 Task: Get information about smoke and air quality near Central Park and Millennium Park.
Action: Mouse moved to (90, 55)
Screenshot: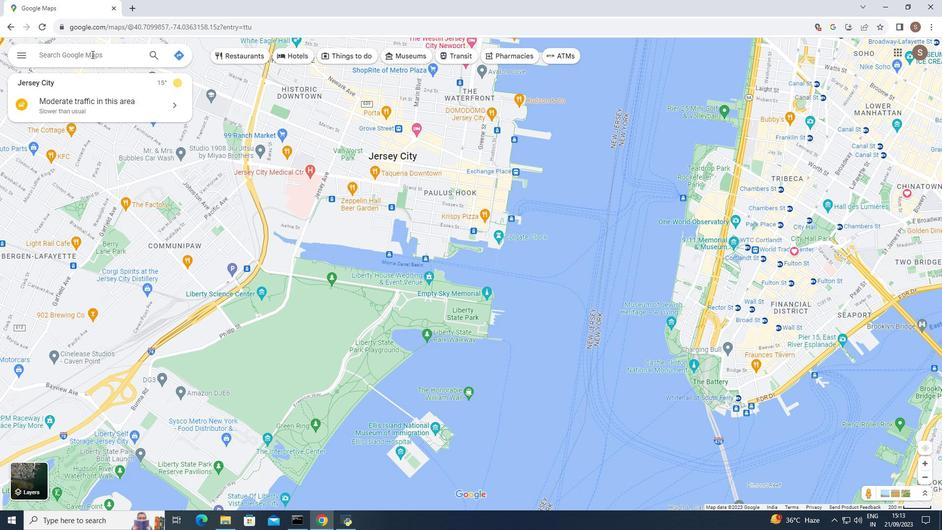 
Action: Mouse pressed left at (90, 55)
Screenshot: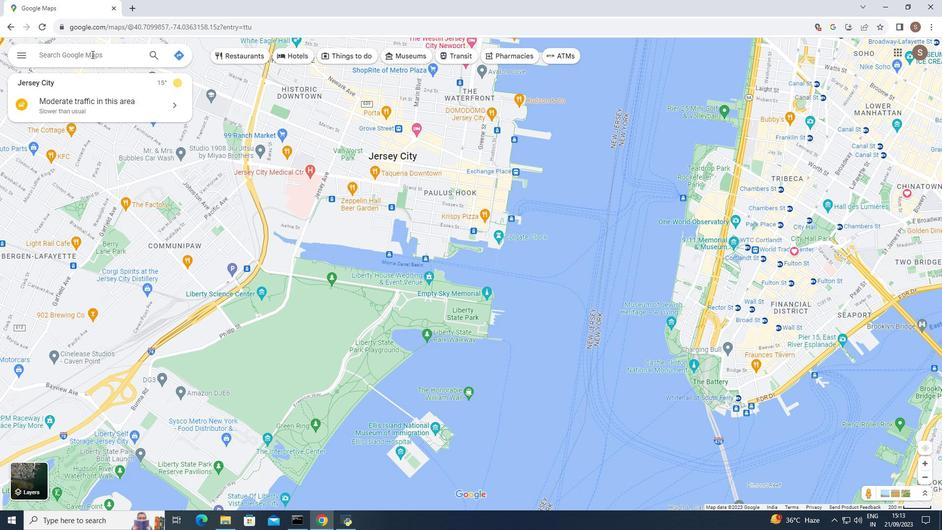 
Action: Mouse moved to (91, 54)
Screenshot: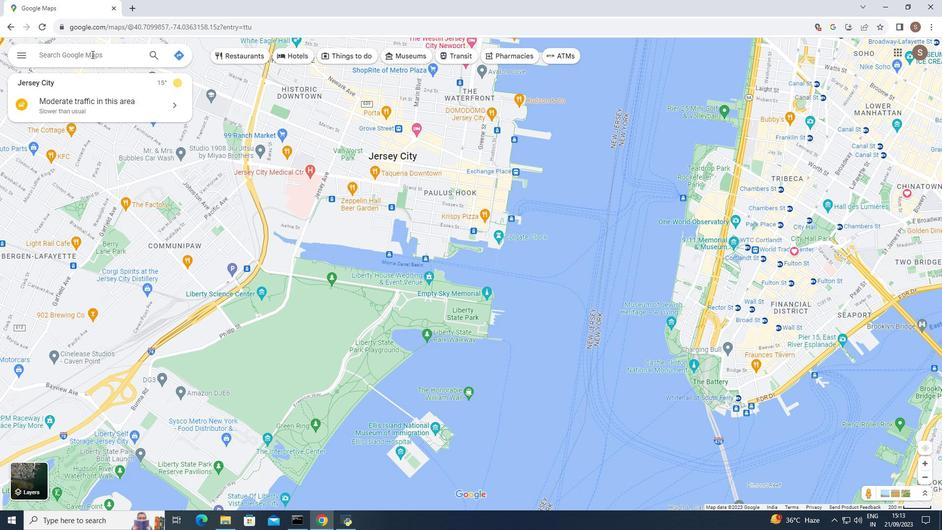 
Action: Key pressed central<Key.space>park
Screenshot: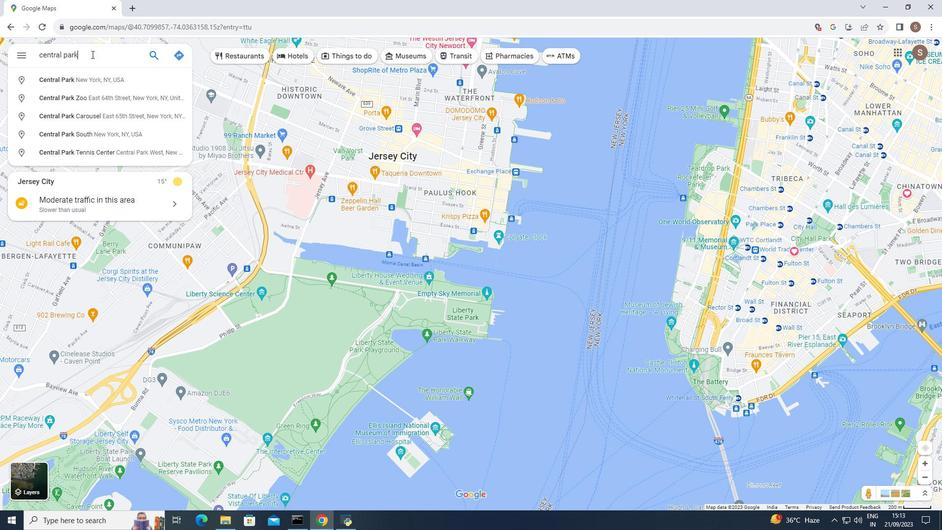 
Action: Mouse moved to (121, 77)
Screenshot: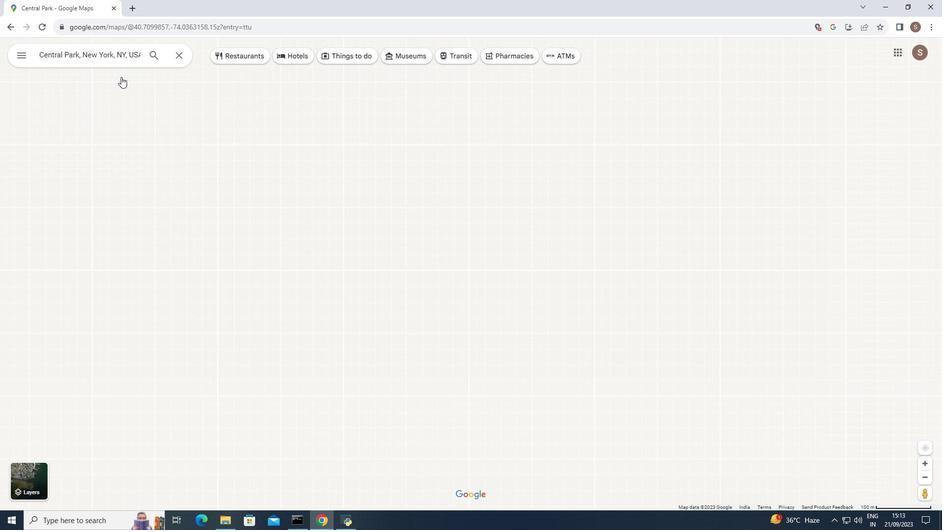 
Action: Mouse pressed left at (121, 77)
Screenshot: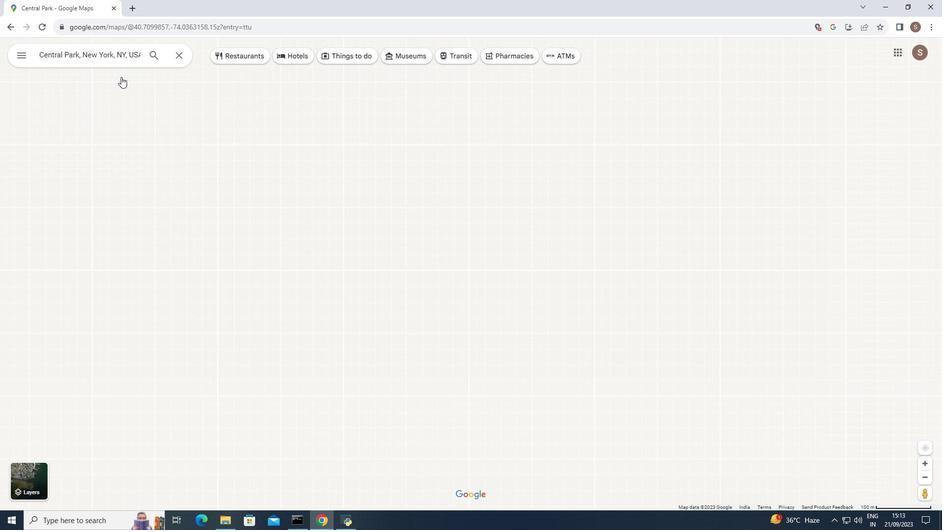 
Action: Mouse moved to (98, 247)
Screenshot: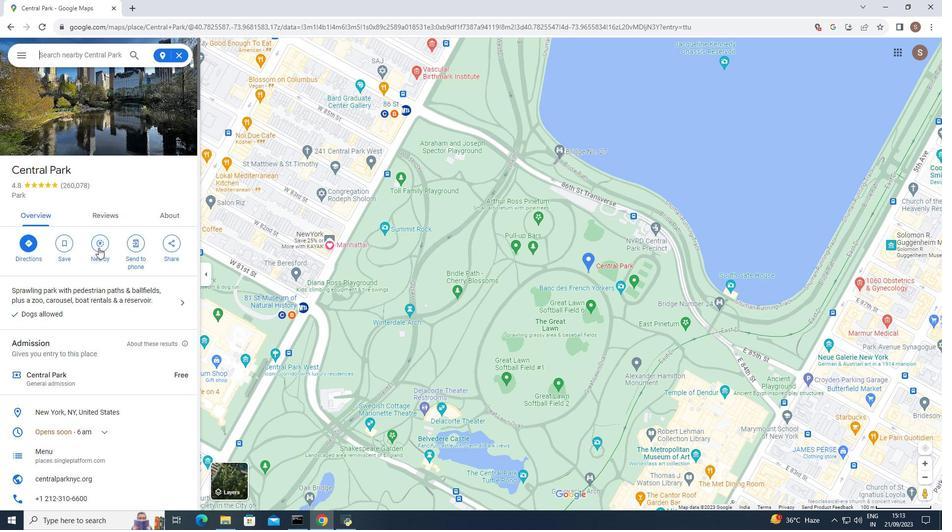 
Action: Mouse pressed left at (98, 247)
Screenshot: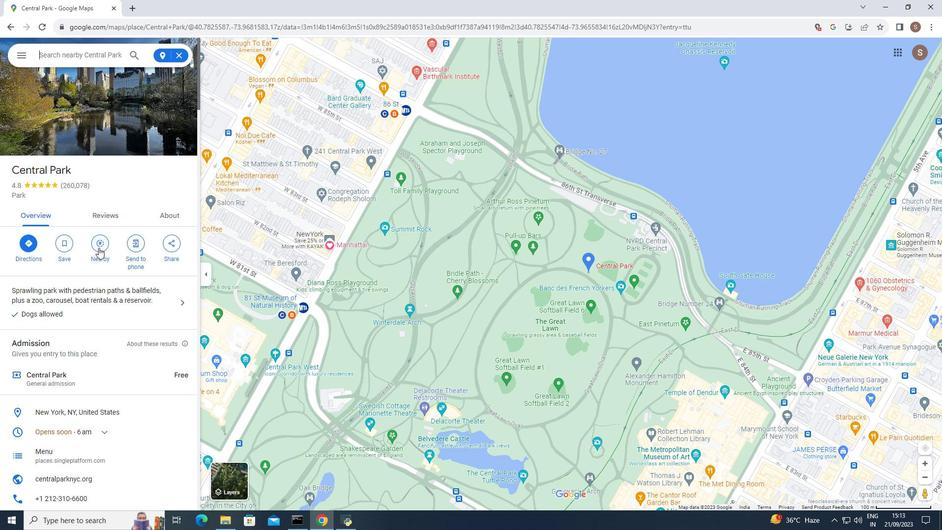 
Action: Mouse moved to (74, 57)
Screenshot: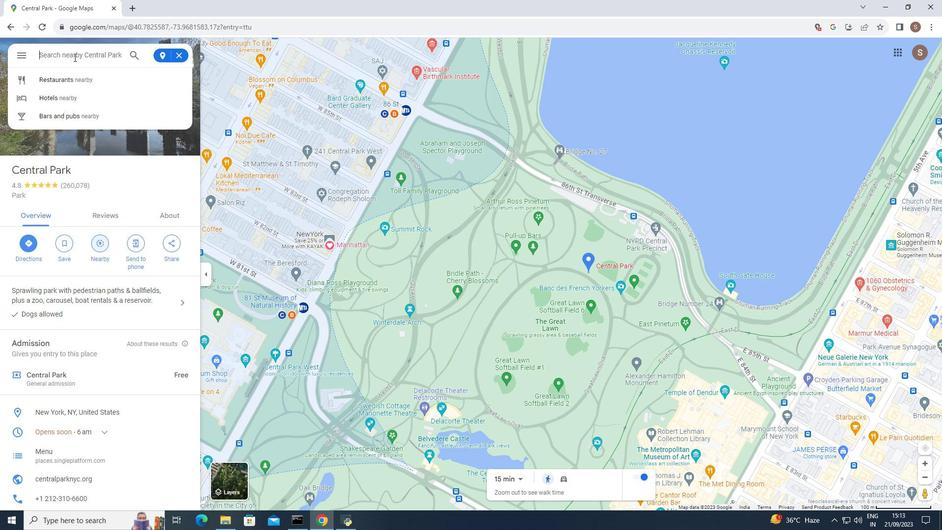 
Action: Key pressed smoke<Key.space>and<Key.space>air<Key.space>quality<Key.enter>
Screenshot: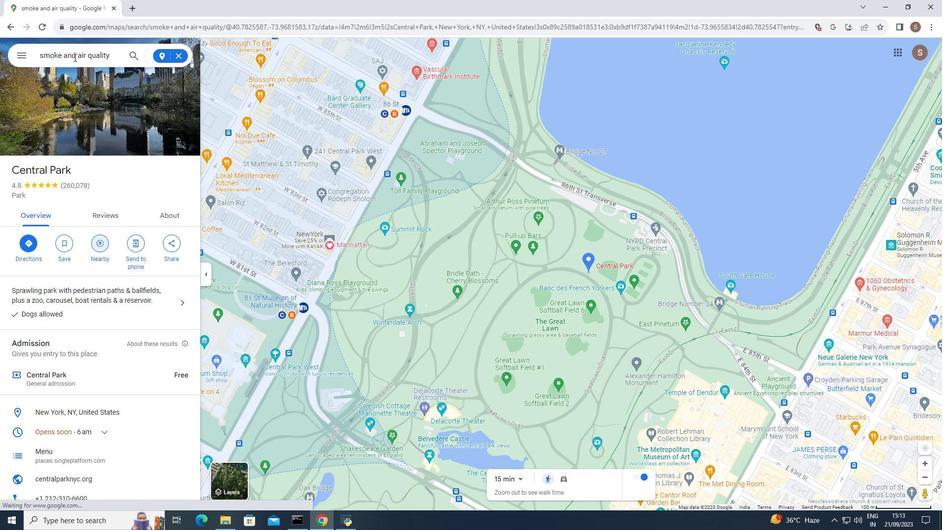 
Action: Mouse moved to (53, 90)
Screenshot: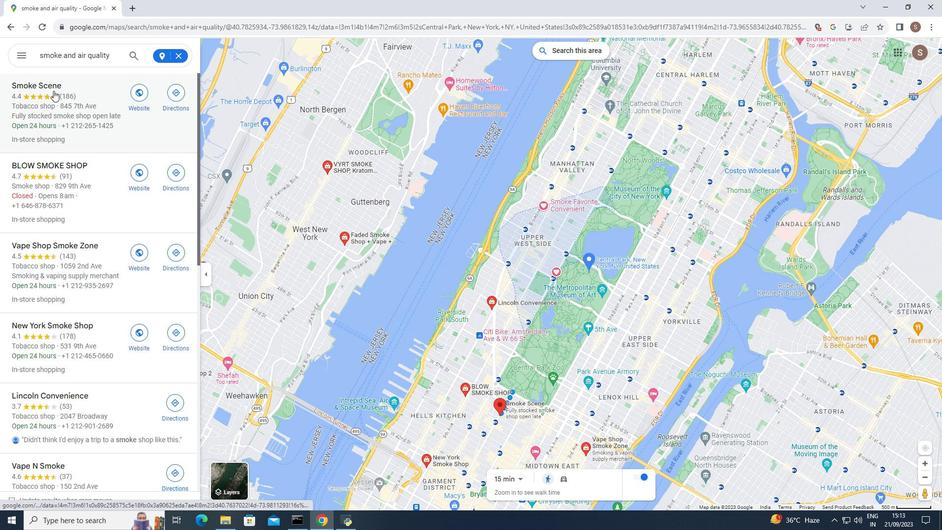 
Action: Mouse pressed left at (53, 90)
Screenshot: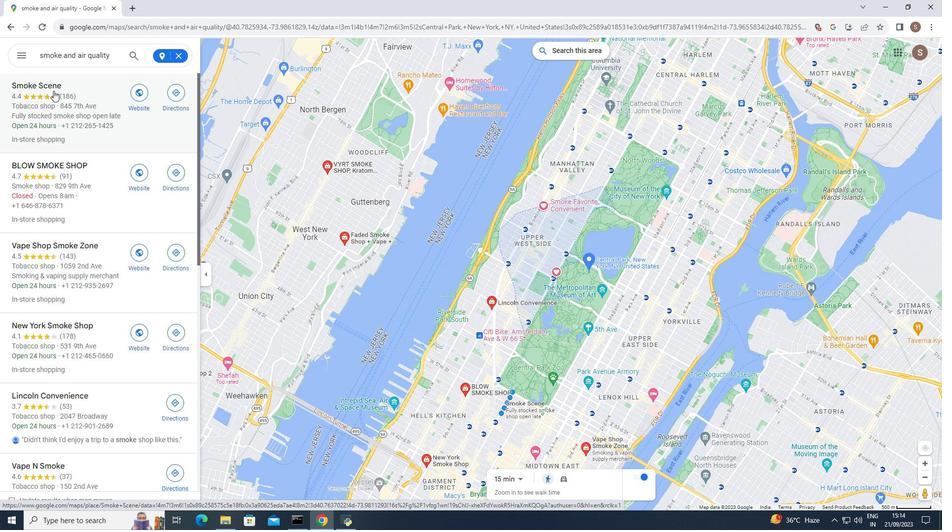 
Action: Mouse moved to (285, 341)
Screenshot: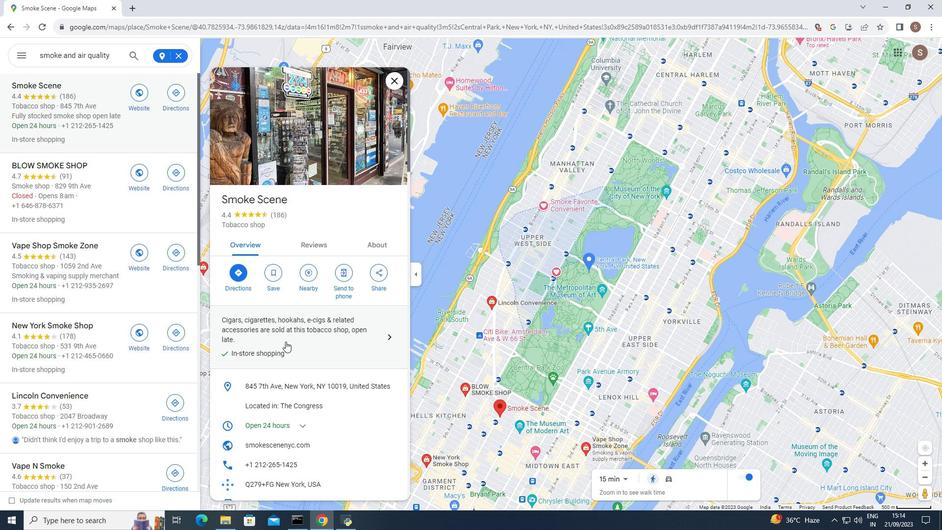 
Action: Mouse scrolled (285, 341) with delta (0, 0)
Screenshot: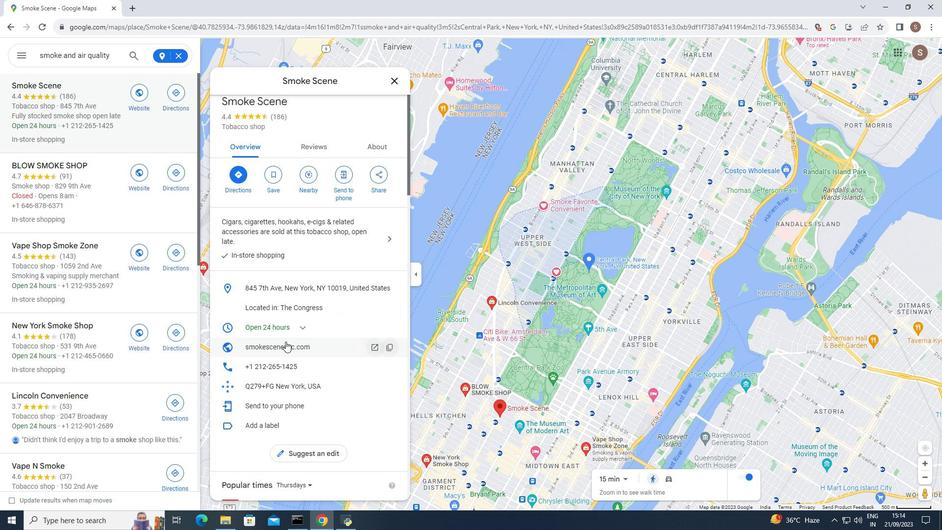 
Action: Mouse scrolled (285, 341) with delta (0, 0)
Screenshot: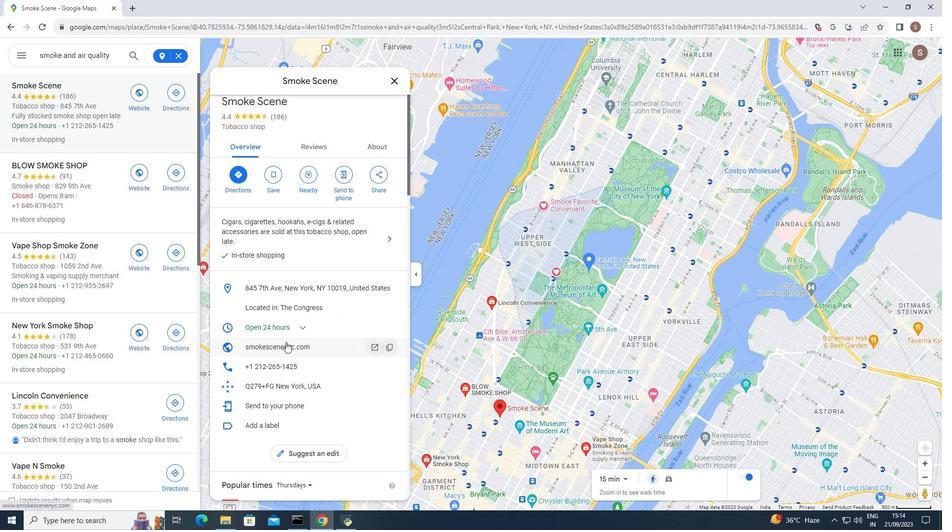 
Action: Mouse moved to (287, 341)
Screenshot: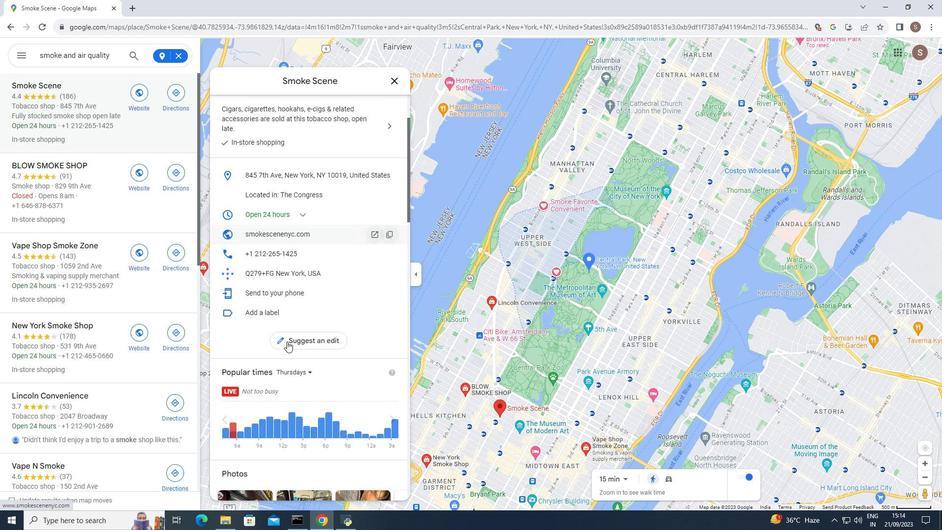 
Action: Mouse scrolled (287, 341) with delta (0, 0)
Screenshot: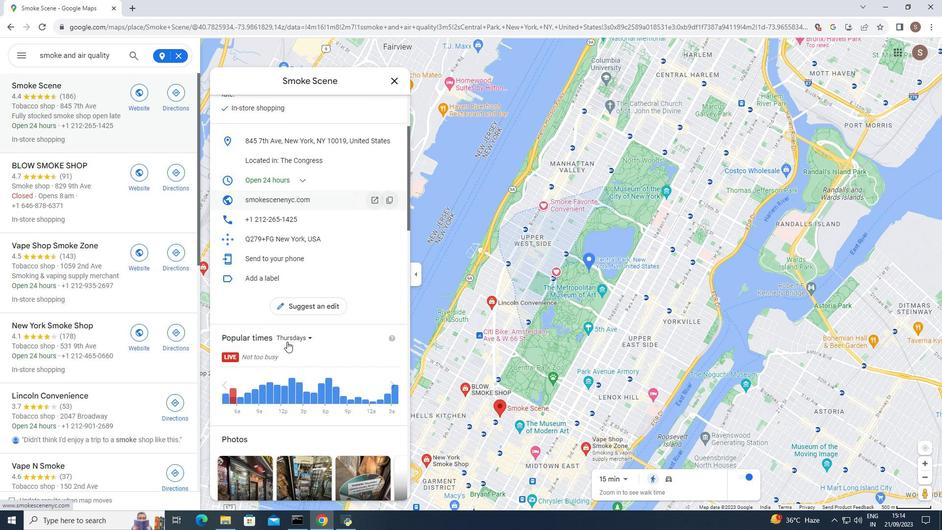 
Action: Mouse scrolled (287, 341) with delta (0, 0)
Screenshot: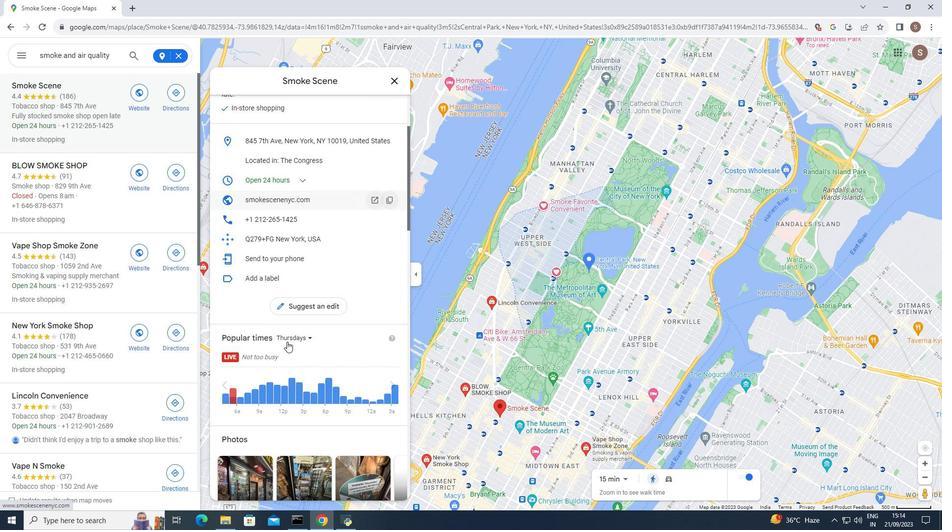
Action: Mouse scrolled (287, 341) with delta (0, 0)
Screenshot: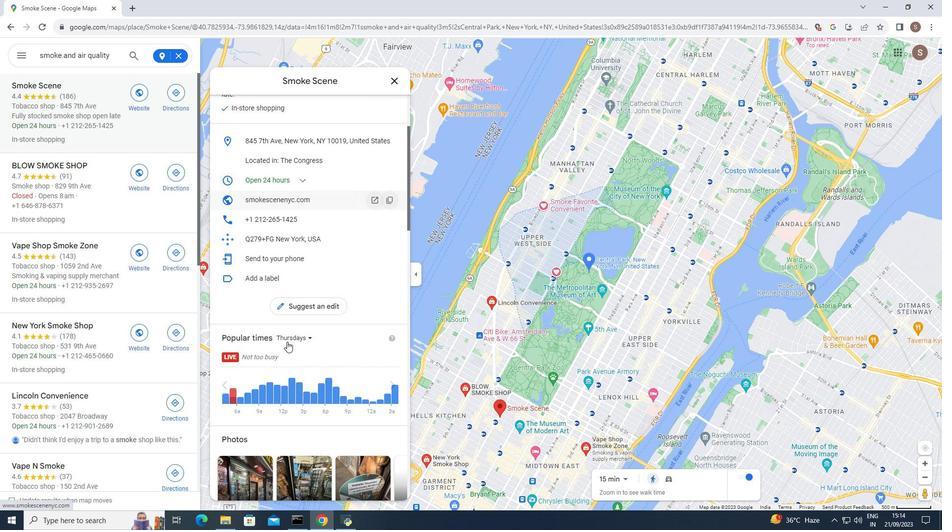 
Action: Mouse scrolled (287, 341) with delta (0, 0)
Screenshot: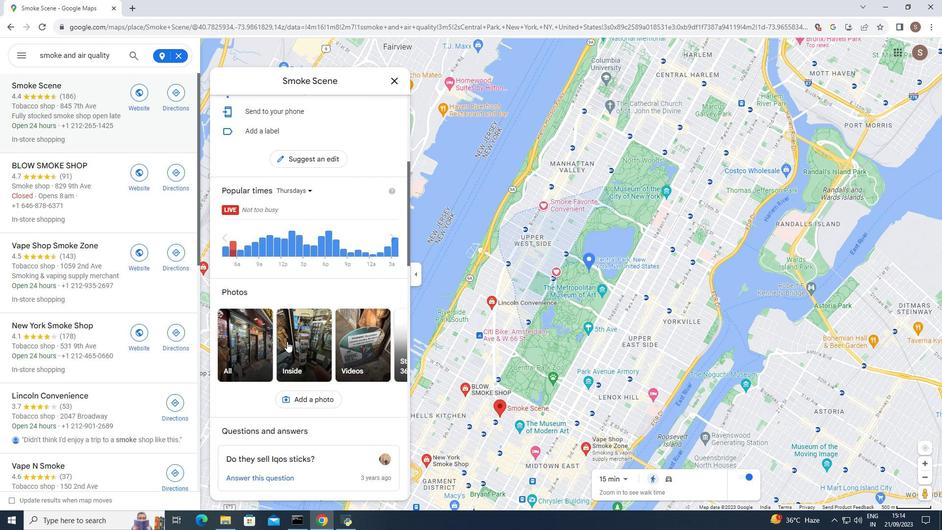
Action: Mouse scrolled (287, 341) with delta (0, 0)
Screenshot: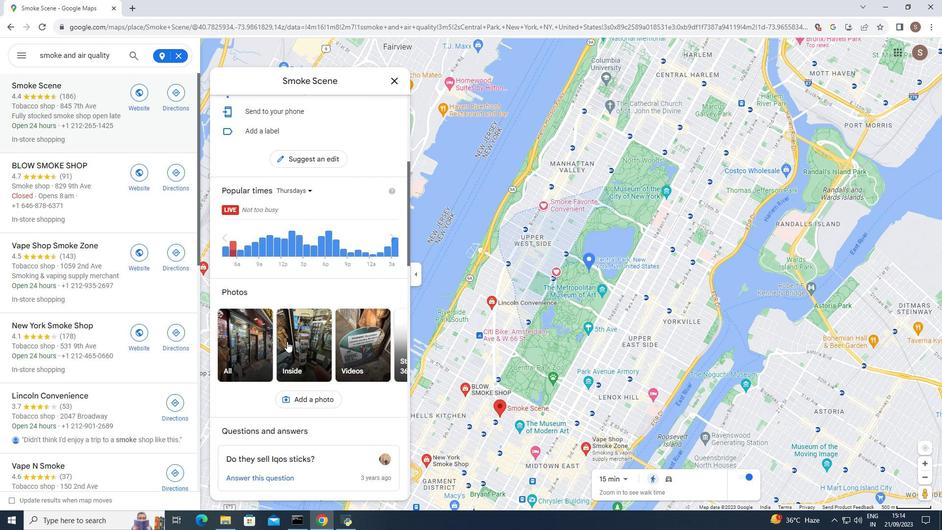 
Action: Mouse scrolled (287, 341) with delta (0, 0)
Screenshot: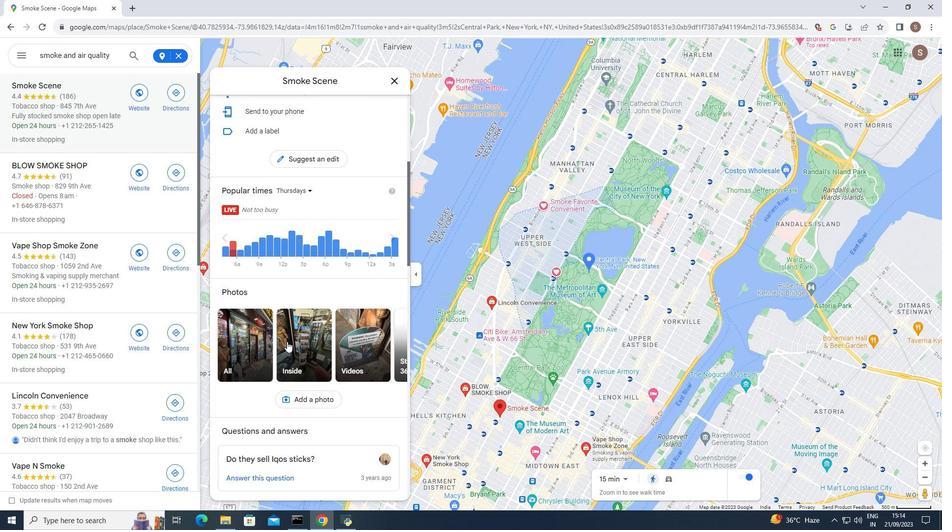 
Action: Mouse scrolled (287, 341) with delta (0, 0)
Screenshot: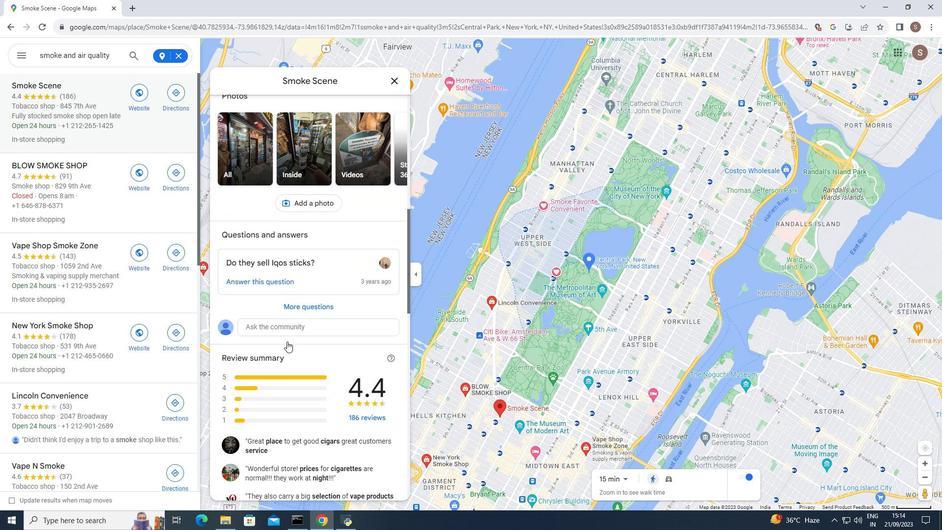 
Action: Mouse scrolled (287, 341) with delta (0, 0)
Screenshot: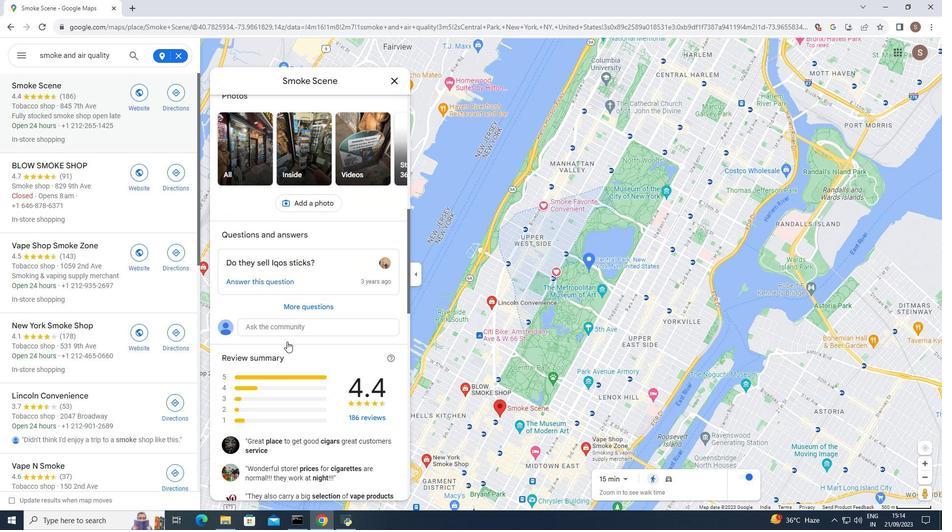 
Action: Mouse scrolled (287, 341) with delta (0, 0)
Screenshot: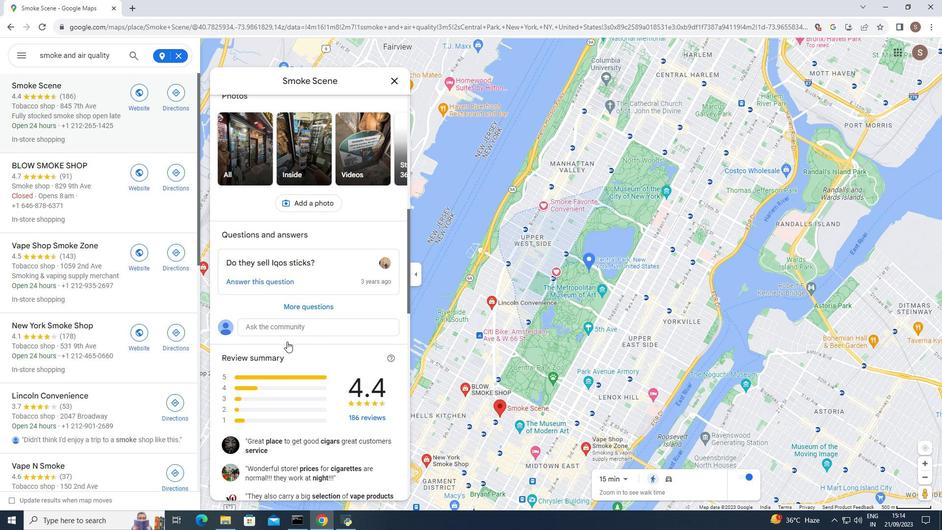 
Action: Mouse scrolled (287, 341) with delta (0, 0)
Screenshot: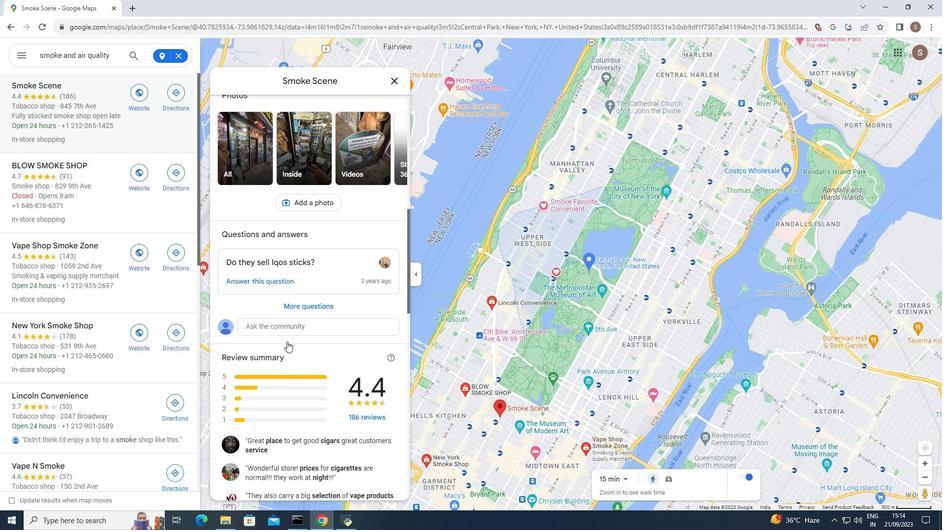 
Action: Mouse scrolled (287, 341) with delta (0, 0)
Screenshot: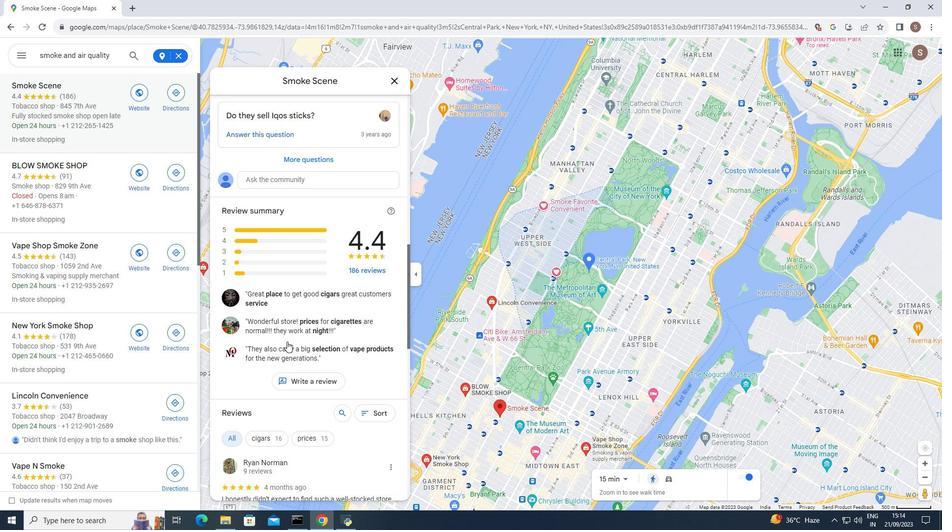 
Action: Mouse scrolled (287, 341) with delta (0, 0)
Screenshot: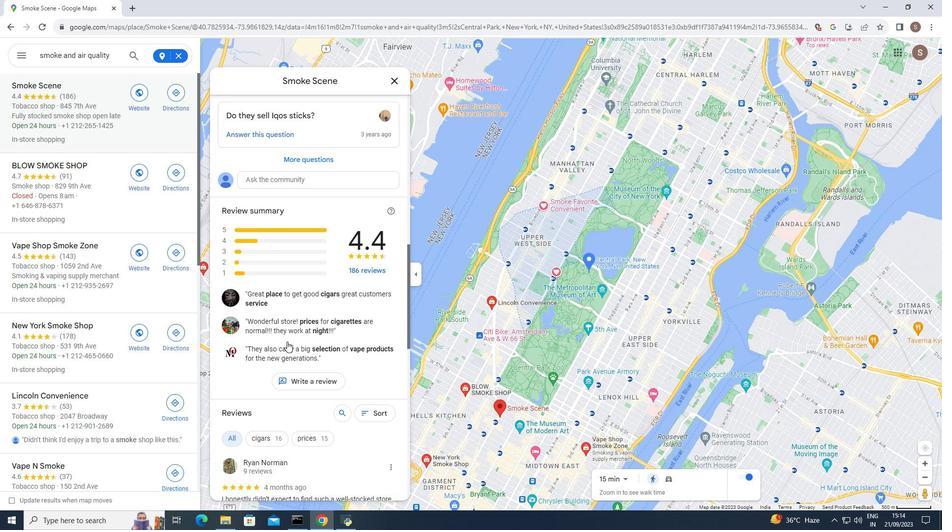 
Action: Mouse scrolled (287, 341) with delta (0, 0)
Screenshot: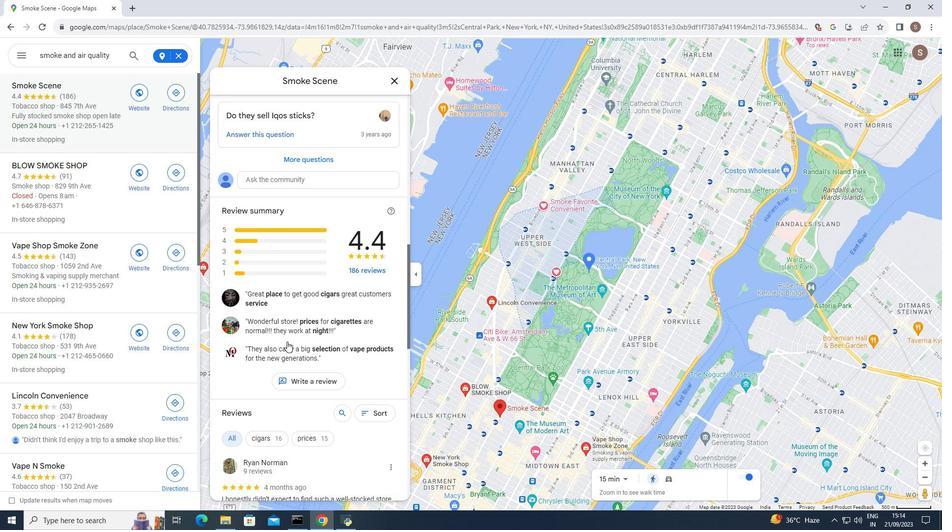 
Action: Mouse scrolled (287, 341) with delta (0, 0)
Screenshot: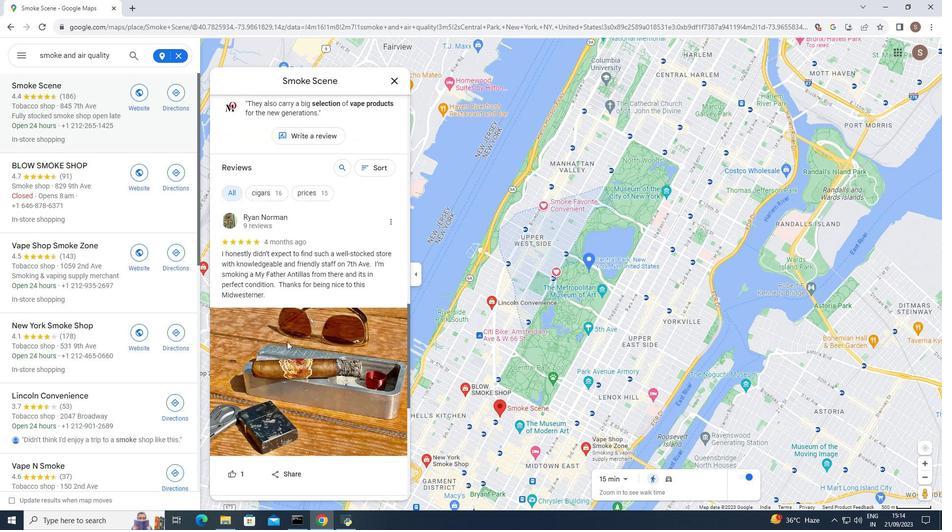 
Action: Mouse scrolled (287, 341) with delta (0, 0)
Screenshot: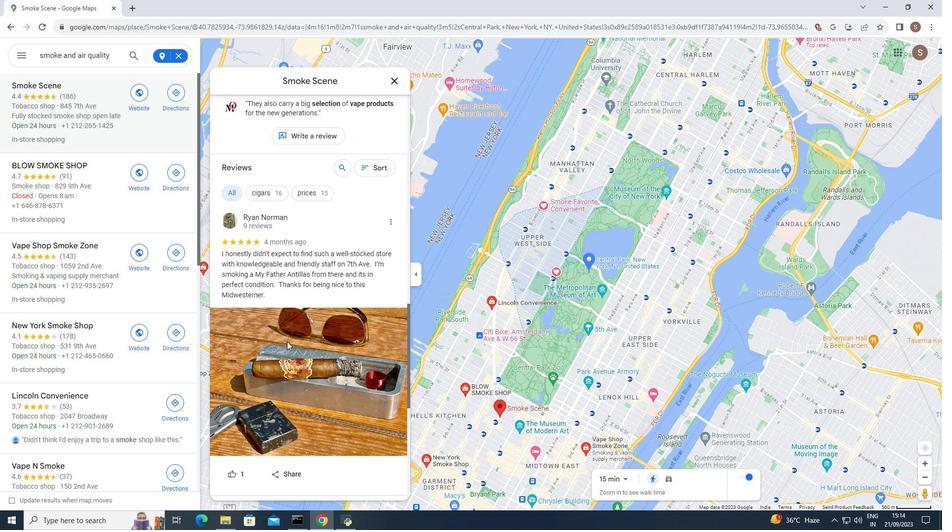 
Action: Mouse scrolled (287, 341) with delta (0, 0)
Screenshot: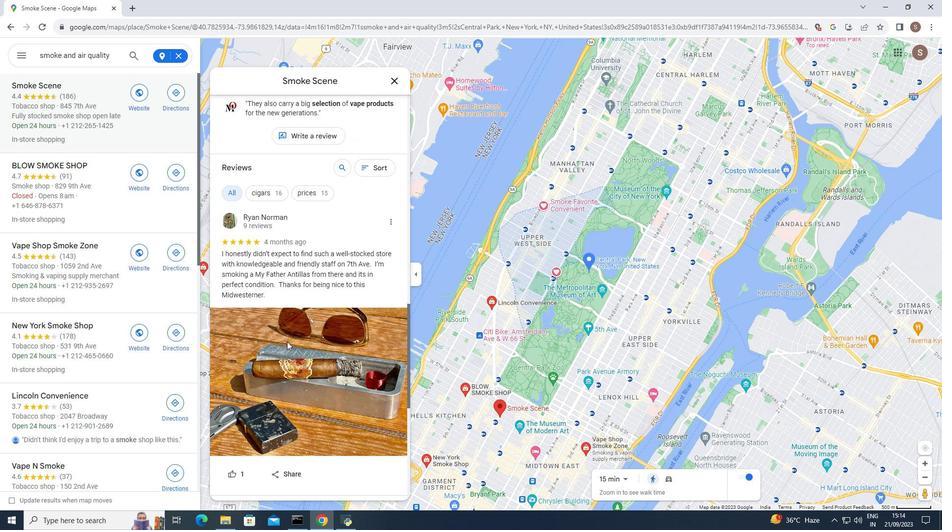 
Action: Mouse scrolled (287, 341) with delta (0, 0)
Screenshot: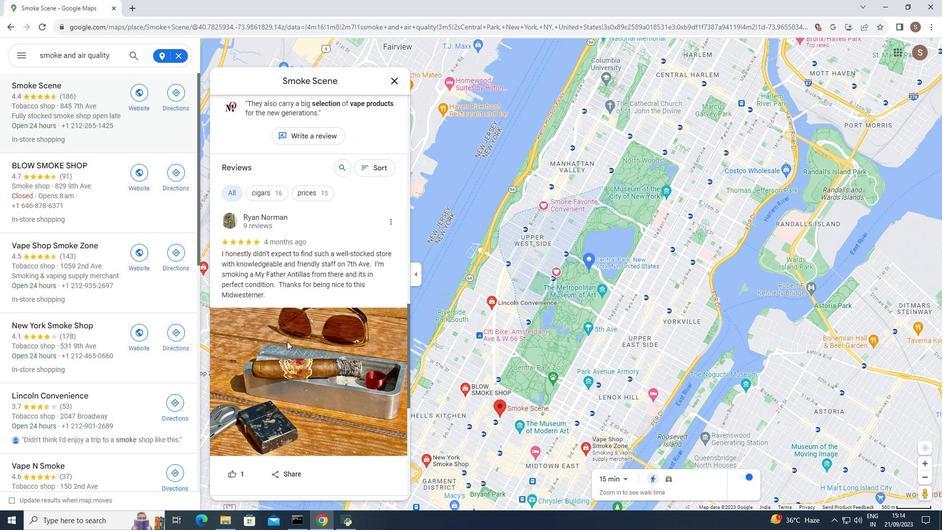 
Action: Mouse scrolled (287, 341) with delta (0, 0)
Screenshot: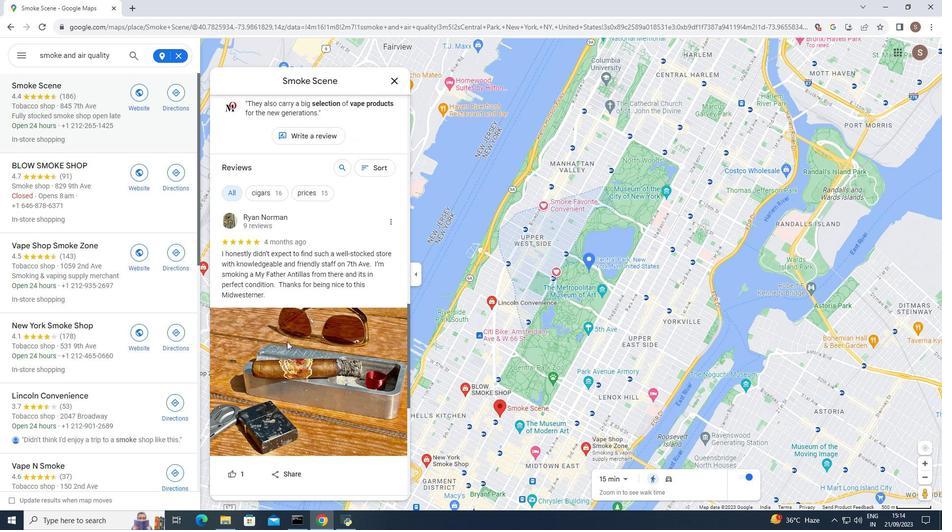 
Action: Mouse scrolled (287, 341) with delta (0, 0)
Screenshot: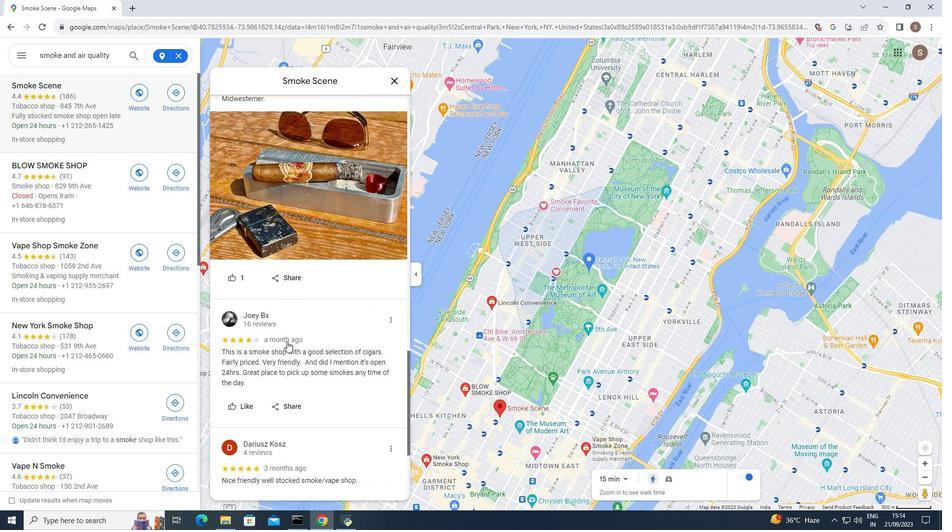 
Action: Mouse scrolled (287, 341) with delta (0, 0)
Screenshot: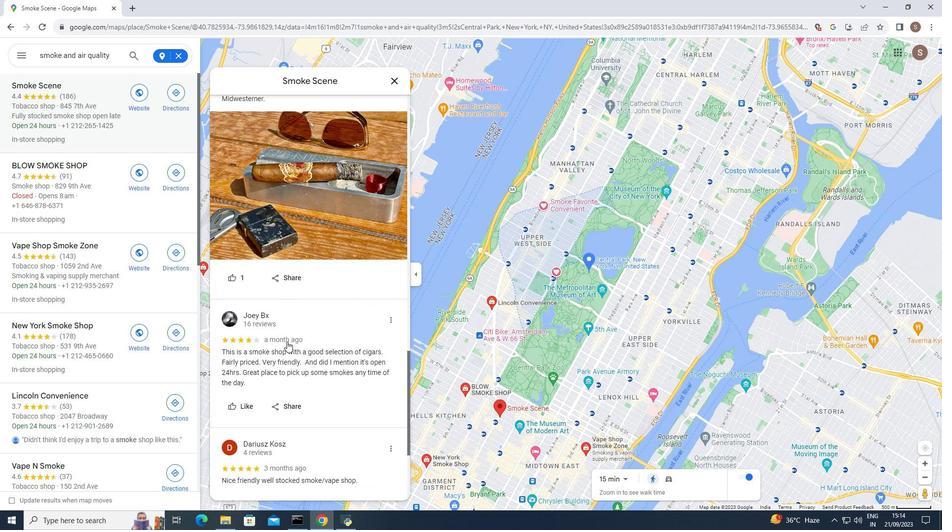 
Action: Mouse scrolled (287, 341) with delta (0, 0)
Screenshot: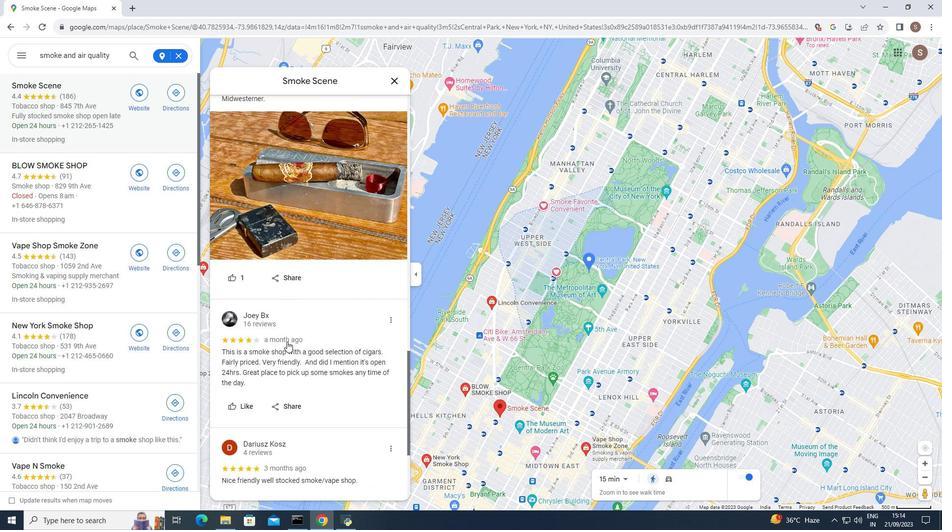 
Action: Mouse scrolled (287, 341) with delta (0, 0)
Screenshot: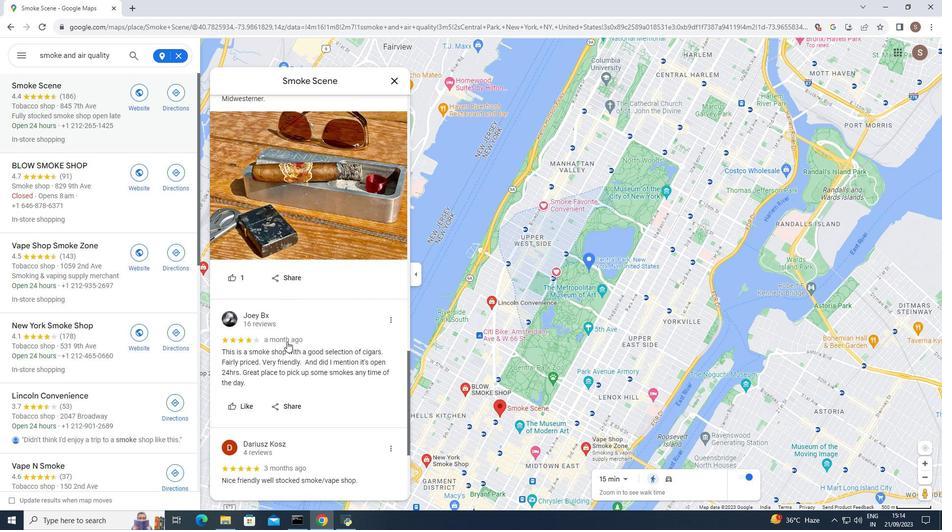 
Action: Mouse scrolled (287, 341) with delta (0, 0)
Screenshot: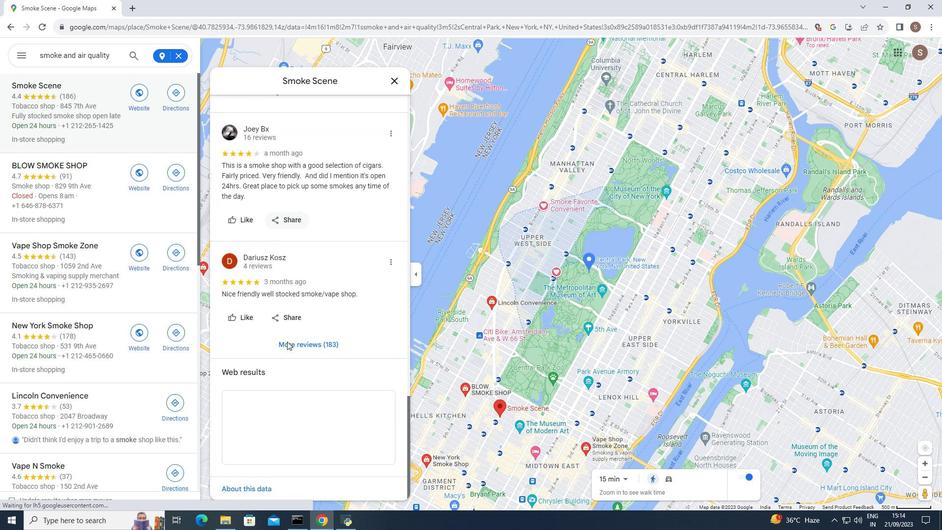 
Action: Mouse scrolled (287, 341) with delta (0, 0)
Screenshot: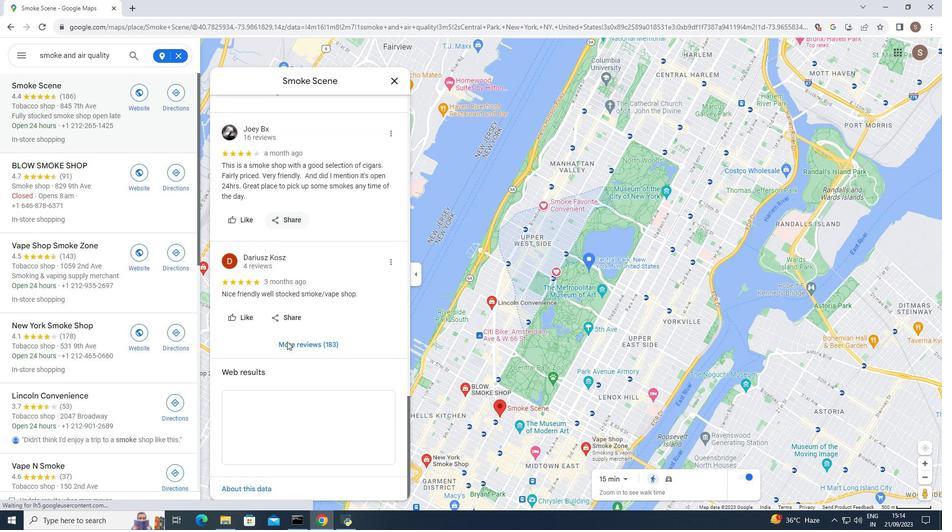 
Action: Mouse scrolled (287, 341) with delta (0, 0)
Screenshot: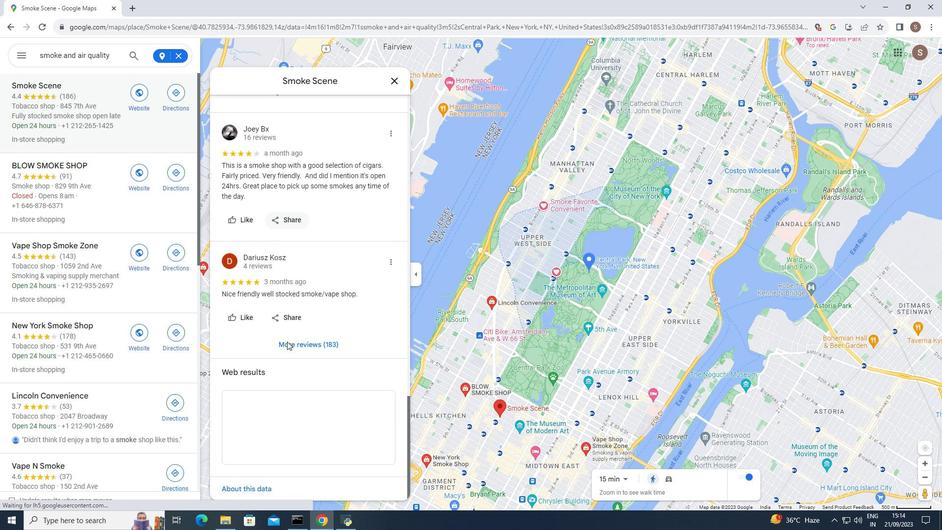 
Action: Mouse scrolled (287, 341) with delta (0, 0)
Screenshot: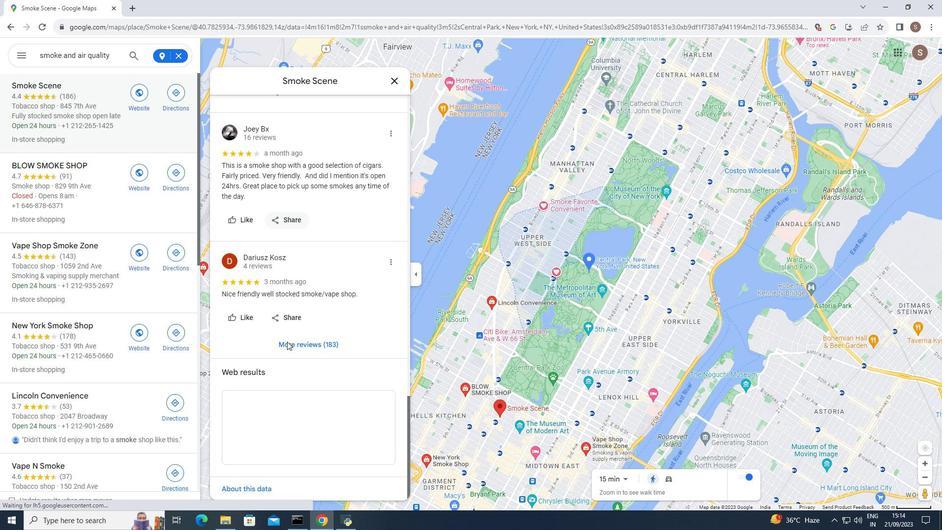 
Action: Mouse scrolled (287, 341) with delta (0, 0)
Screenshot: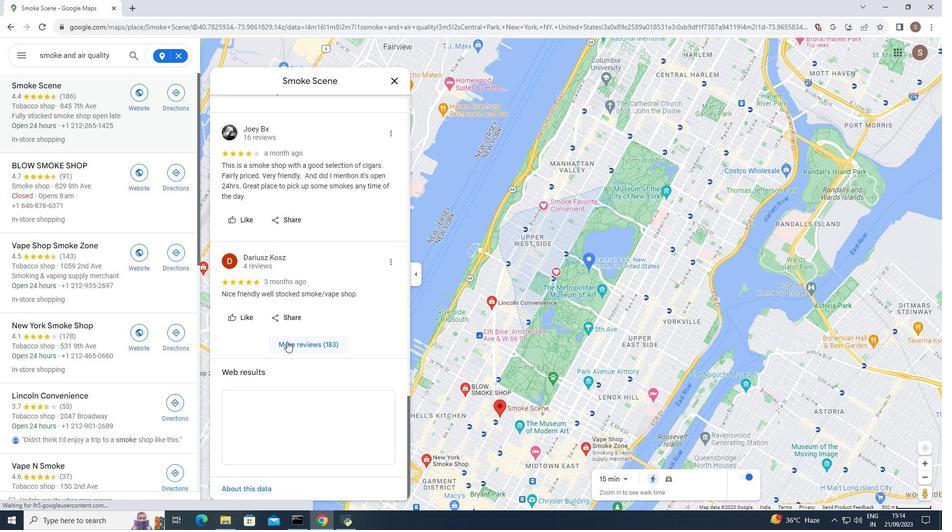 
Action: Mouse scrolled (287, 341) with delta (0, 0)
Screenshot: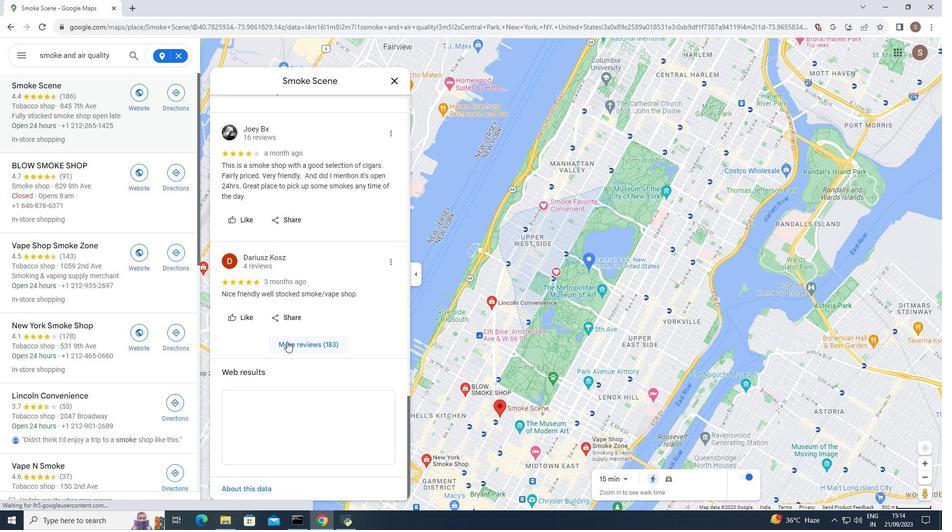 
Action: Mouse scrolled (287, 341) with delta (0, 0)
Screenshot: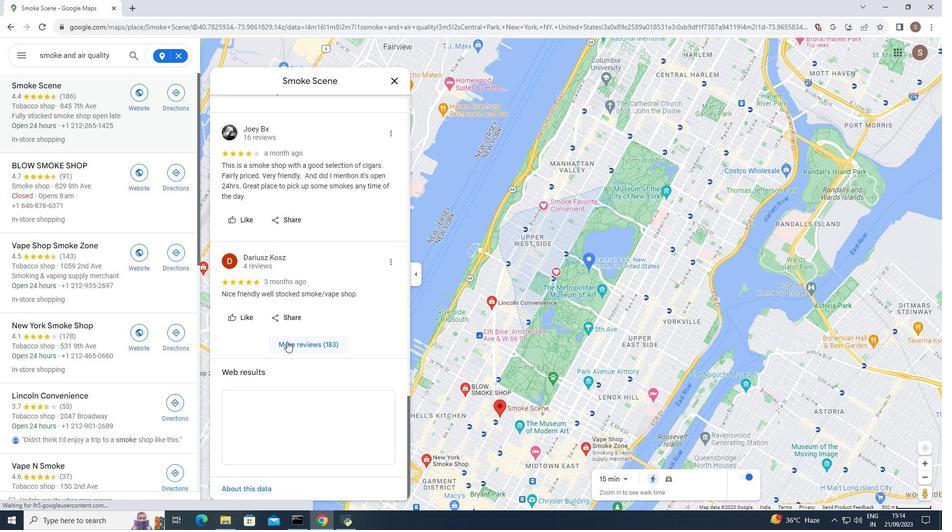 
Action: Mouse scrolled (287, 341) with delta (0, 0)
Screenshot: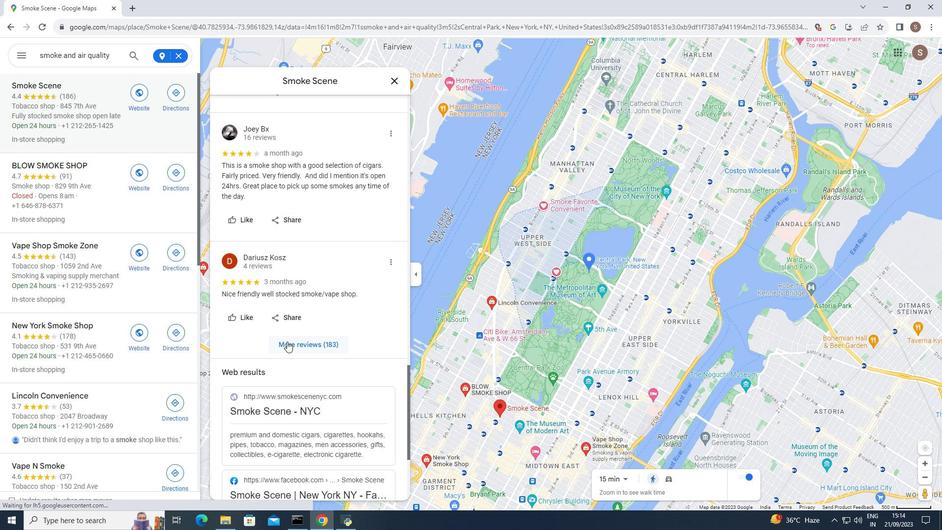 
Action: Mouse scrolled (287, 341) with delta (0, 0)
Screenshot: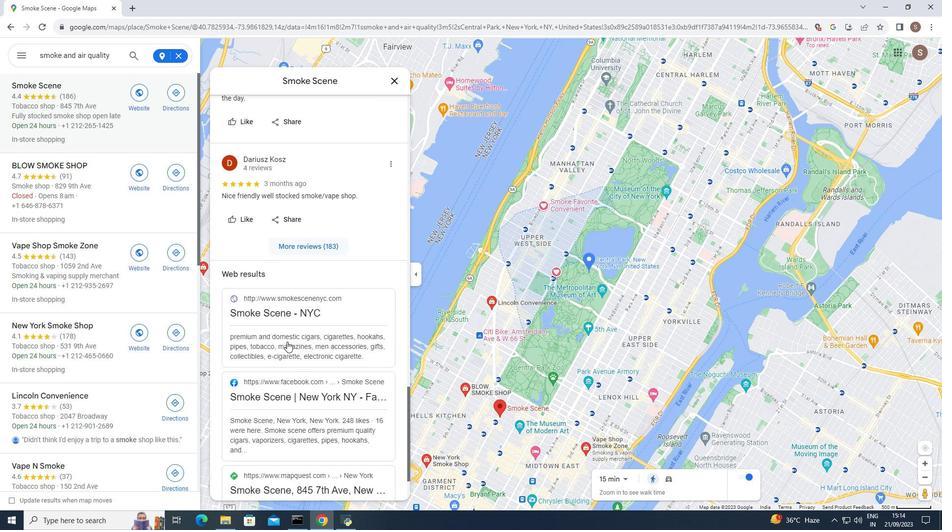 
Action: Mouse scrolled (287, 341) with delta (0, 0)
Screenshot: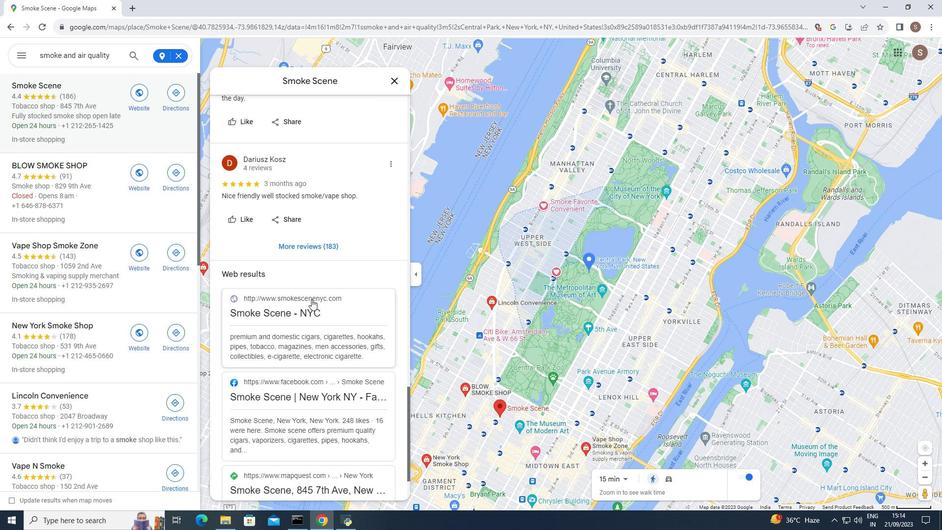 
Action: Mouse moved to (315, 245)
Screenshot: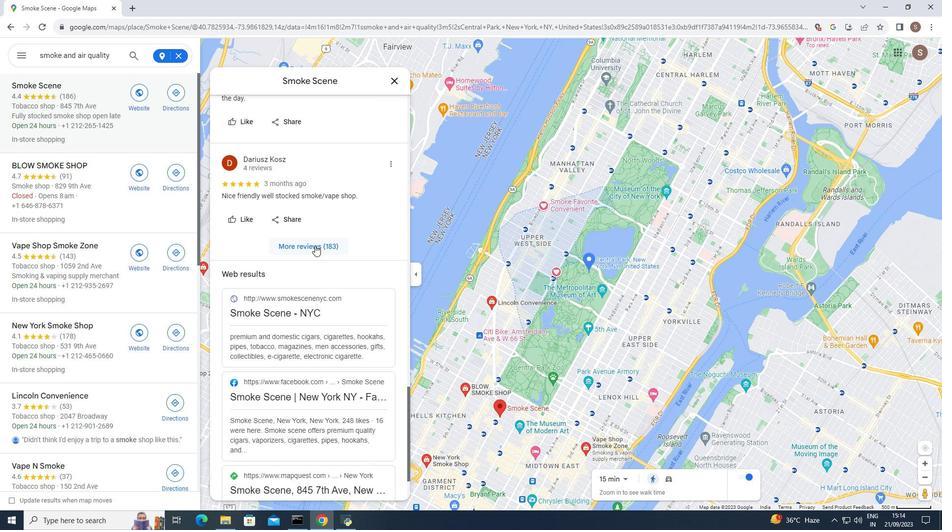 
Action: Mouse pressed left at (315, 245)
Screenshot: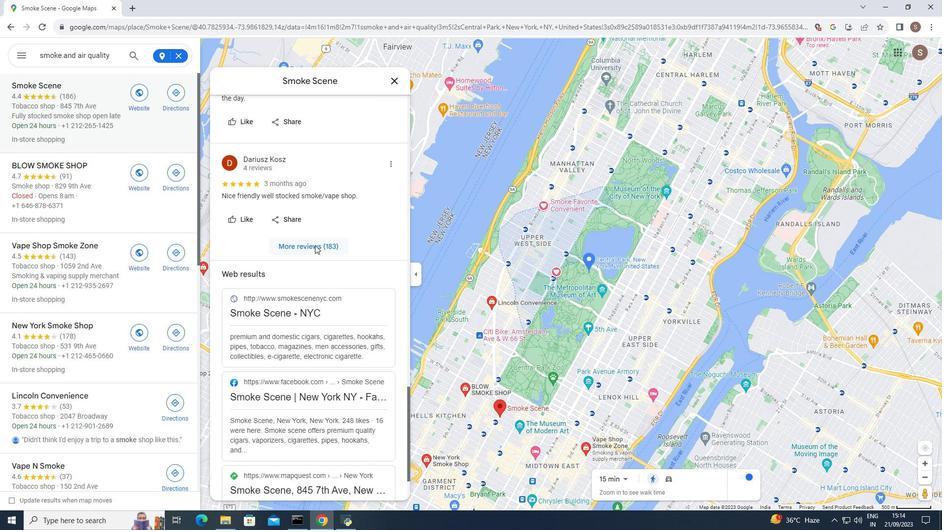 
Action: Mouse moved to (315, 245)
Screenshot: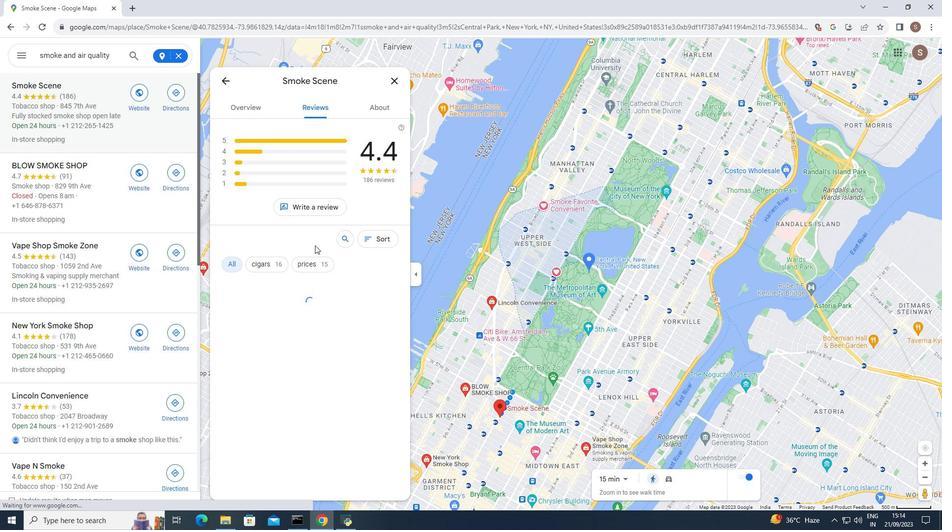 
Action: Mouse scrolled (315, 245) with delta (0, 0)
Screenshot: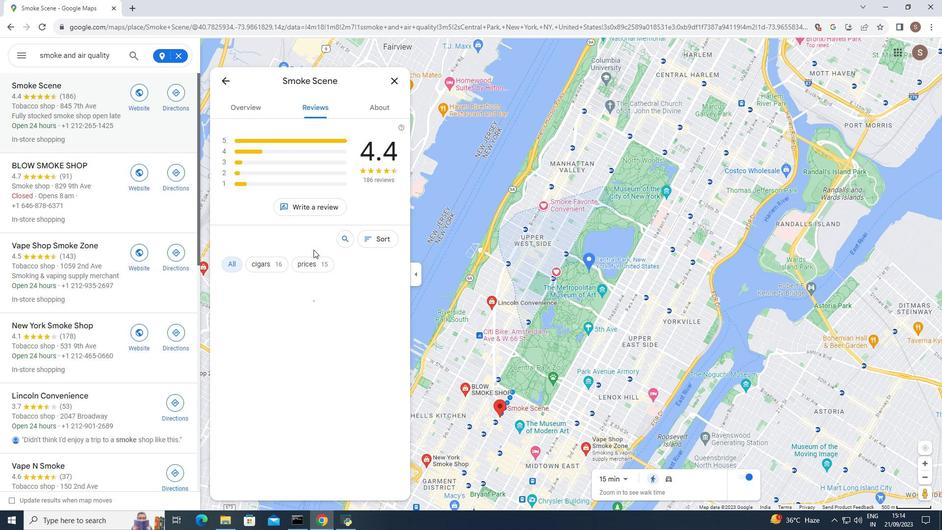 
Action: Mouse moved to (315, 246)
Screenshot: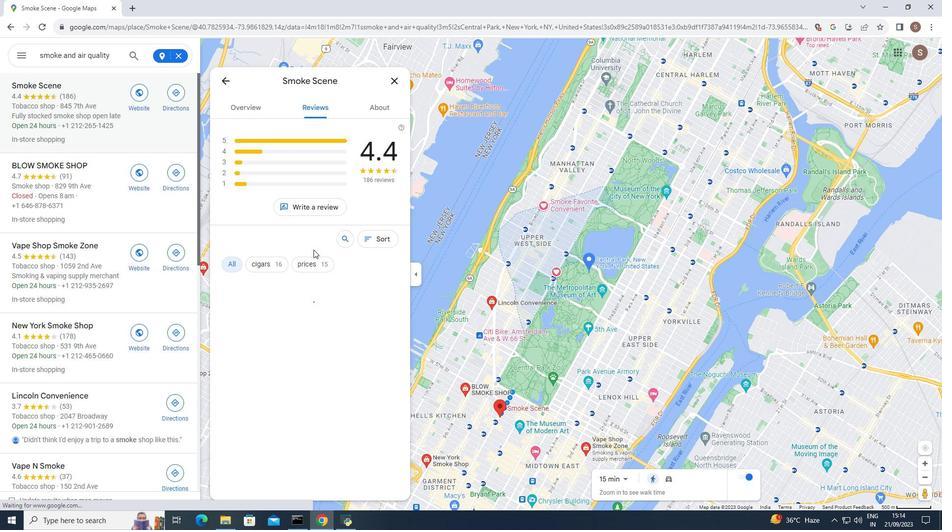 
Action: Mouse scrolled (315, 246) with delta (0, 0)
Screenshot: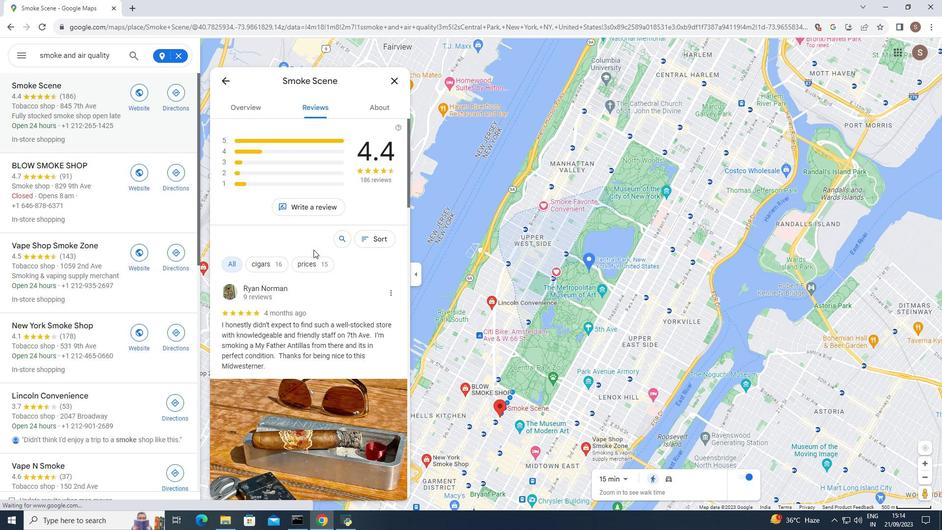 
Action: Mouse moved to (315, 247)
Screenshot: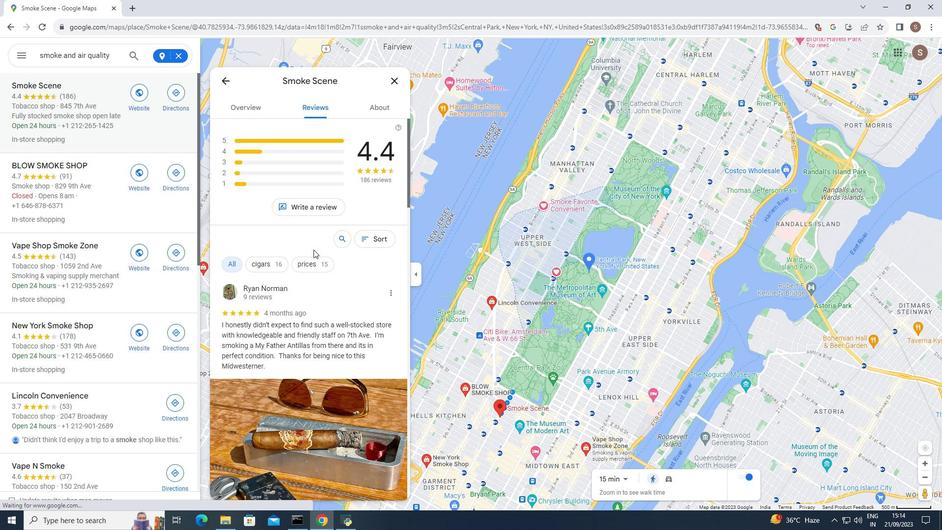 
Action: Mouse scrolled (315, 247) with delta (0, 0)
Screenshot: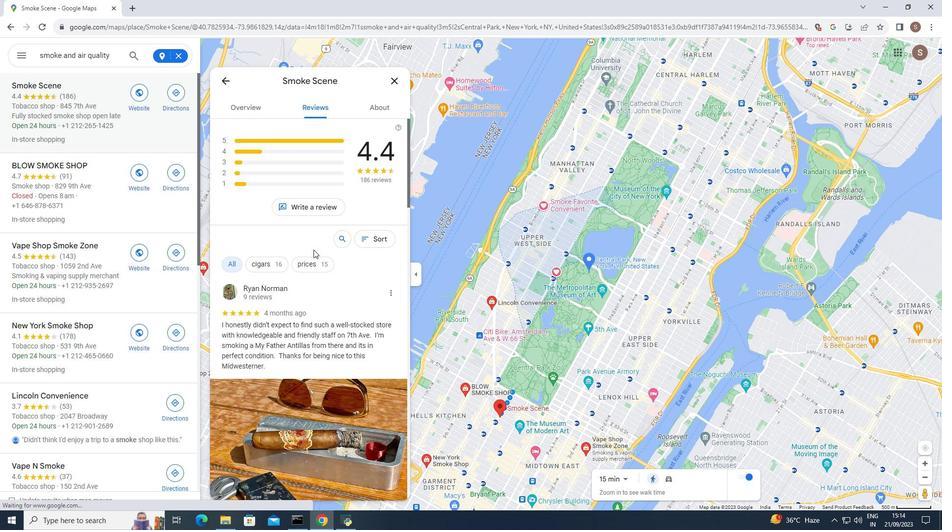 
Action: Mouse moved to (314, 248)
Screenshot: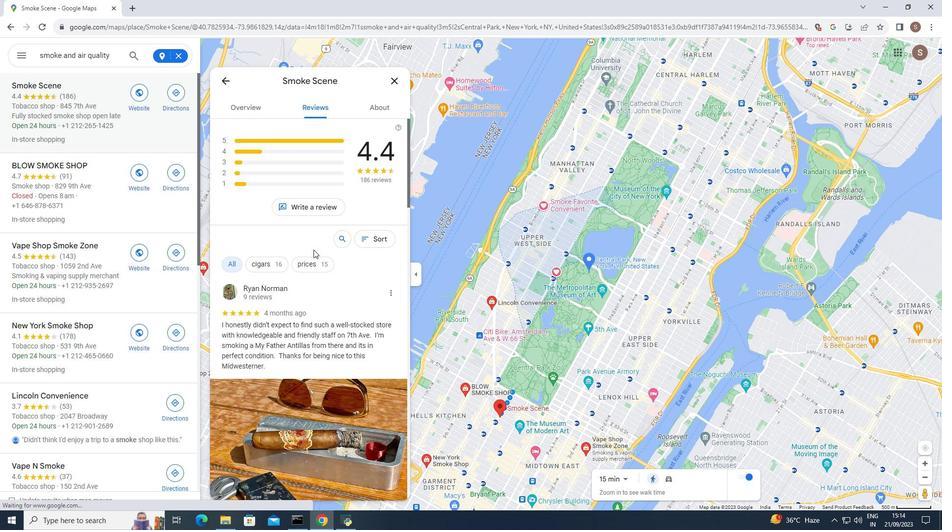 
Action: Mouse scrolled (314, 247) with delta (0, 0)
Screenshot: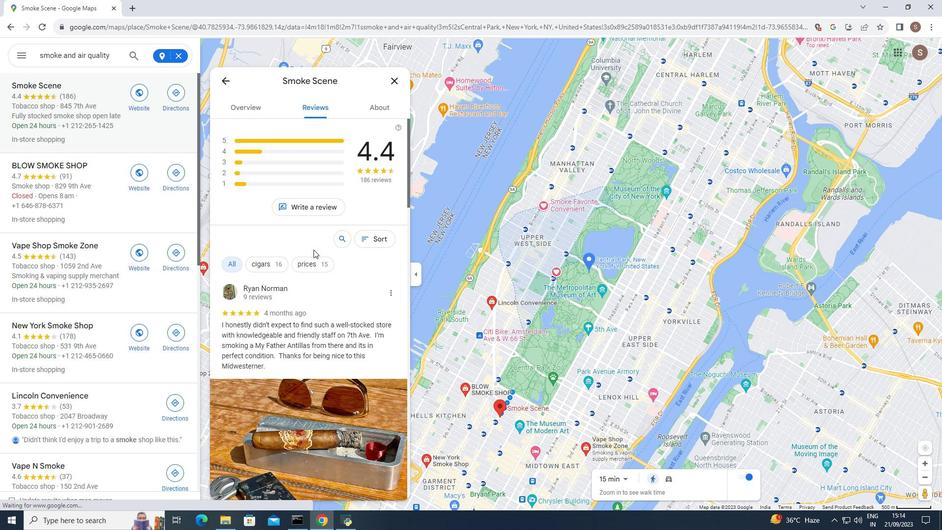 
Action: Mouse moved to (313, 249)
Screenshot: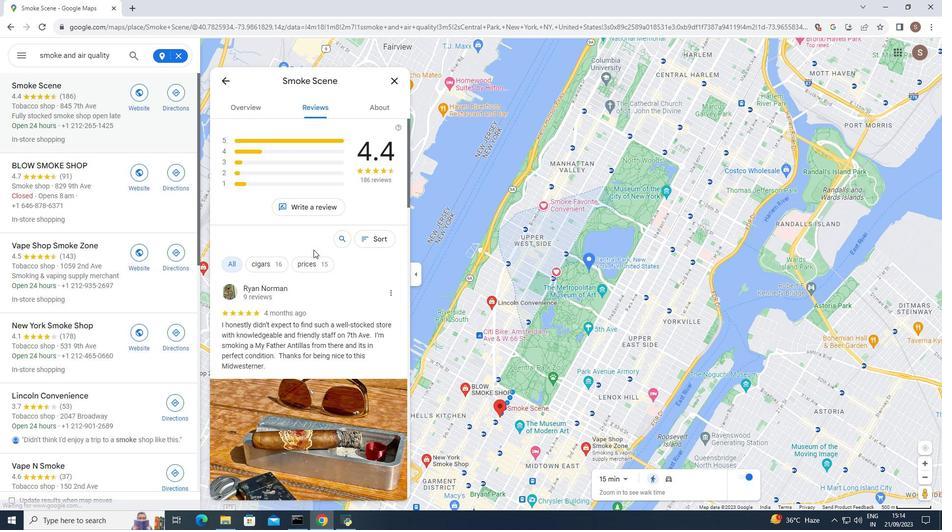
Action: Mouse scrolled (313, 249) with delta (0, 0)
Screenshot: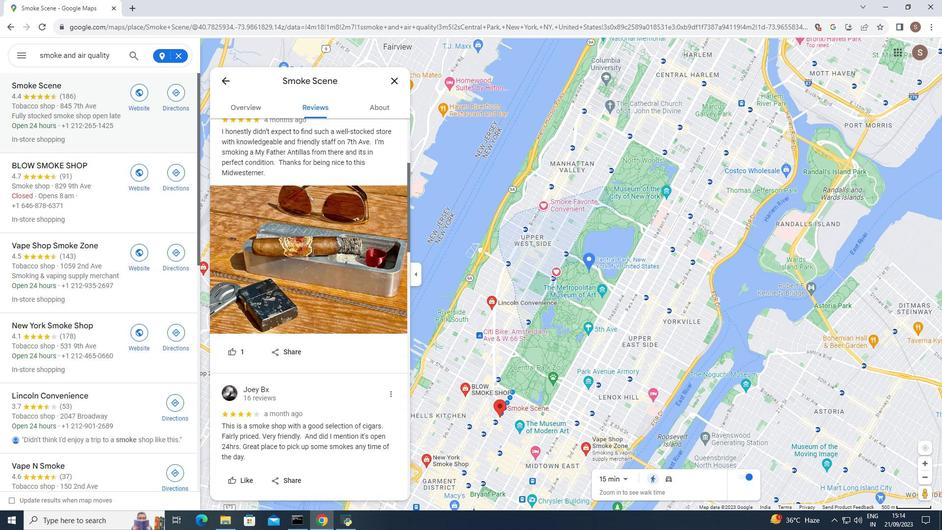 
Action: Mouse moved to (313, 250)
Screenshot: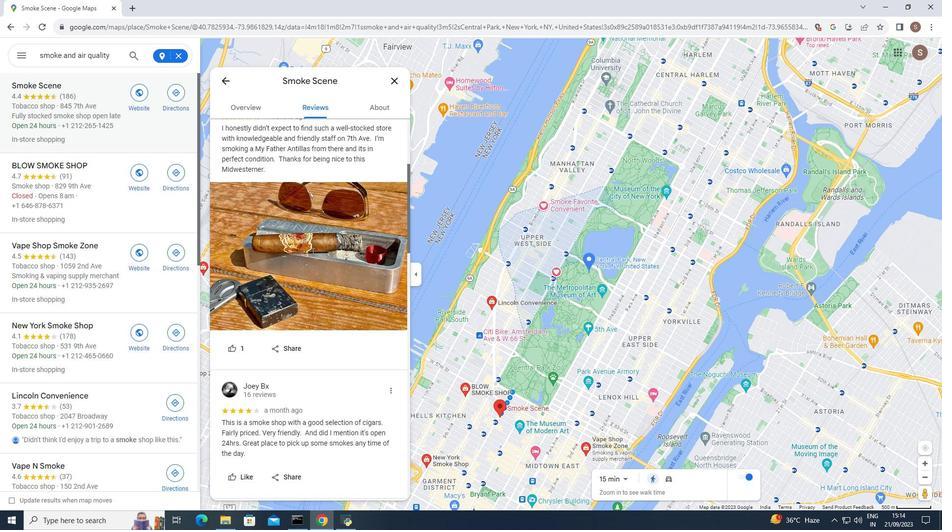 
Action: Mouse scrolled (313, 249) with delta (0, 0)
Screenshot: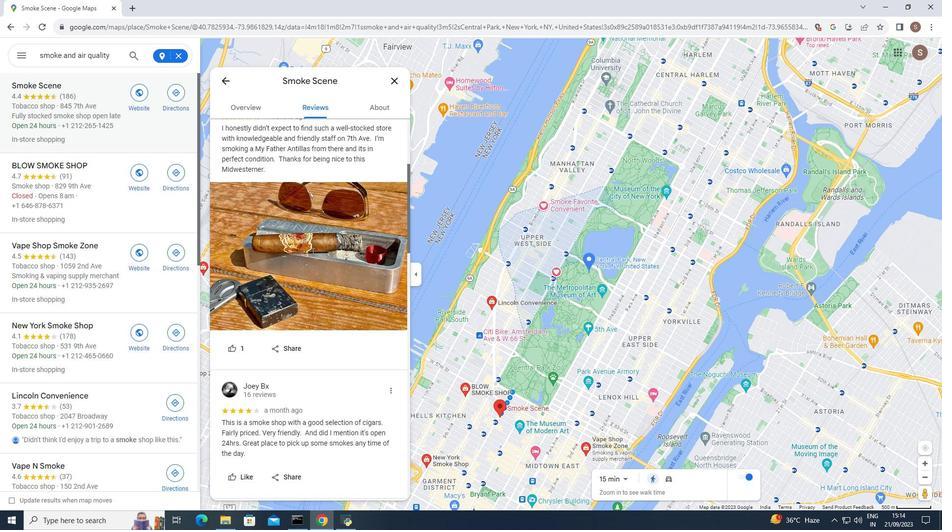 
Action: Mouse moved to (313, 250)
Screenshot: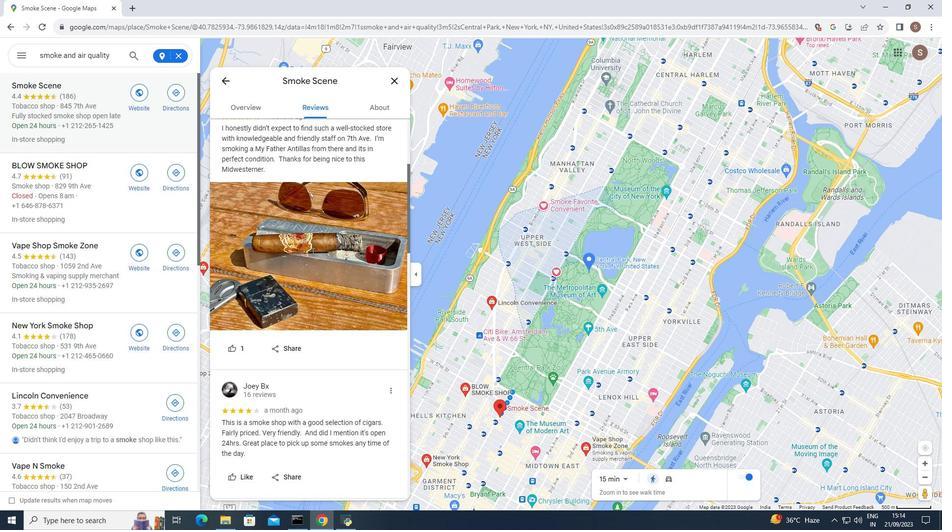 
Action: Mouse scrolled (313, 250) with delta (0, 0)
Screenshot: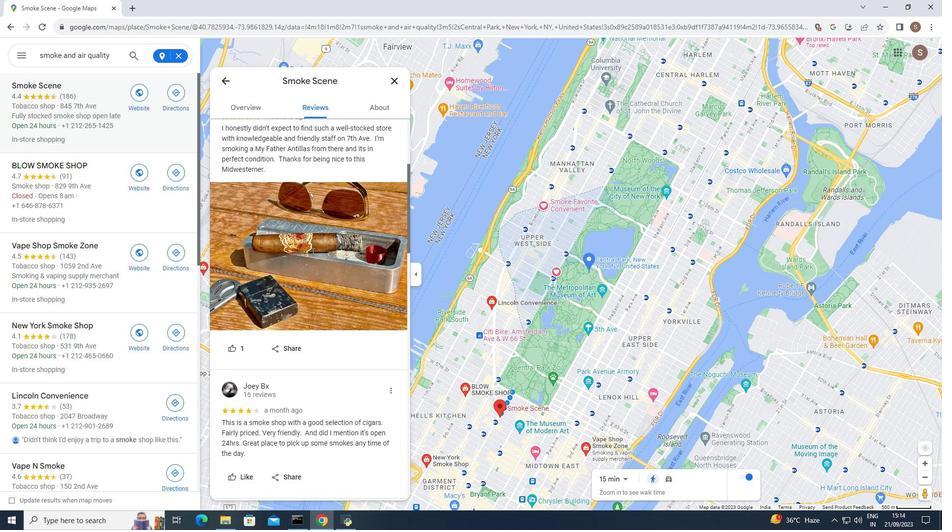 
Action: Mouse moved to (312, 251)
Screenshot: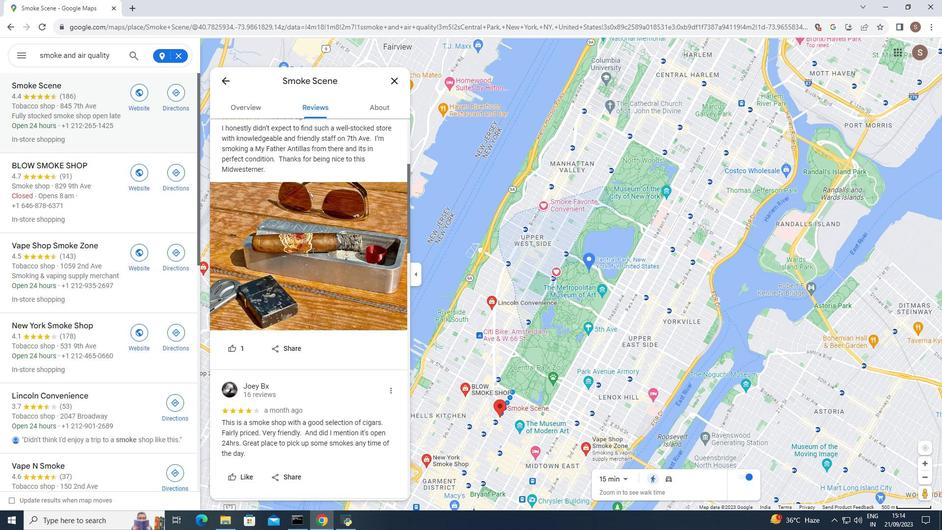 
Action: Mouse scrolled (312, 251) with delta (0, 0)
Screenshot: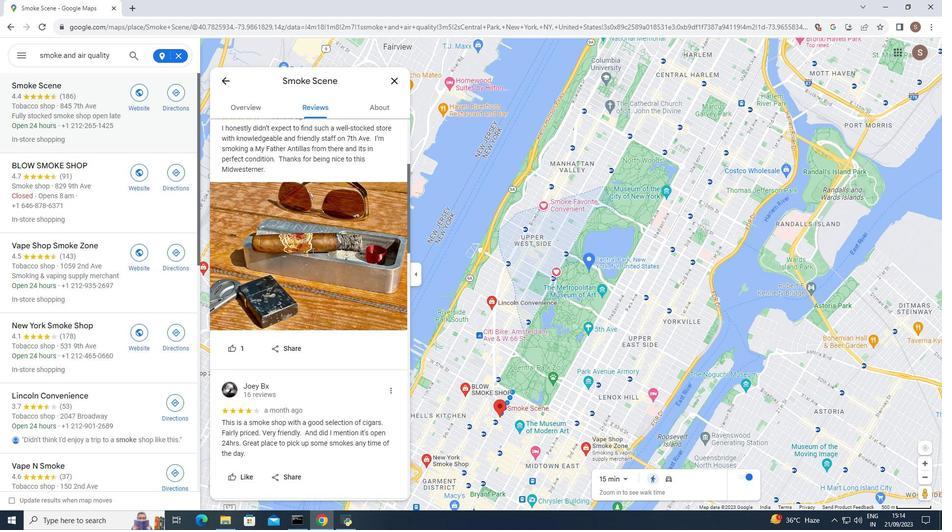 
Action: Mouse scrolled (312, 251) with delta (0, 0)
Screenshot: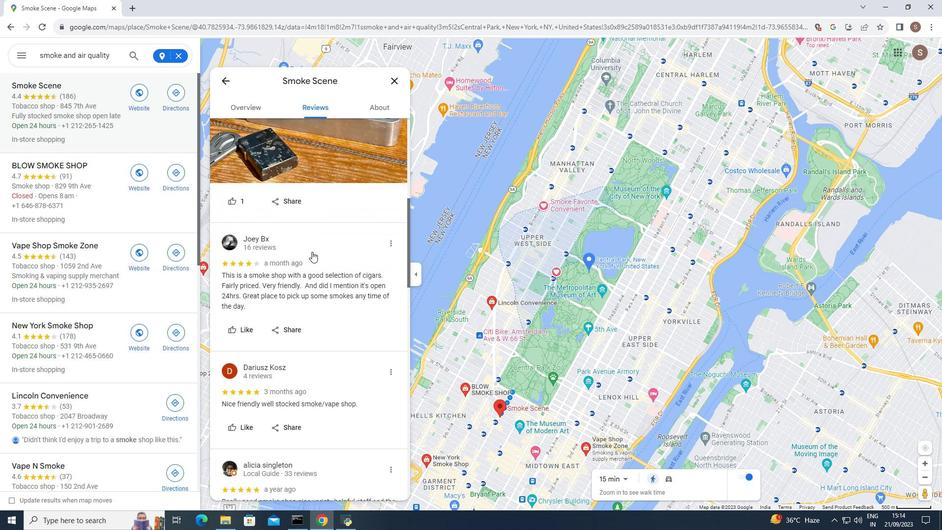 
Action: Mouse scrolled (312, 251) with delta (0, 0)
Screenshot: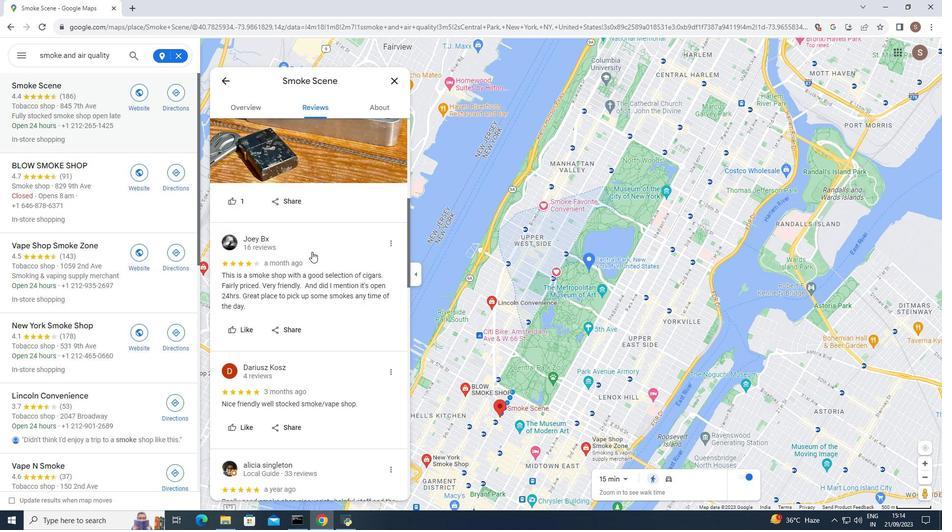 
Action: Mouse scrolled (312, 251) with delta (0, 0)
Screenshot: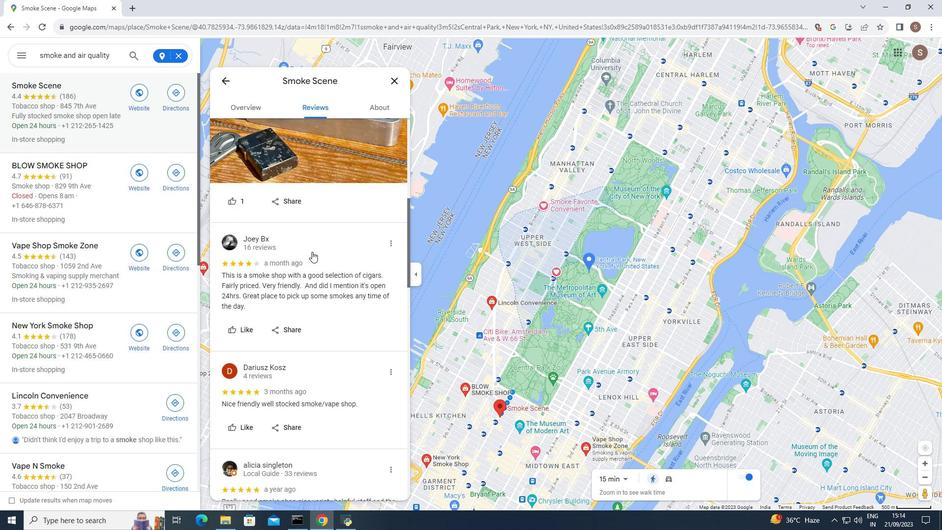 
Action: Mouse scrolled (312, 251) with delta (0, 0)
Screenshot: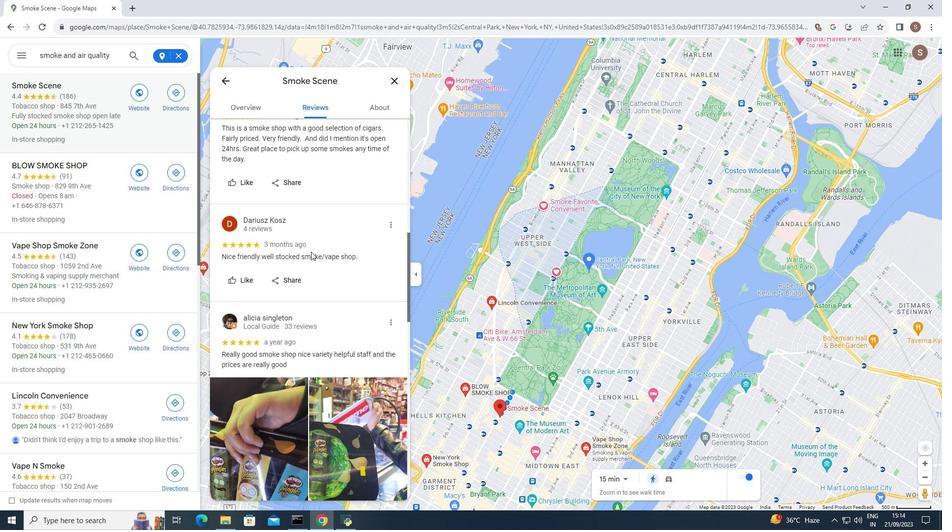 
Action: Mouse moved to (311, 251)
Screenshot: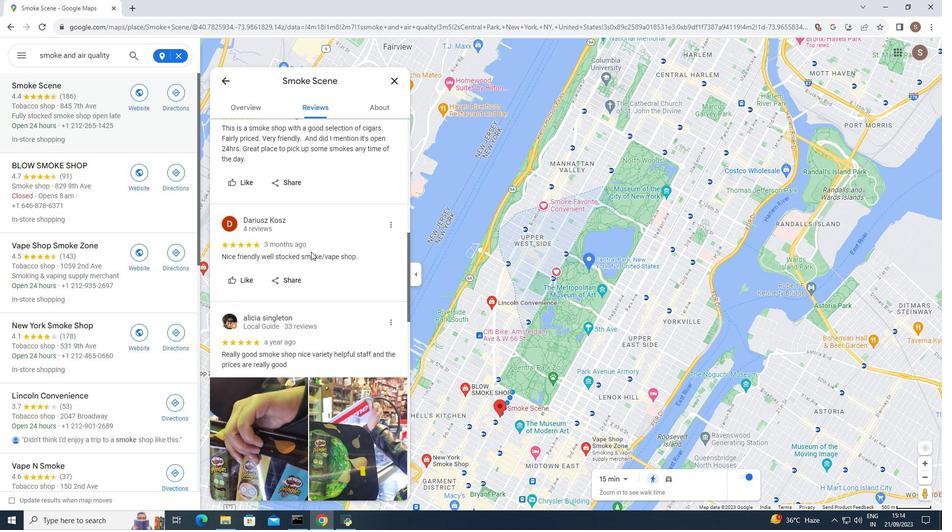 
Action: Mouse scrolled (311, 251) with delta (0, 0)
Screenshot: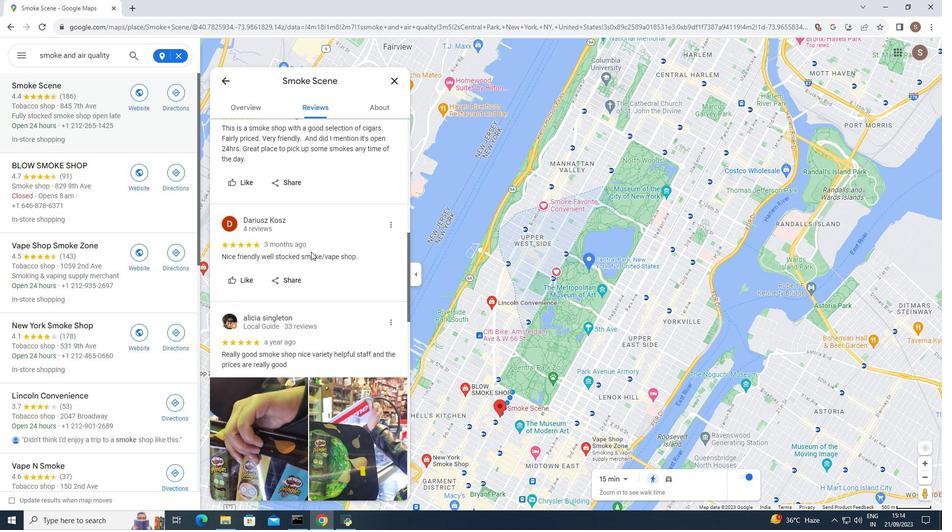 
Action: Mouse scrolled (311, 251) with delta (0, 0)
Screenshot: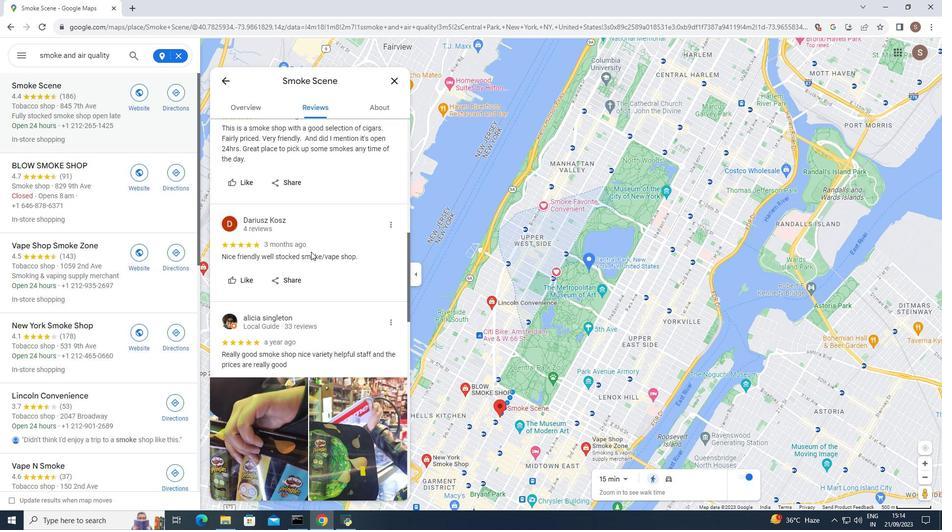 
Action: Mouse moved to (308, 251)
Screenshot: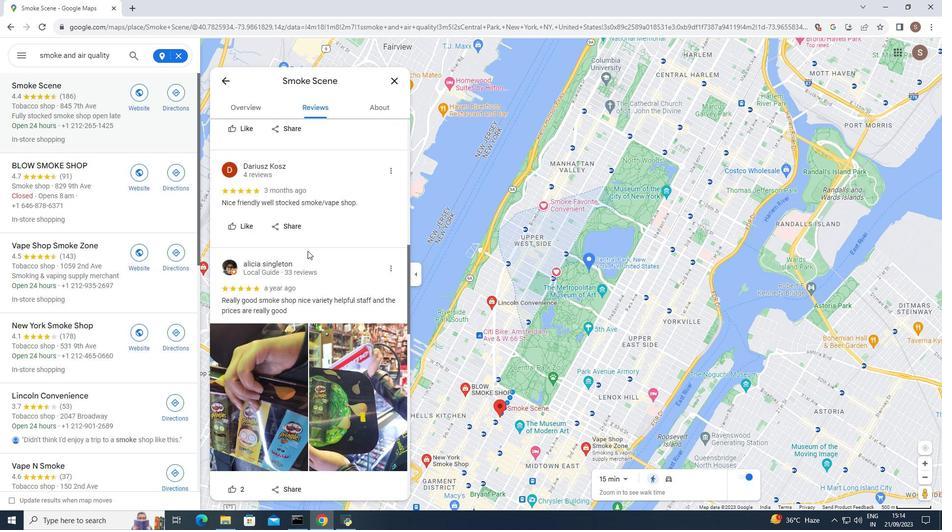 
Action: Mouse scrolled (308, 250) with delta (0, 0)
Screenshot: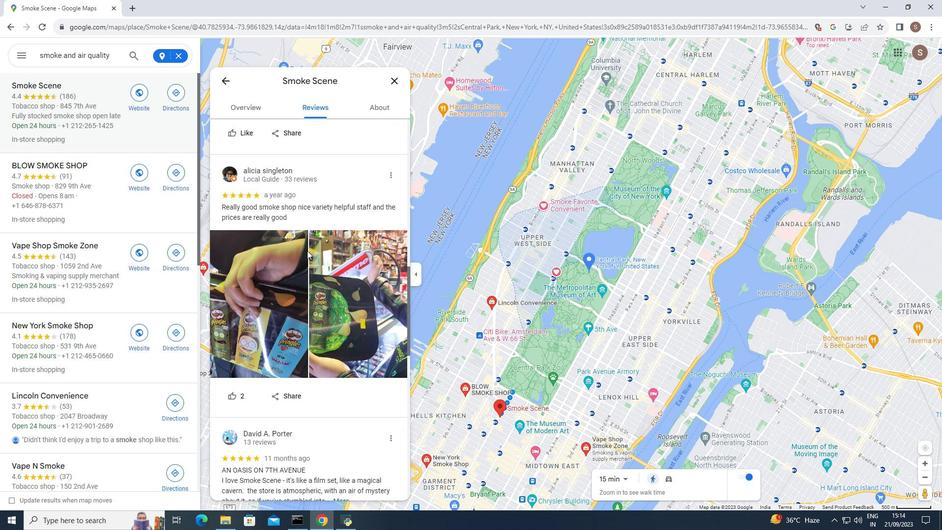 
Action: Mouse scrolled (308, 250) with delta (0, 0)
Screenshot: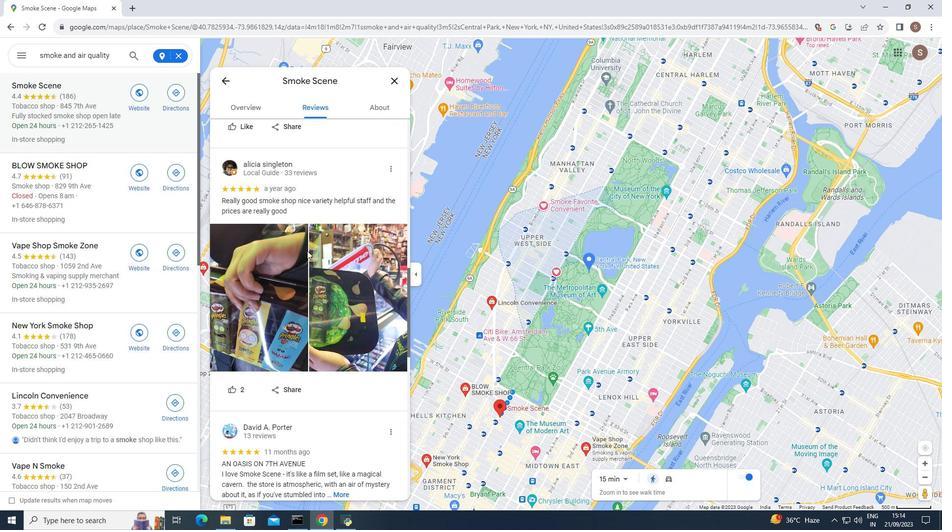
Action: Mouse scrolled (308, 250) with delta (0, 0)
Screenshot: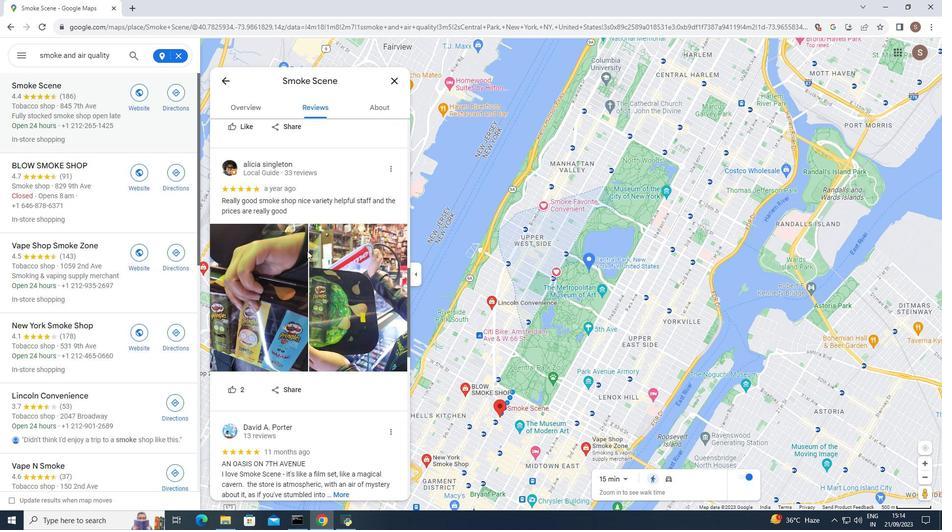 
Action: Mouse moved to (307, 250)
Screenshot: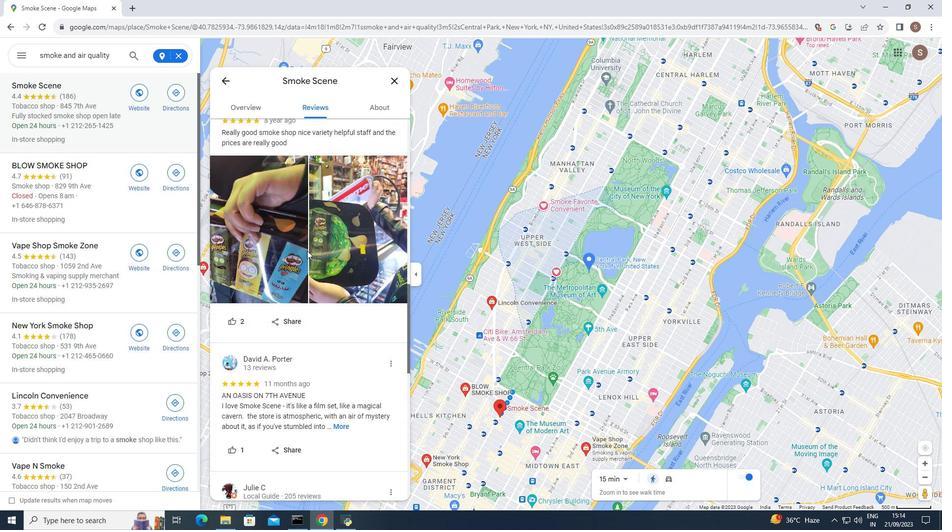 
Action: Mouse scrolled (307, 250) with delta (0, 0)
Screenshot: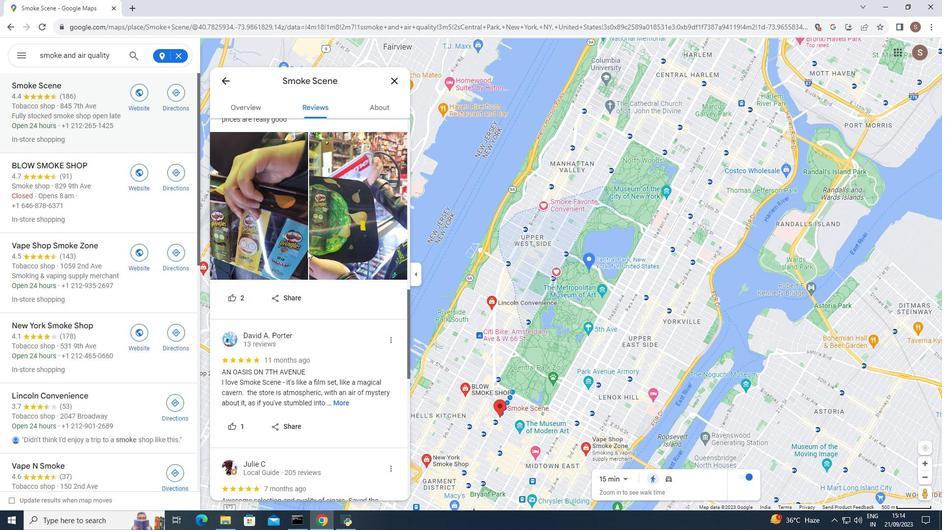 
Action: Mouse scrolled (307, 250) with delta (0, 0)
Screenshot: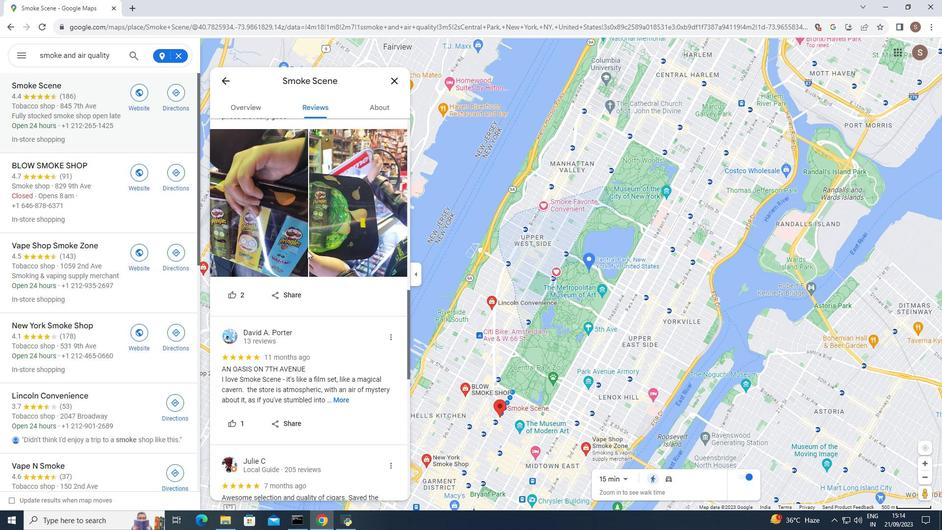 
Action: Mouse scrolled (307, 250) with delta (0, 0)
Screenshot: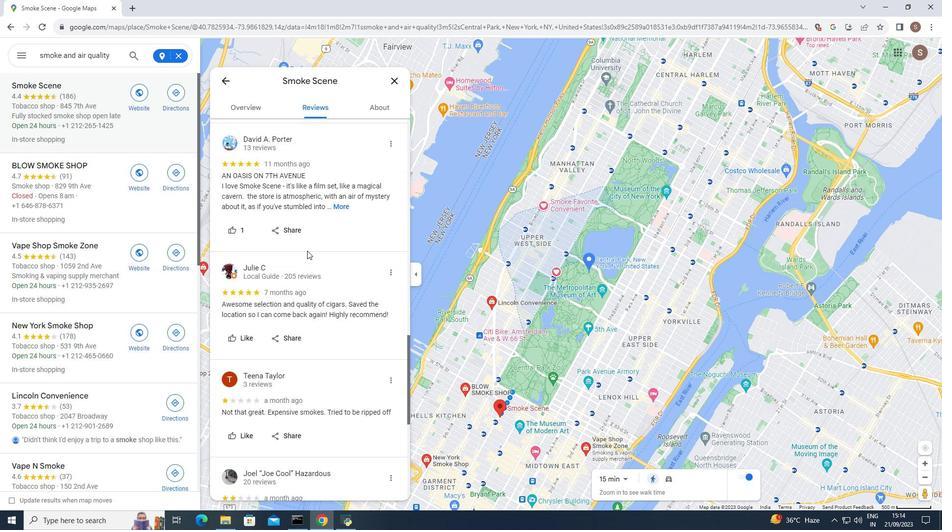 
Action: Mouse scrolled (307, 250) with delta (0, 0)
Screenshot: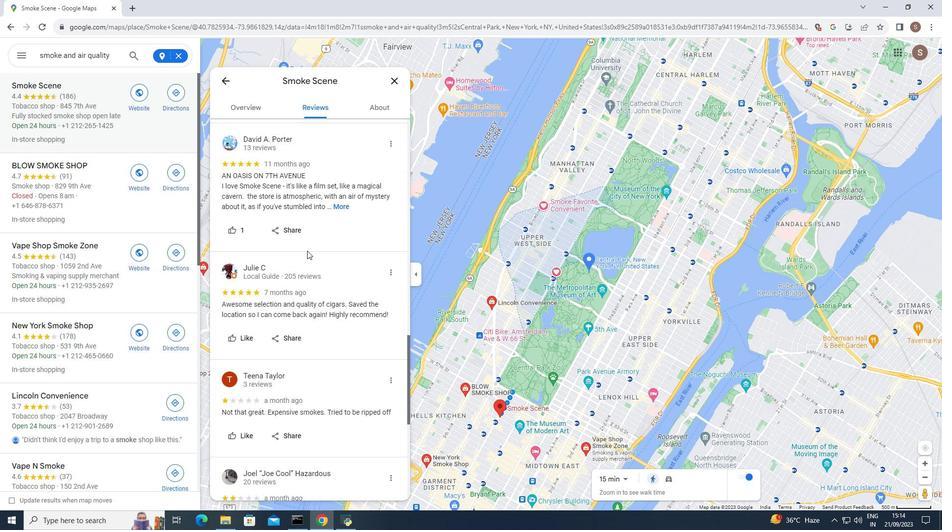 
Action: Mouse scrolled (307, 250) with delta (0, 0)
Screenshot: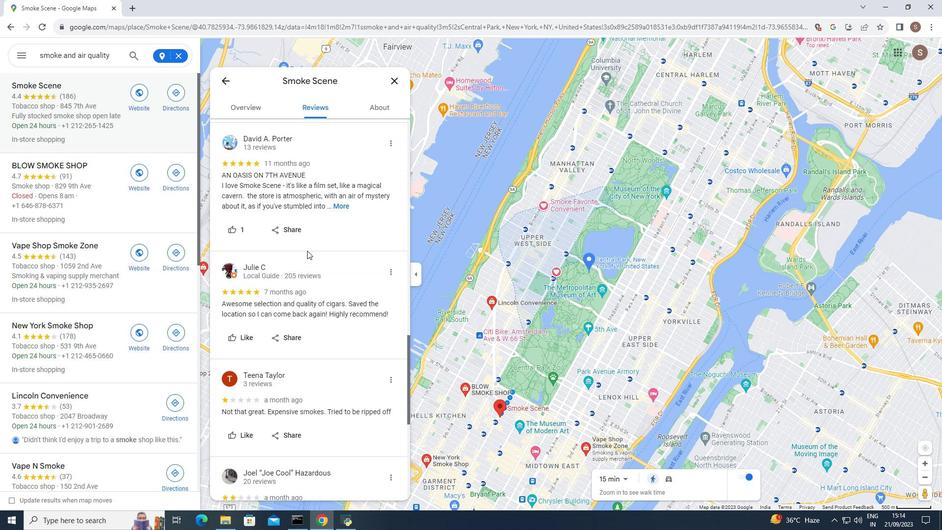
Action: Mouse scrolled (307, 250) with delta (0, 0)
Screenshot: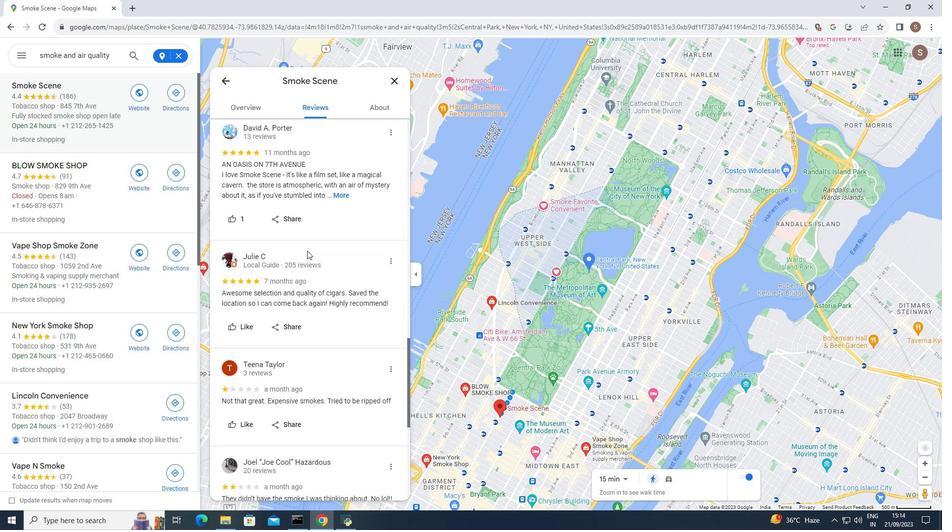 
Action: Mouse scrolled (307, 250) with delta (0, 0)
Screenshot: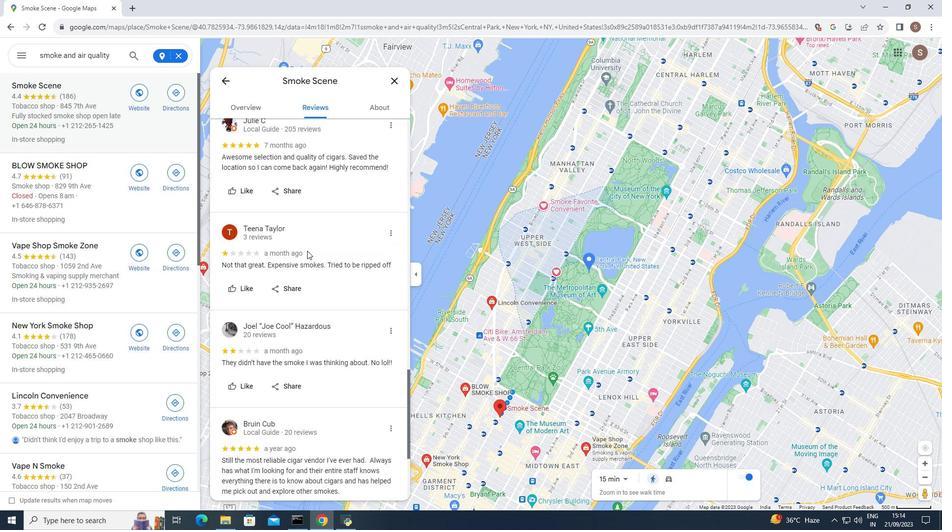 
Action: Mouse scrolled (307, 250) with delta (0, 0)
Screenshot: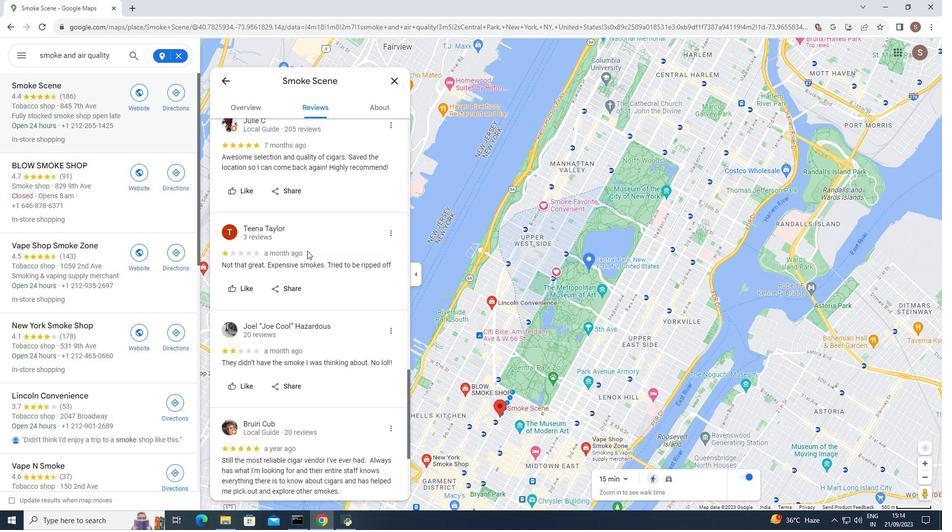 
Action: Mouse scrolled (307, 250) with delta (0, 0)
Screenshot: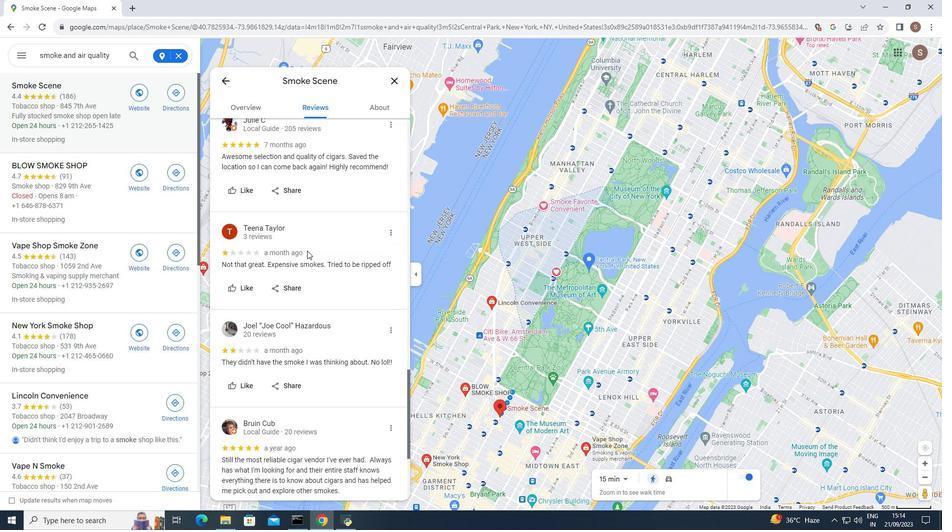 
Action: Mouse scrolled (307, 250) with delta (0, 0)
Screenshot: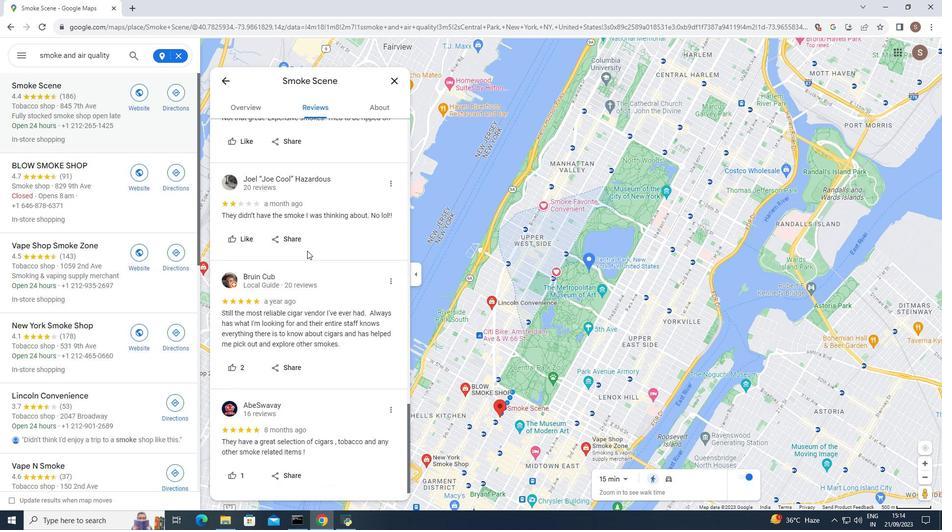 
Action: Mouse scrolled (307, 250) with delta (0, 0)
Screenshot: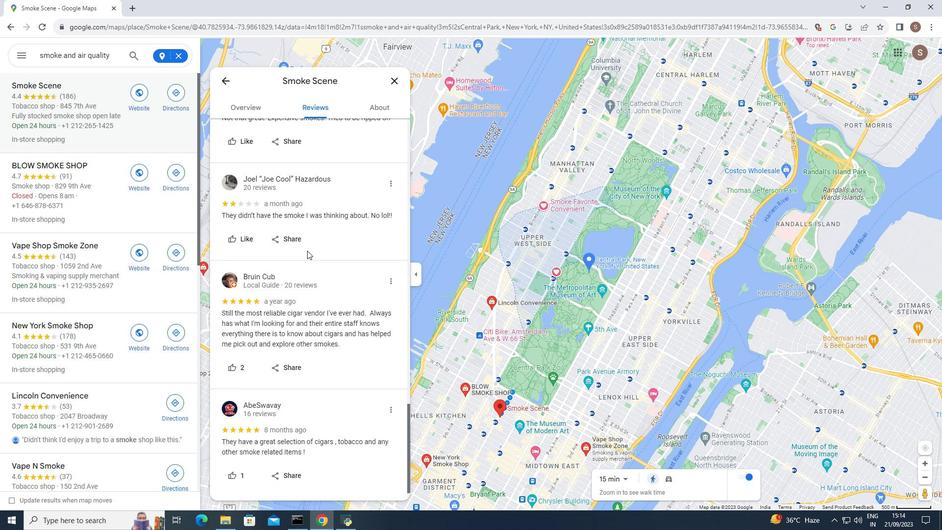
Action: Mouse scrolled (307, 250) with delta (0, 0)
Screenshot: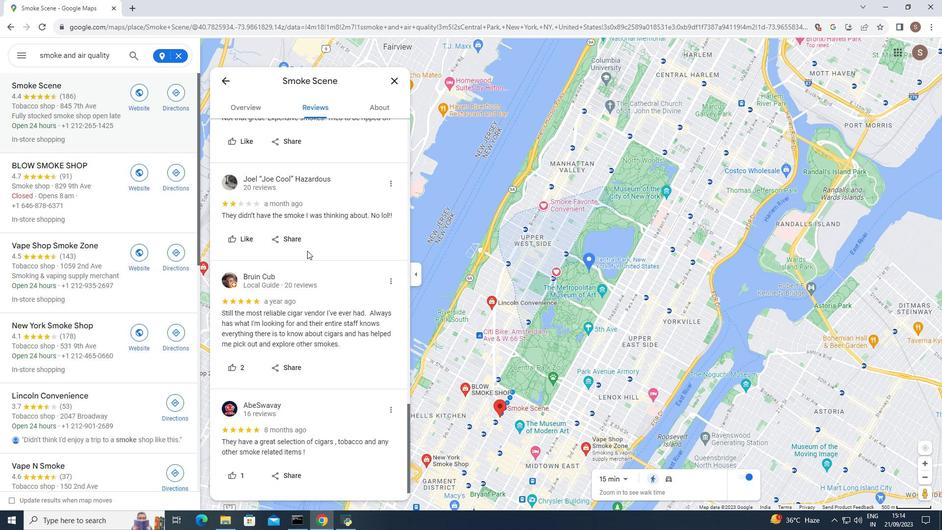 
Action: Mouse scrolled (307, 250) with delta (0, 0)
Screenshot: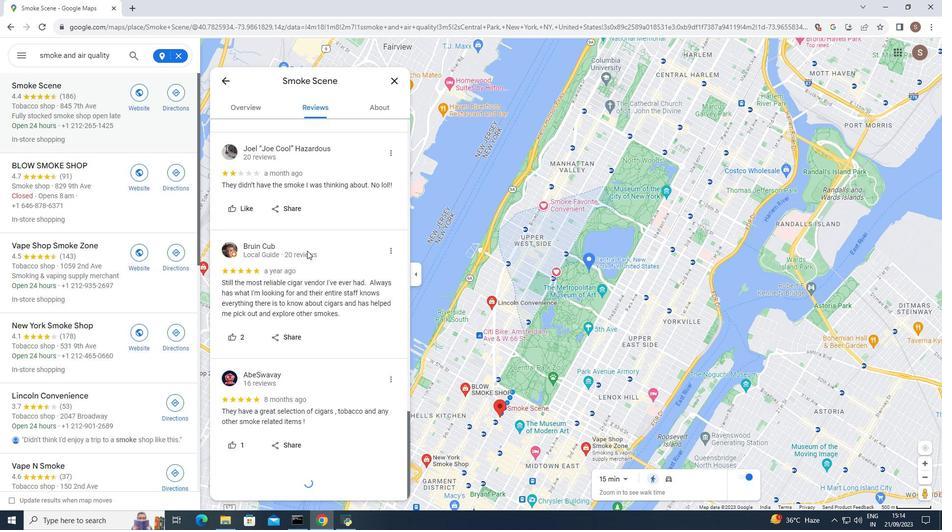 
Action: Mouse scrolled (307, 250) with delta (0, 0)
Screenshot: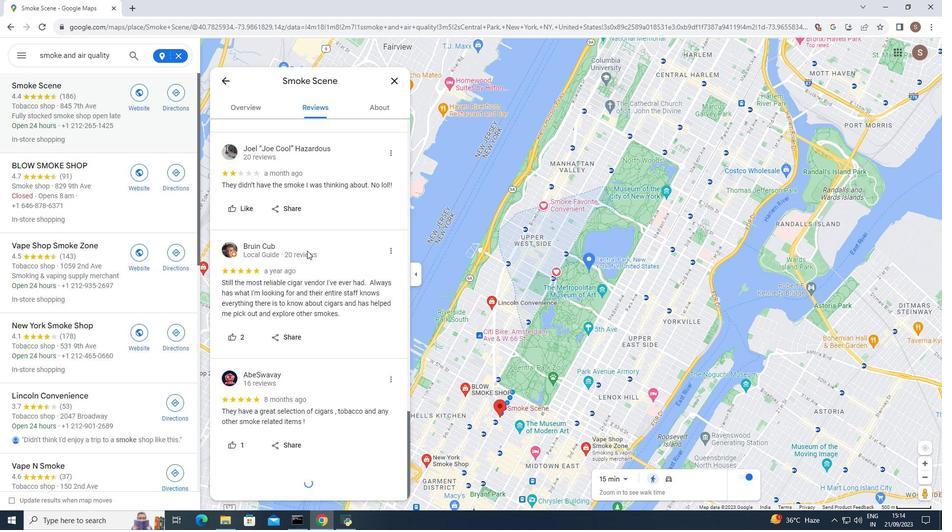 
Action: Mouse scrolled (307, 250) with delta (0, 0)
Screenshot: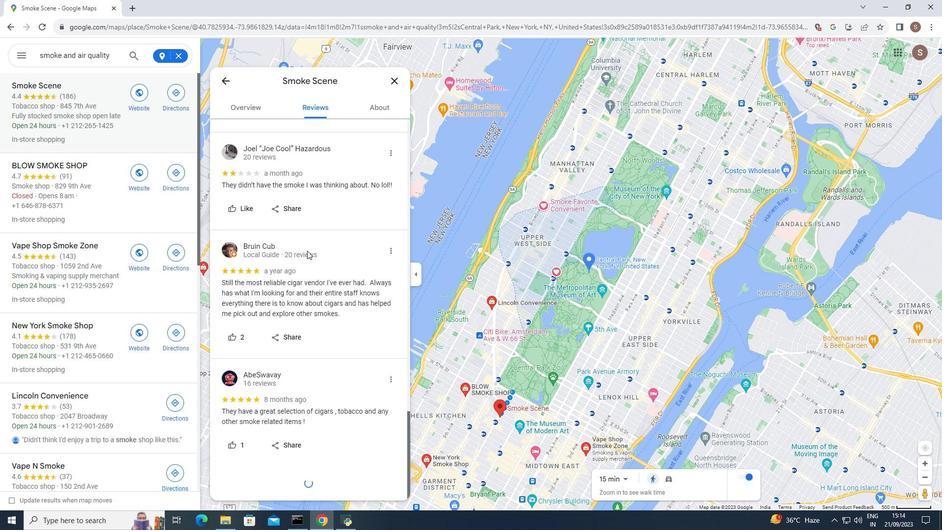 
Action: Mouse scrolled (307, 250) with delta (0, 0)
Screenshot: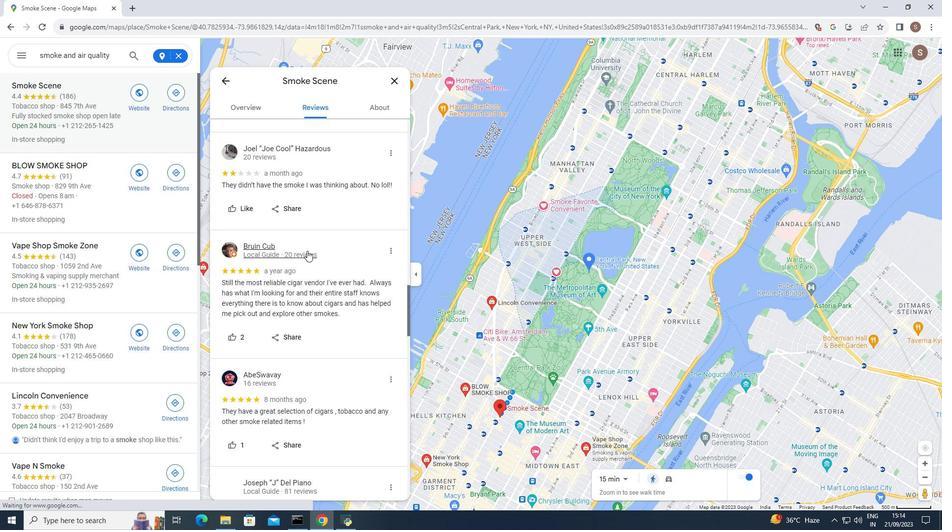
Action: Mouse scrolled (307, 250) with delta (0, 0)
Screenshot: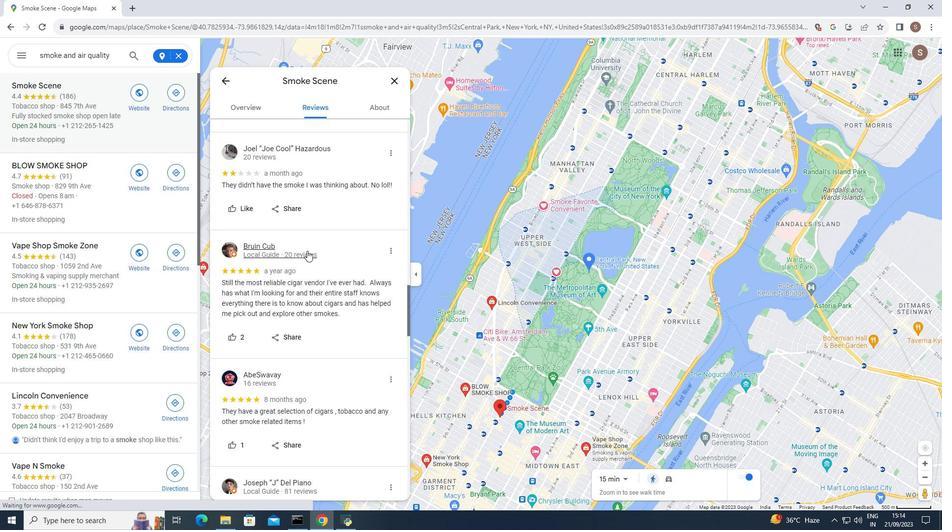 
Action: Mouse scrolled (307, 250) with delta (0, 0)
Screenshot: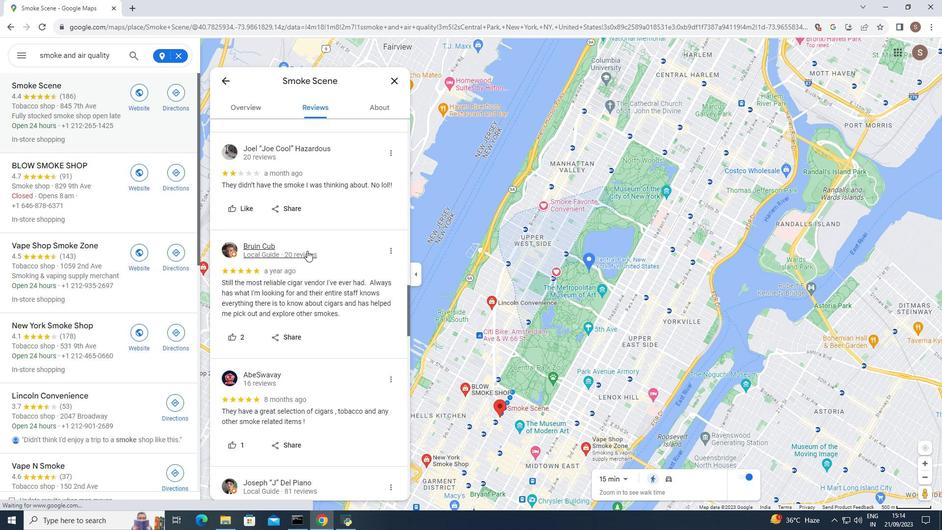
Action: Mouse scrolled (307, 250) with delta (0, 0)
Screenshot: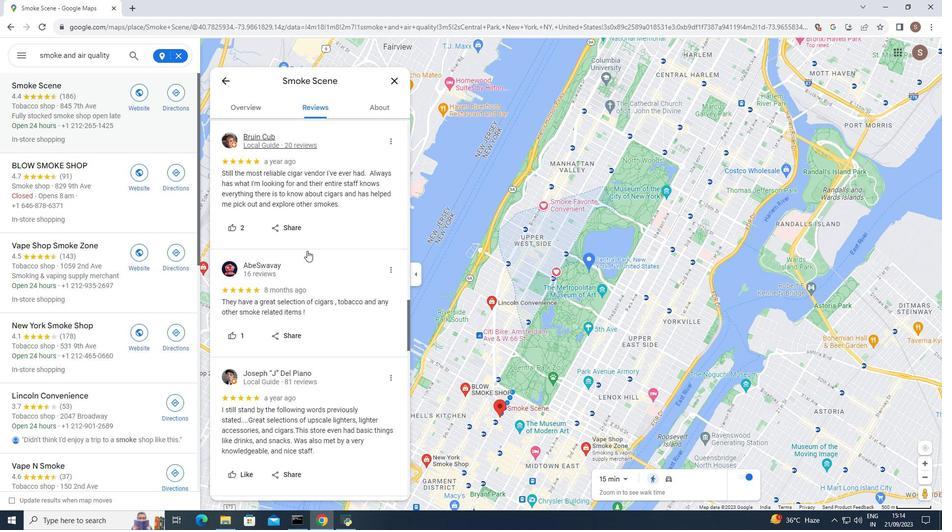 
Action: Mouse scrolled (307, 250) with delta (0, 0)
Screenshot: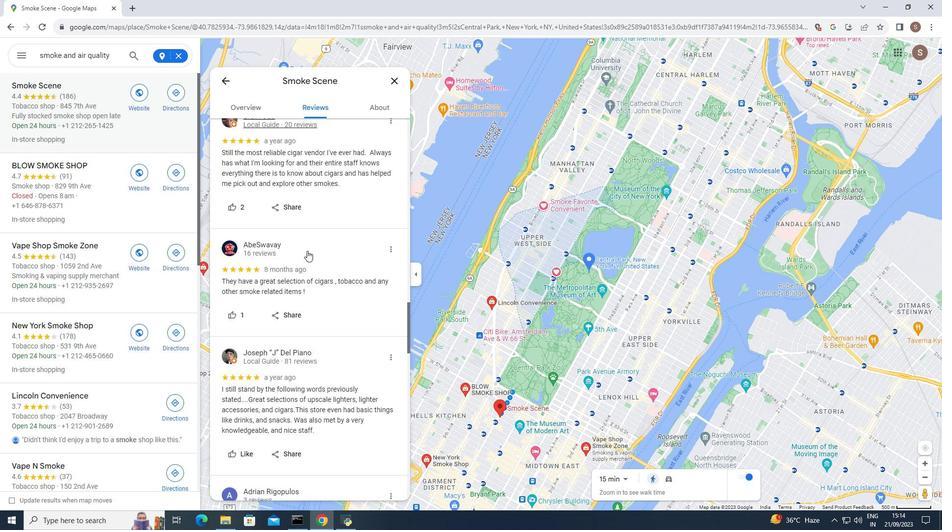 
Action: Mouse scrolled (307, 250) with delta (0, 0)
Screenshot: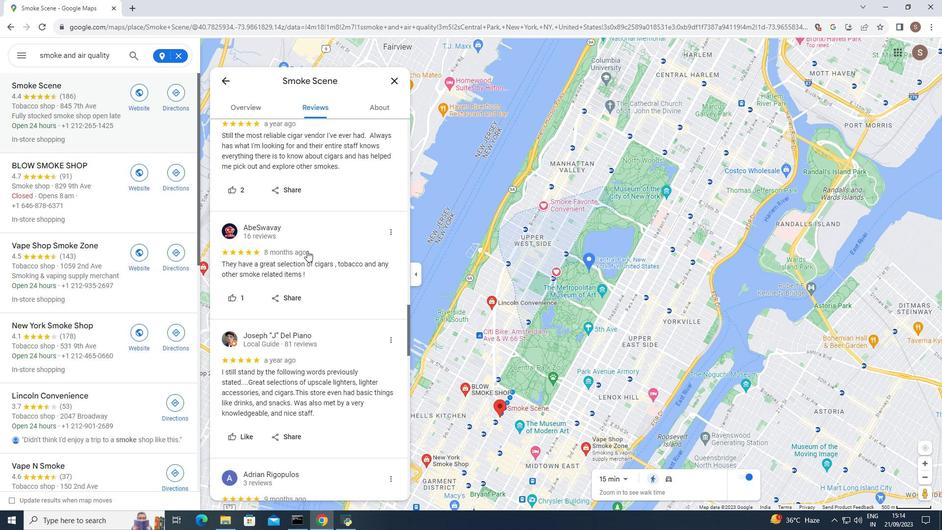 
Action: Mouse scrolled (307, 250) with delta (0, 0)
Screenshot: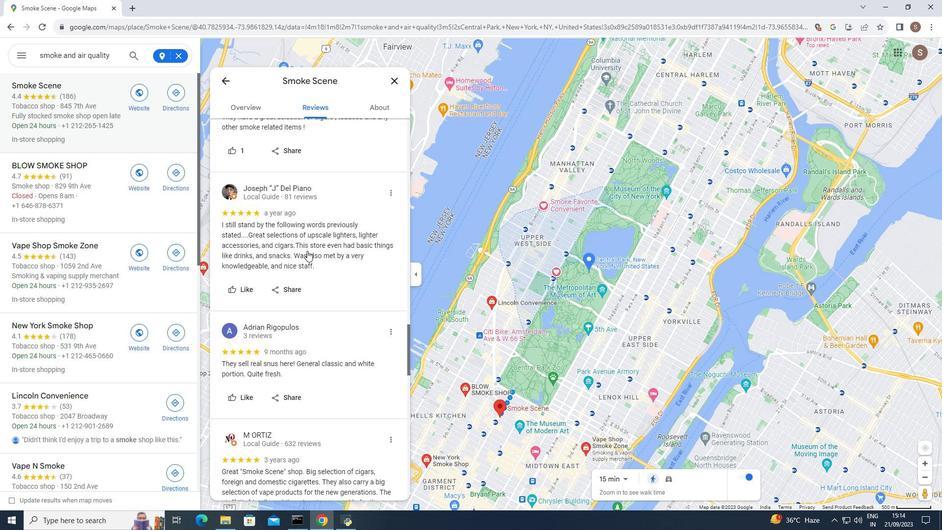
Action: Mouse scrolled (307, 250) with delta (0, 0)
Screenshot: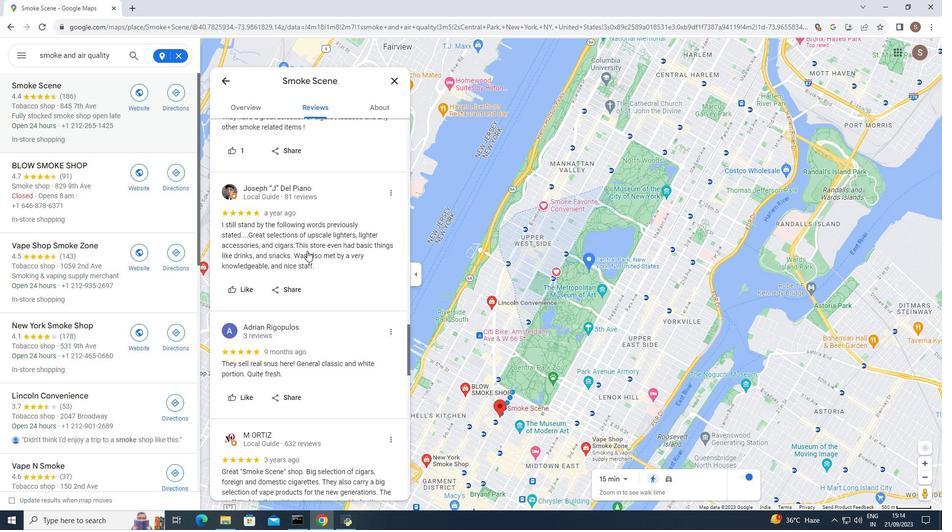 
Action: Mouse scrolled (307, 250) with delta (0, 0)
Screenshot: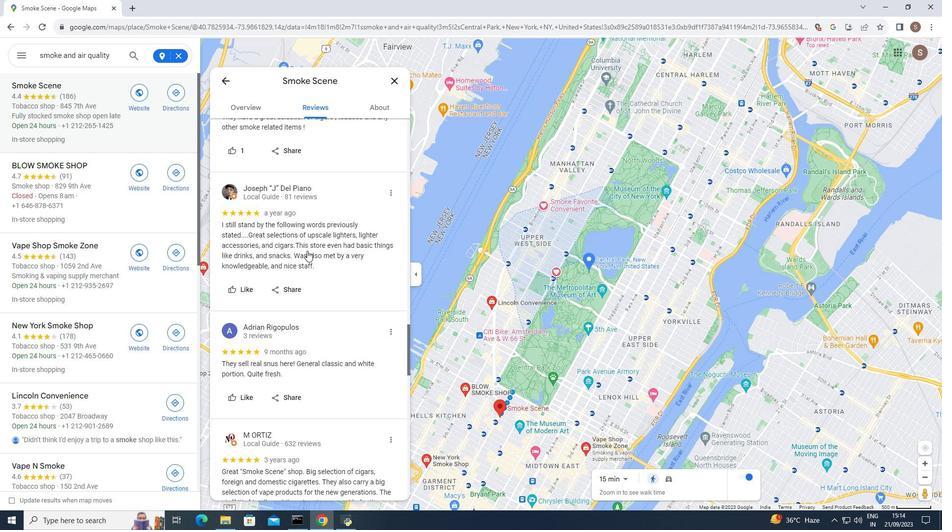 
Action: Mouse scrolled (307, 250) with delta (0, 0)
Screenshot: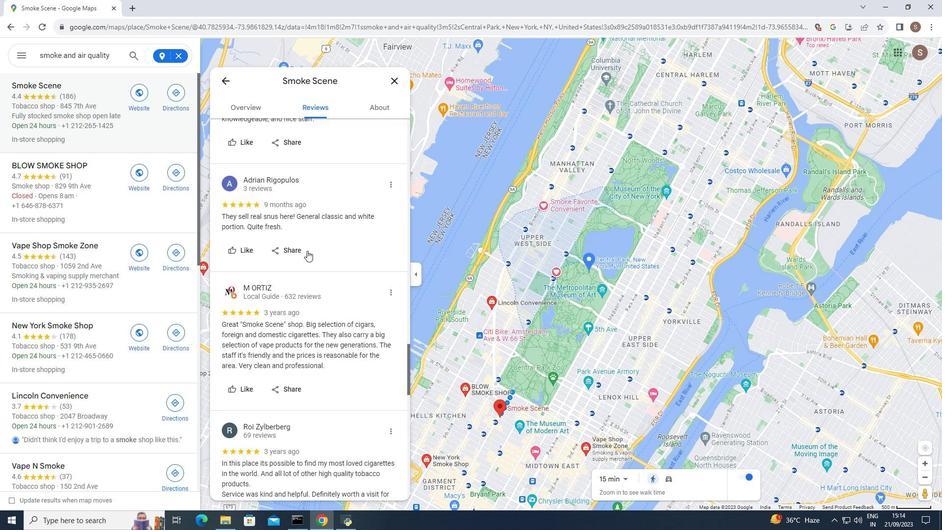 
Action: Mouse scrolled (307, 250) with delta (0, 0)
Screenshot: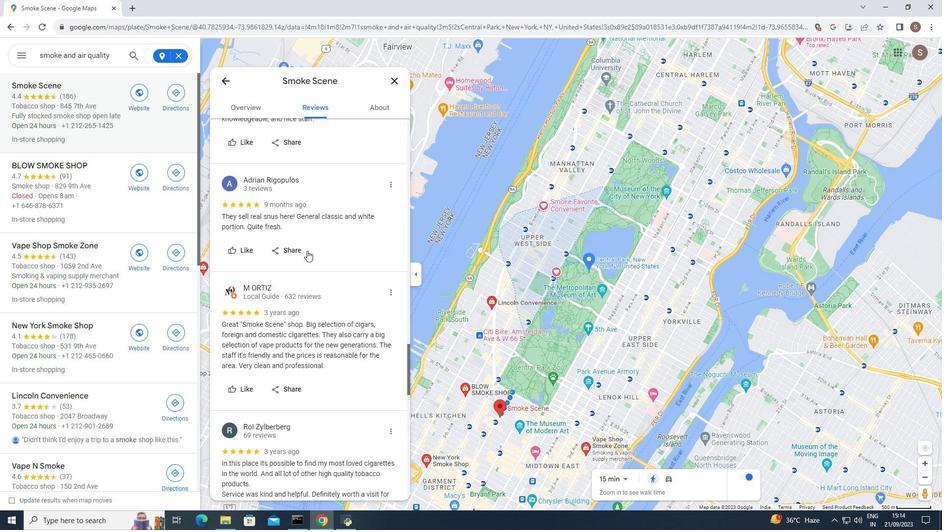 
Action: Mouse scrolled (307, 250) with delta (0, 0)
Screenshot: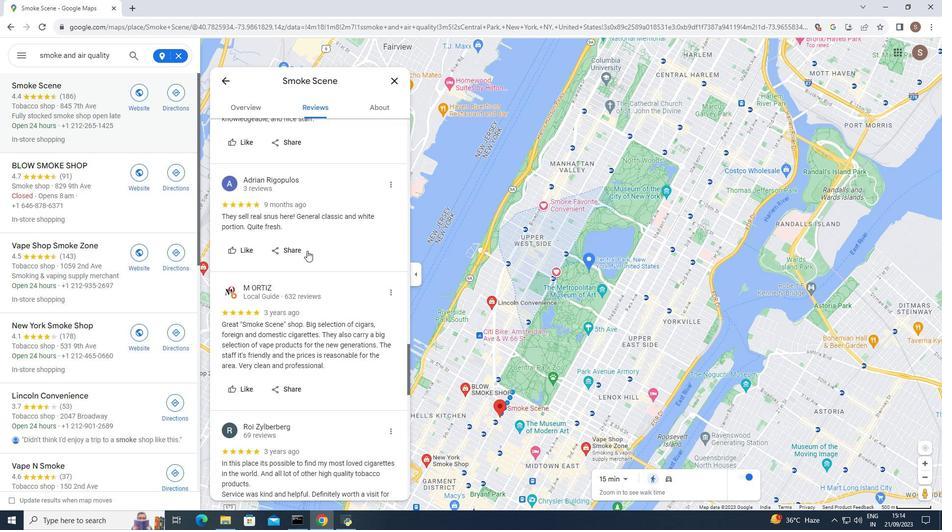 
Action: Mouse scrolled (307, 250) with delta (0, 0)
Screenshot: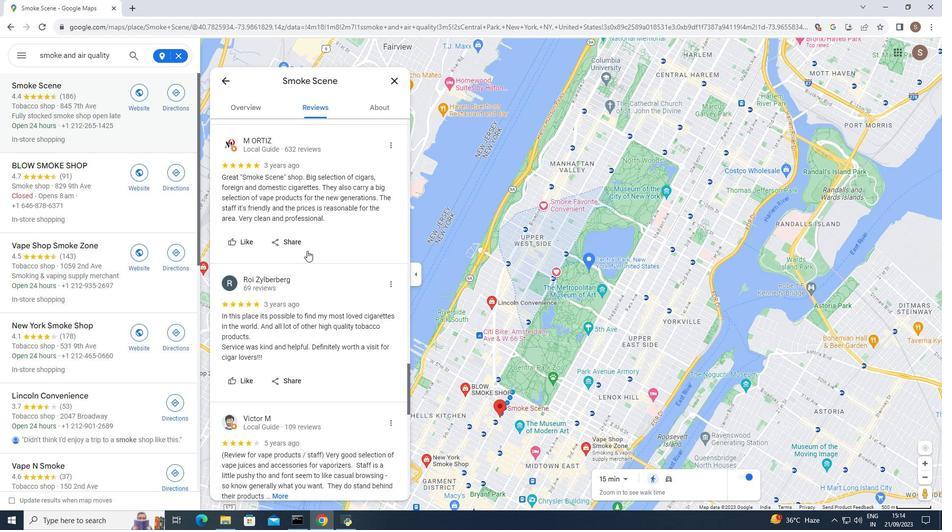 
Action: Mouse scrolled (307, 250) with delta (0, 0)
Screenshot: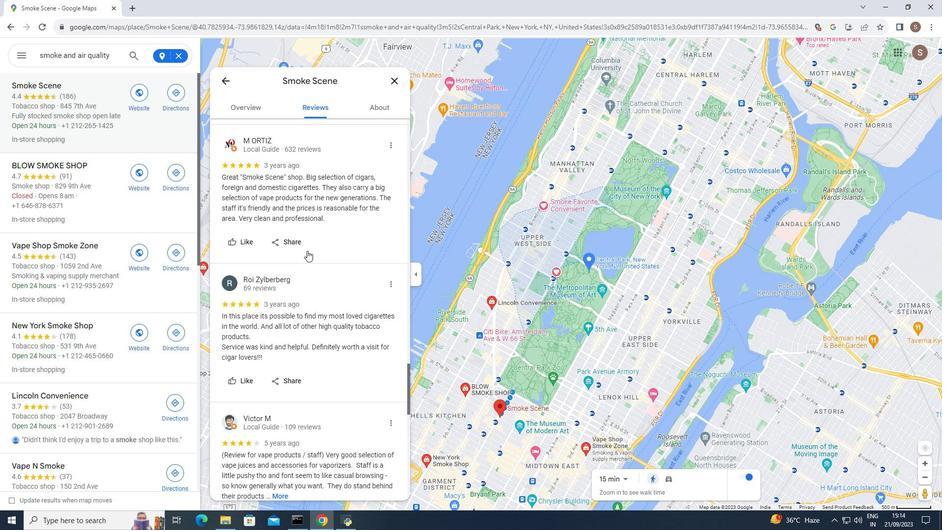 
Action: Mouse scrolled (307, 250) with delta (0, 0)
Screenshot: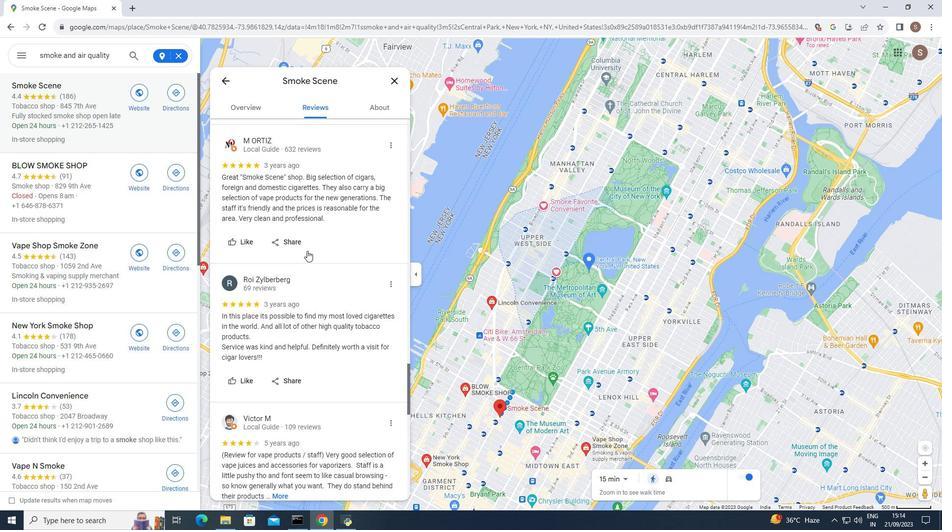 
Action: Mouse scrolled (307, 250) with delta (0, 0)
Screenshot: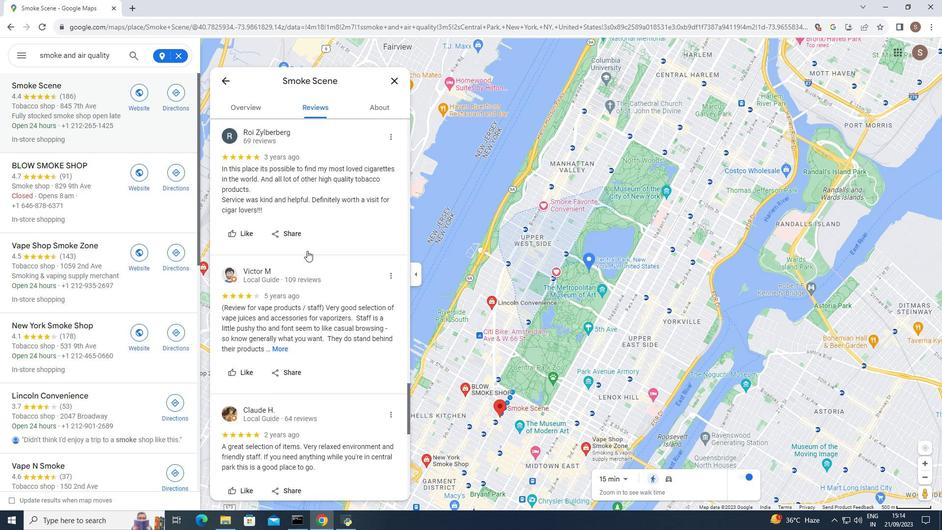 
Action: Mouse scrolled (307, 250) with delta (0, 0)
Screenshot: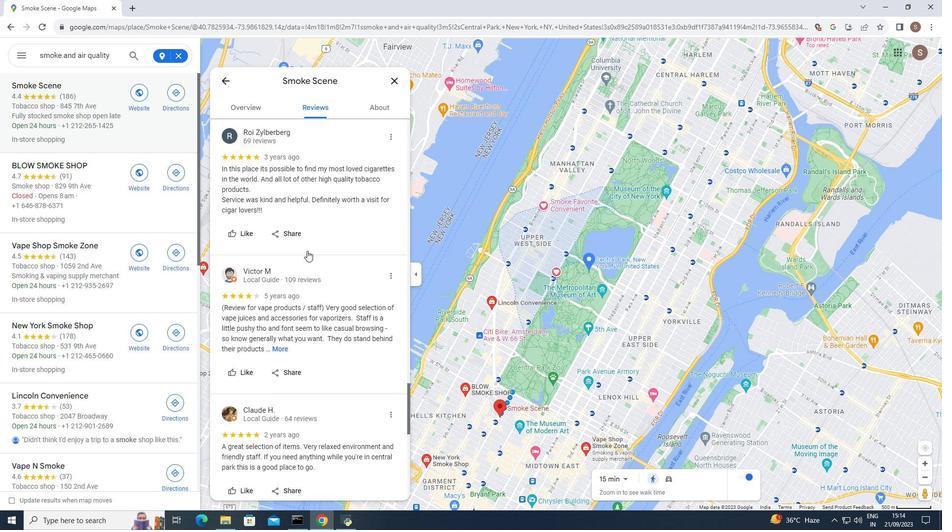 
Action: Mouse scrolled (307, 250) with delta (0, 0)
Screenshot: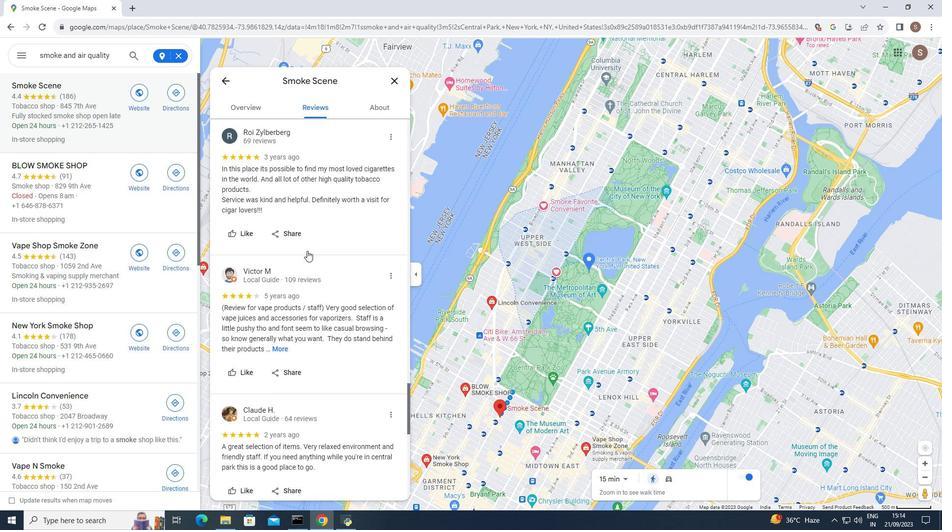 
Action: Mouse scrolled (307, 250) with delta (0, 0)
Screenshot: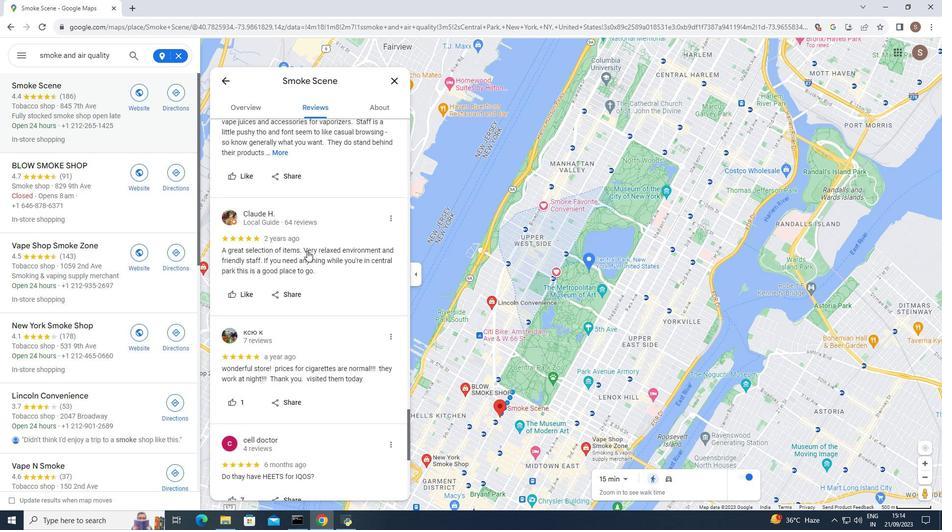 
Action: Mouse scrolled (307, 250) with delta (0, 0)
Screenshot: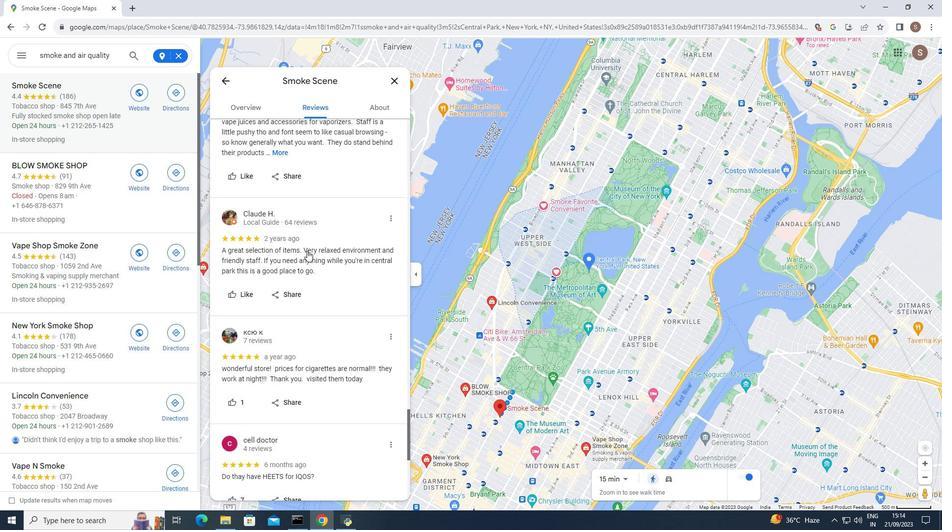 
Action: Mouse scrolled (307, 250) with delta (0, 0)
Screenshot: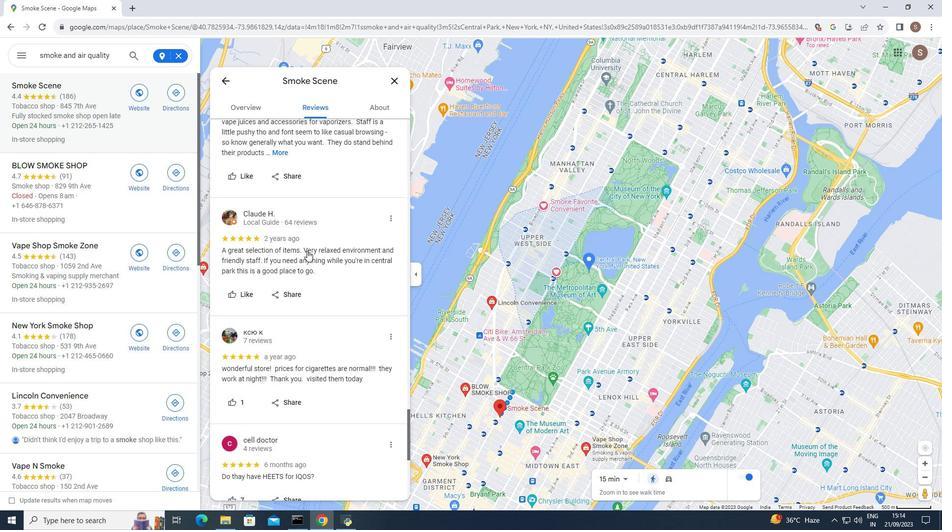 
Action: Mouse scrolled (307, 250) with delta (0, 0)
Screenshot: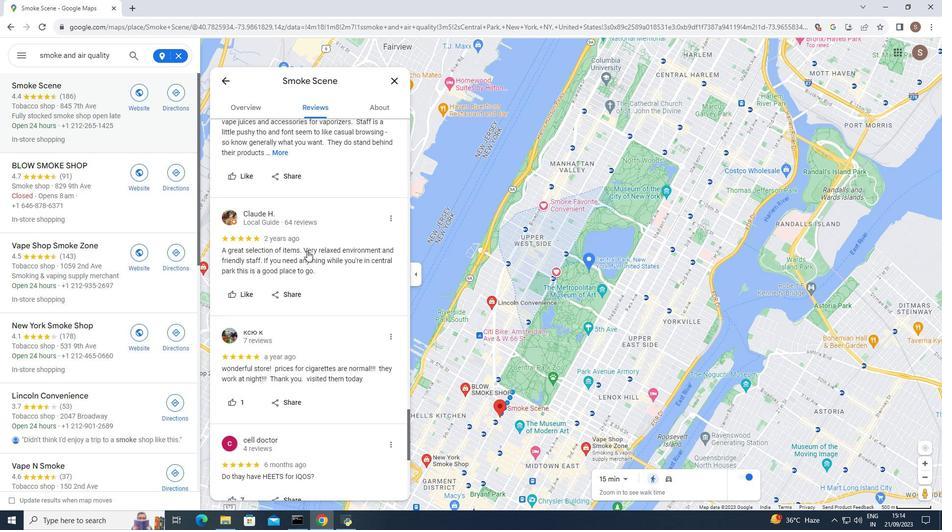 
Action: Mouse scrolled (307, 250) with delta (0, 0)
Screenshot: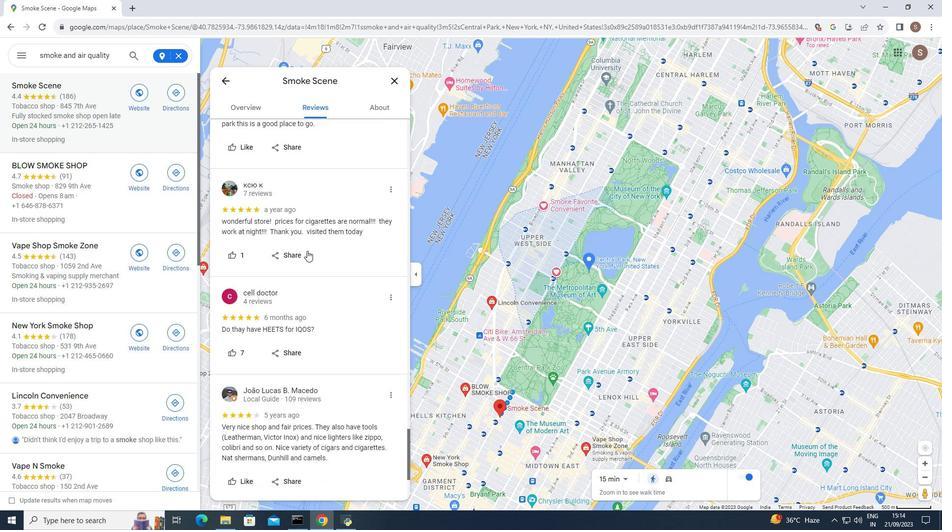 
Action: Mouse scrolled (307, 250) with delta (0, 0)
Screenshot: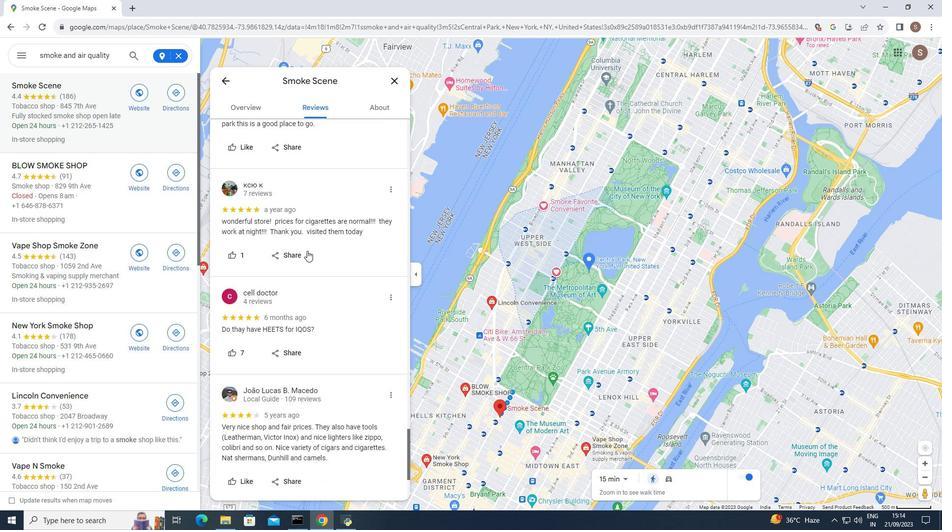
Action: Mouse scrolled (307, 250) with delta (0, 0)
Screenshot: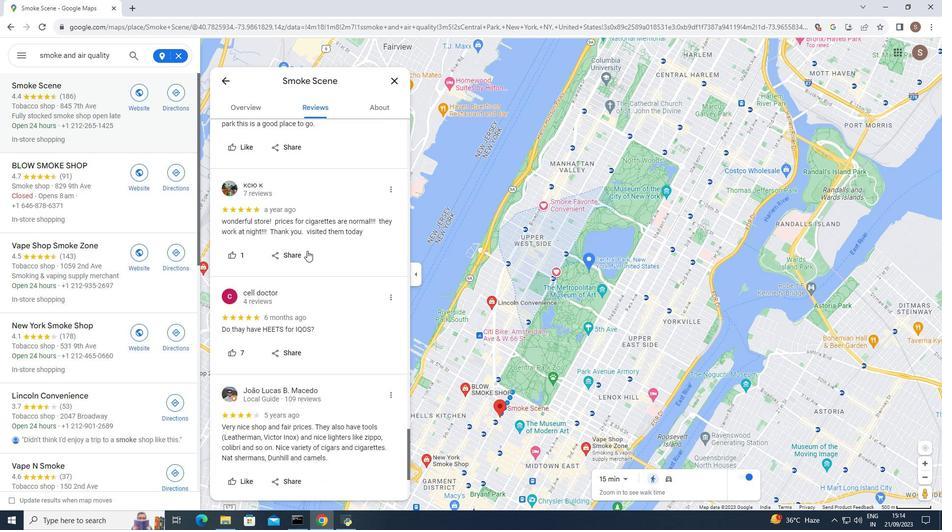 
Action: Mouse scrolled (307, 250) with delta (0, 0)
Screenshot: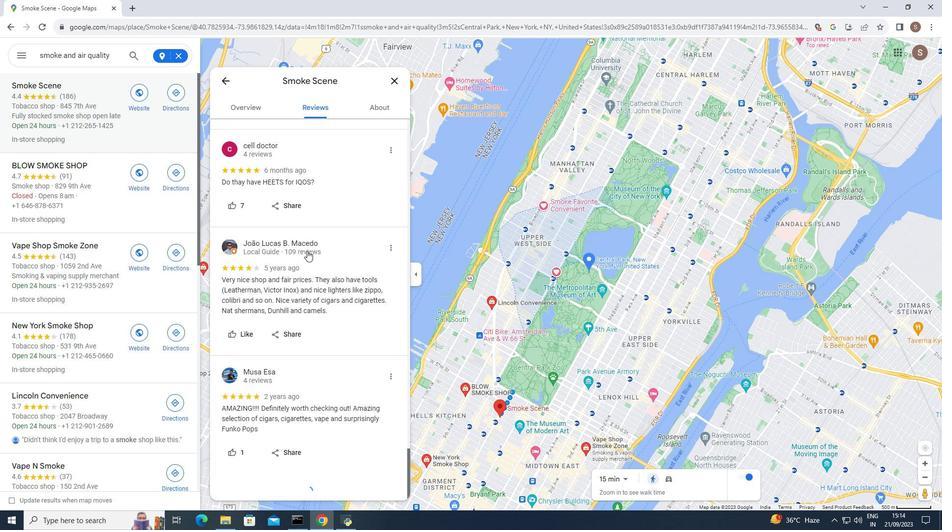 
Action: Mouse scrolled (307, 250) with delta (0, 0)
Screenshot: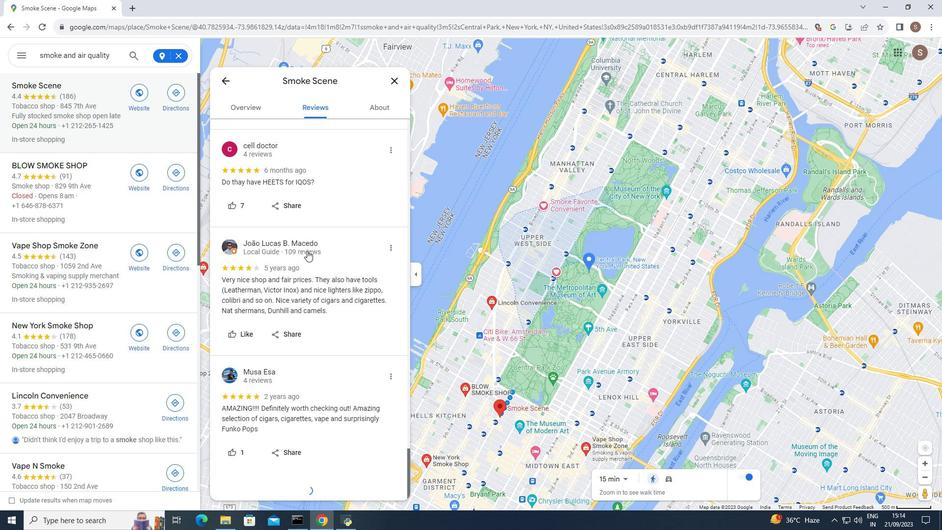 
Action: Mouse scrolled (307, 250) with delta (0, 0)
Screenshot: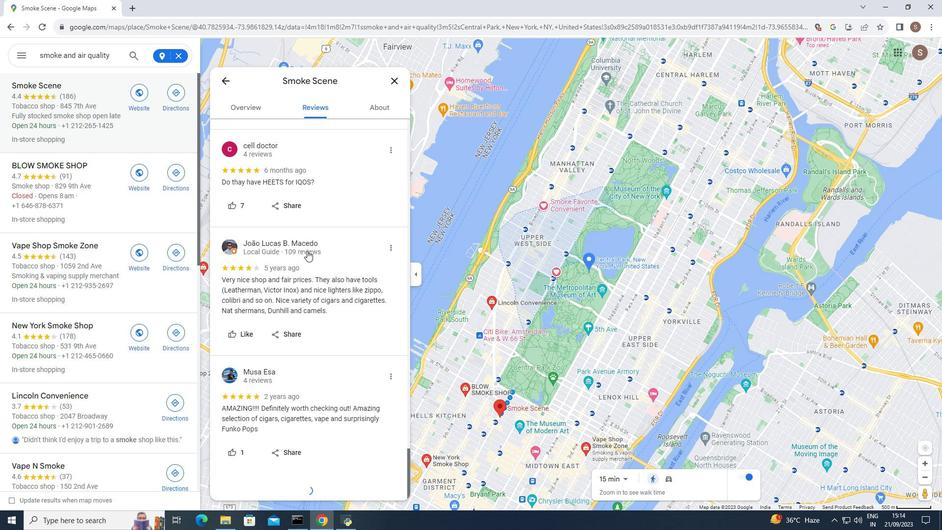 
Action: Mouse scrolled (307, 250) with delta (0, 0)
Screenshot: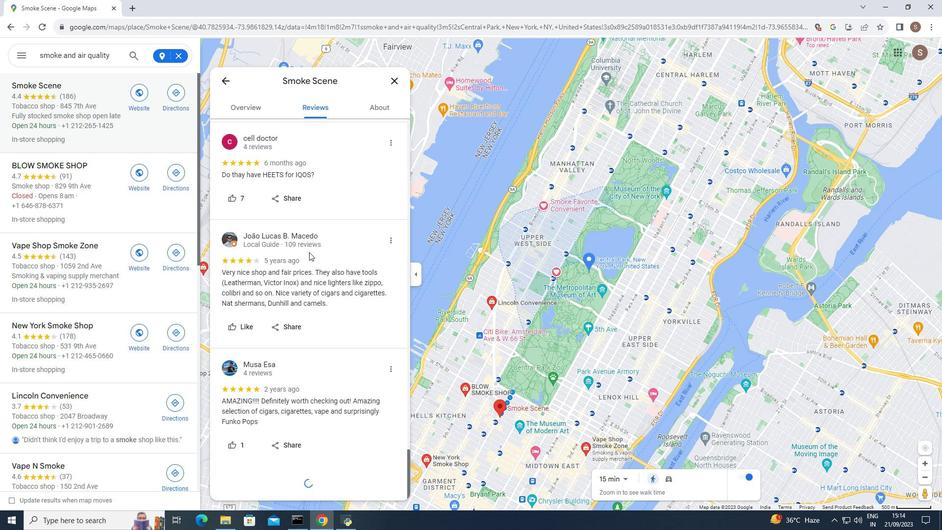 
Action: Mouse scrolled (307, 250) with delta (0, 0)
Screenshot: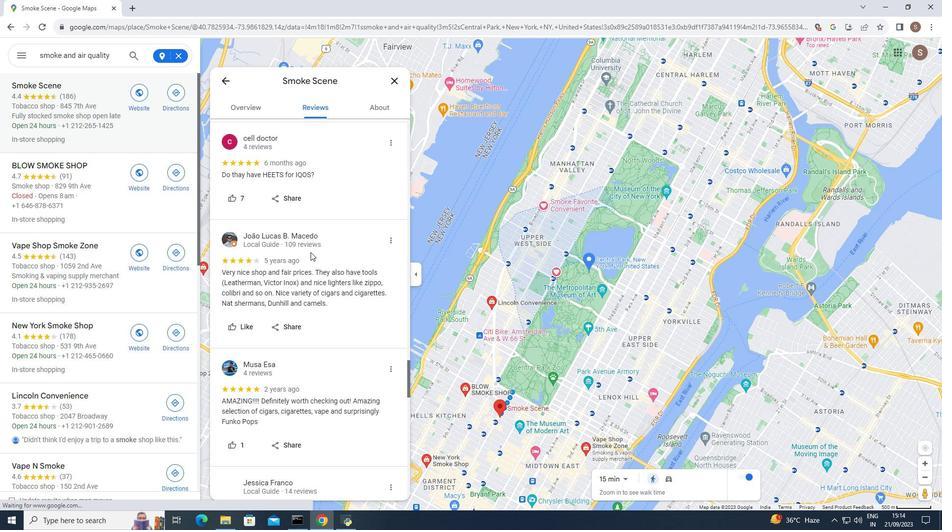 
Action: Mouse scrolled (307, 250) with delta (0, 0)
Screenshot: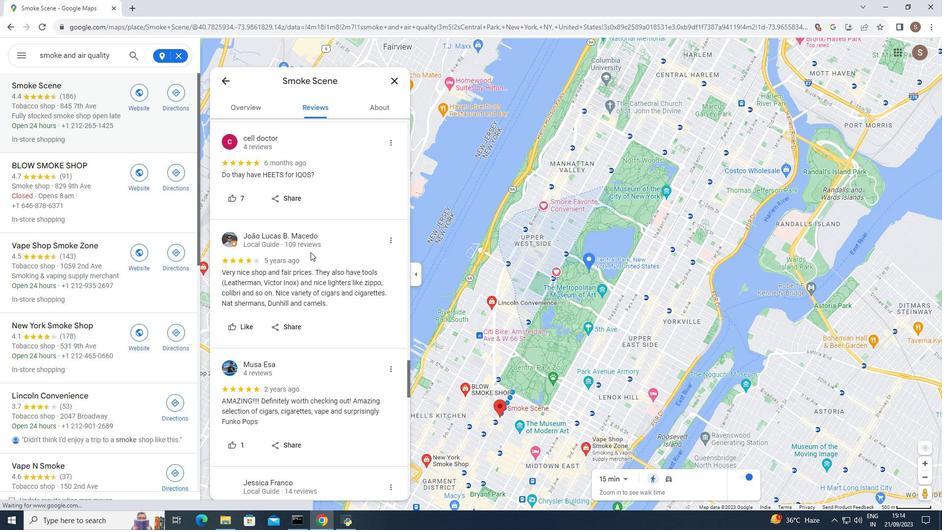 
Action: Mouse scrolled (307, 250) with delta (0, 0)
Screenshot: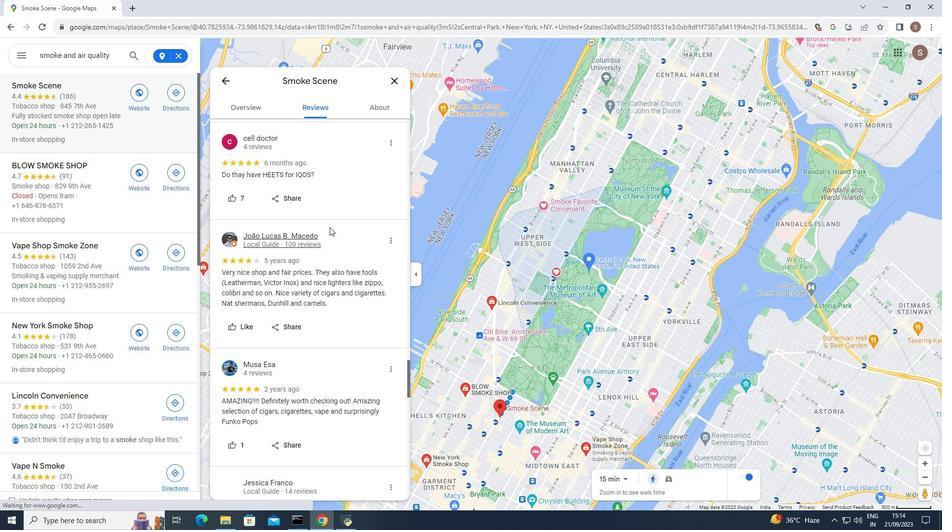 
Action: Mouse moved to (395, 76)
Screenshot: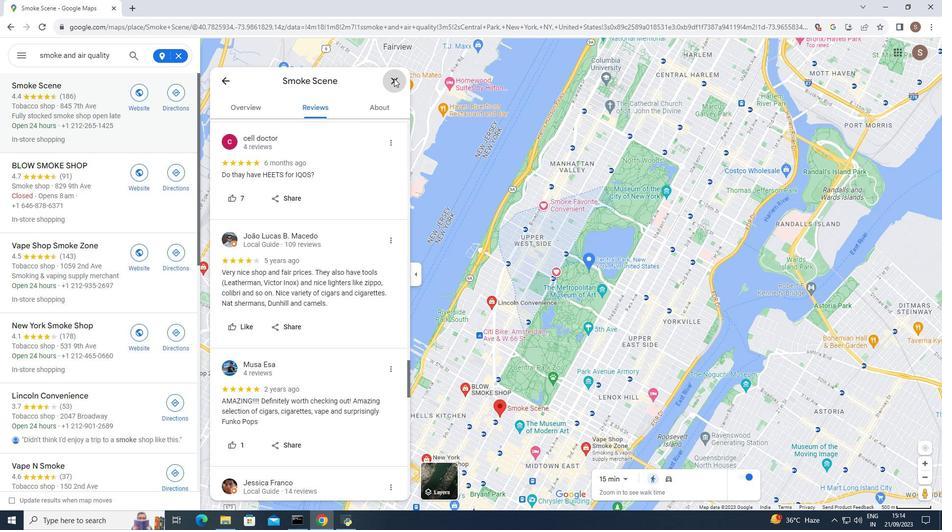 
Action: Mouse pressed left at (395, 76)
Screenshot: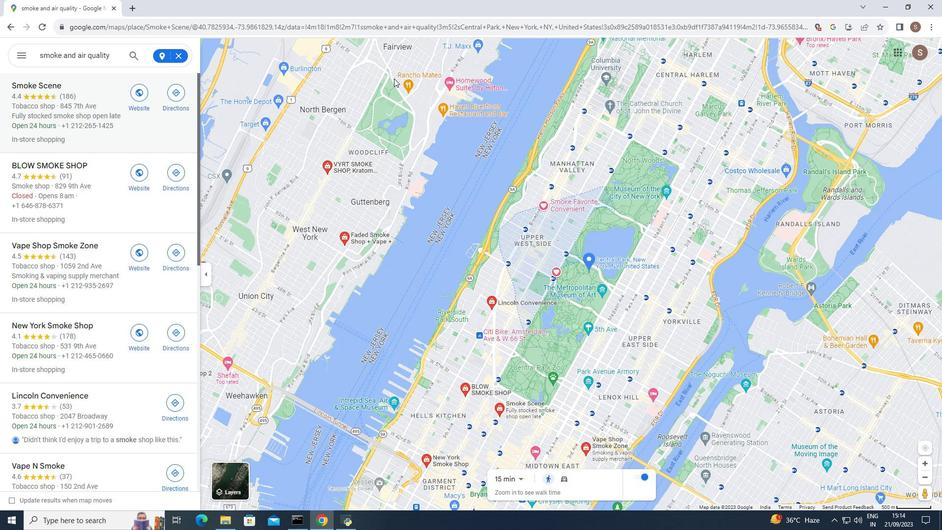 
Action: Mouse moved to (11, 27)
Screenshot: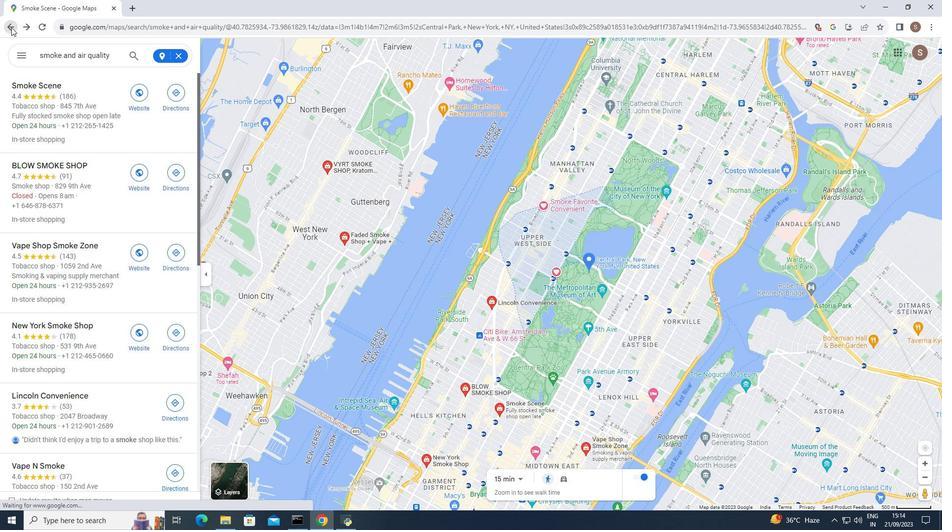 
Action: Mouse pressed left at (11, 27)
Screenshot: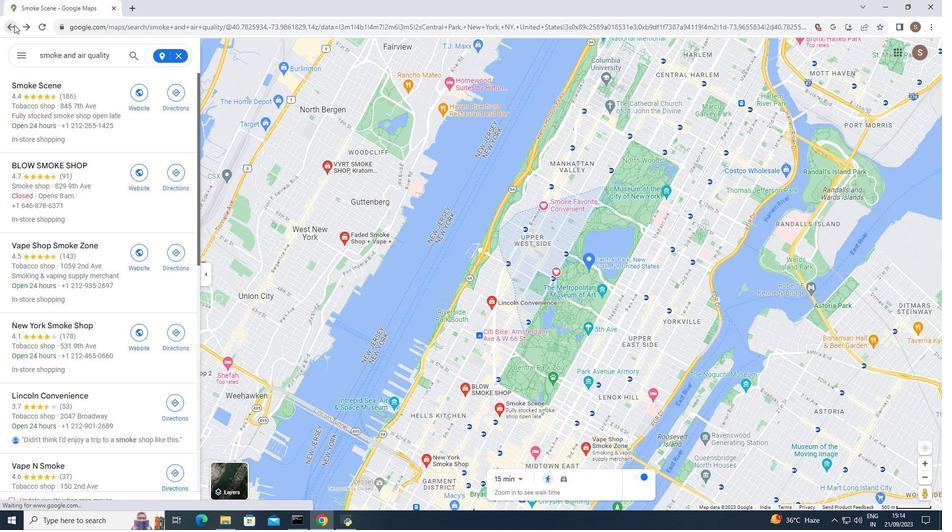 
Action: Mouse moved to (114, 54)
Screenshot: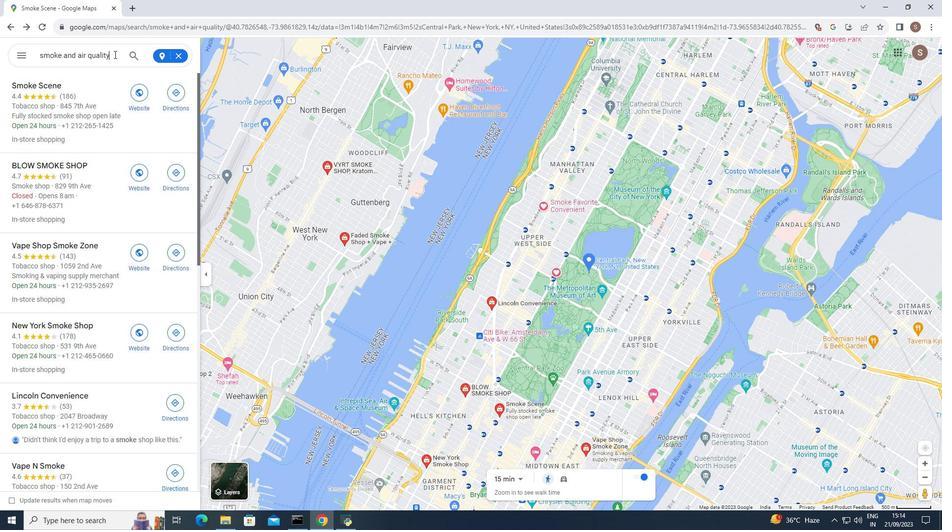 
Action: Mouse pressed left at (114, 54)
Screenshot: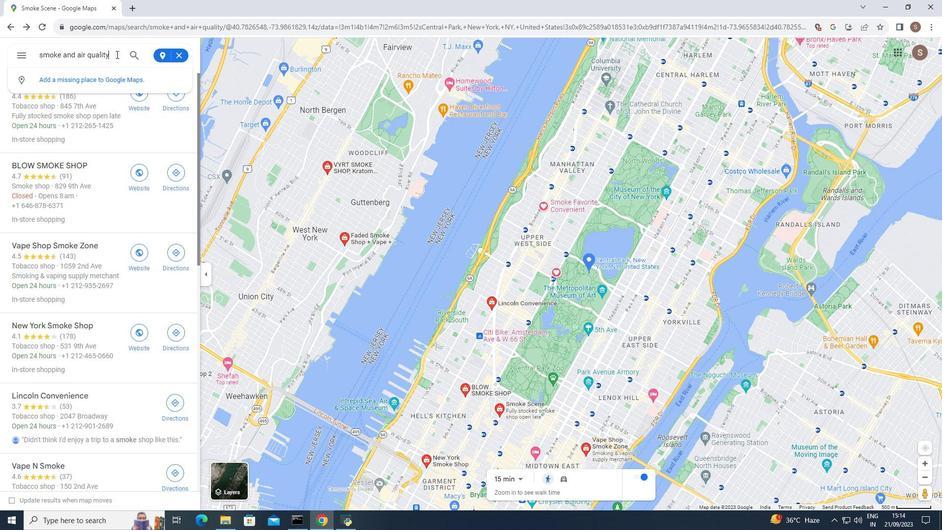 
Action: Mouse moved to (116, 54)
Screenshot: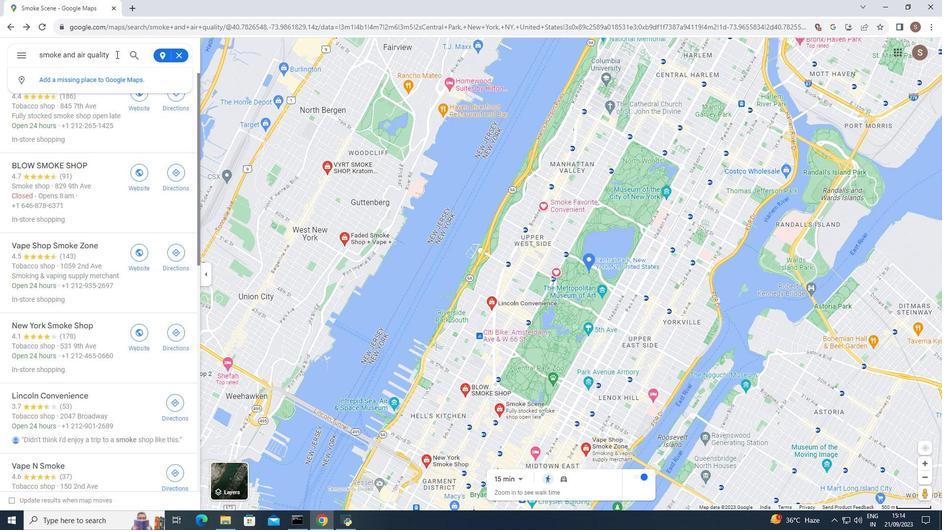 
Action: Key pressed <Key.backspace><Key.backspace><Key.backspace><Key.backspace><Key.backspace><Key.backspace><Key.backspace><Key.backspace><Key.backspace><Key.backspace><Key.backspace><Key.backspace><Key.backspace><Key.backspace><Key.backspace><Key.backspace><Key.backspace><Key.backspace><Key.backspace><Key.backspace><Key.backspace><Key.backspace><Key.backspace><Key.backspace><Key.backspace><Key.backspace><Key.backspace><Key.backspace>air<Key.space>quality<Key.enter>
Screenshot: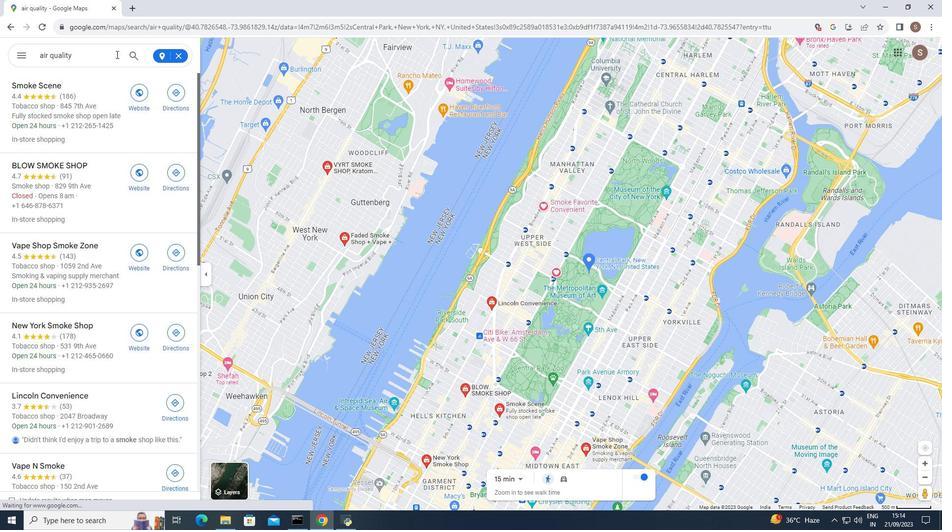 
Action: Mouse moved to (61, 88)
Screenshot: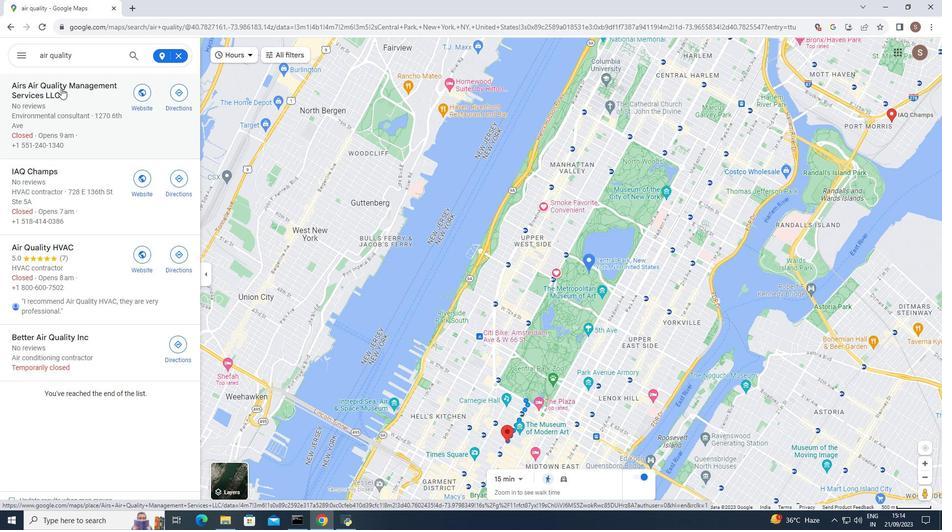 
Action: Mouse pressed left at (61, 88)
Screenshot: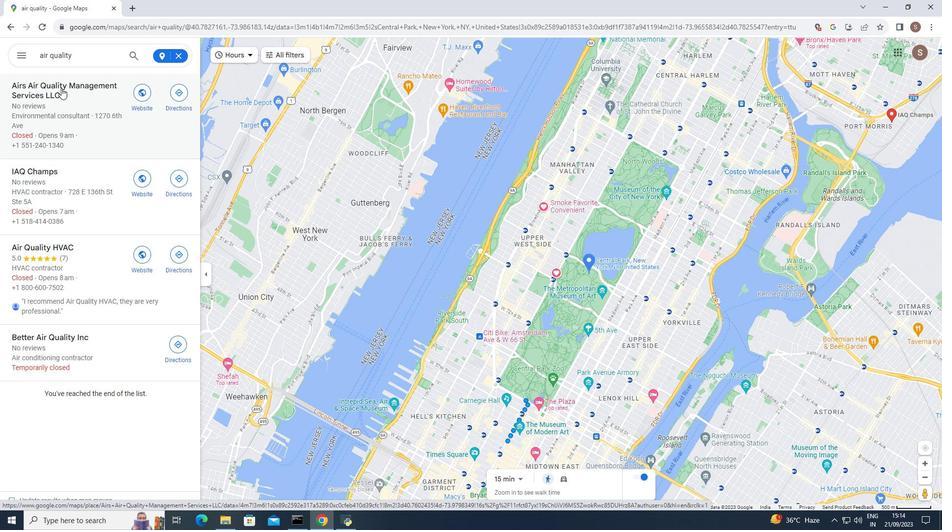 
Action: Mouse moved to (288, 350)
Screenshot: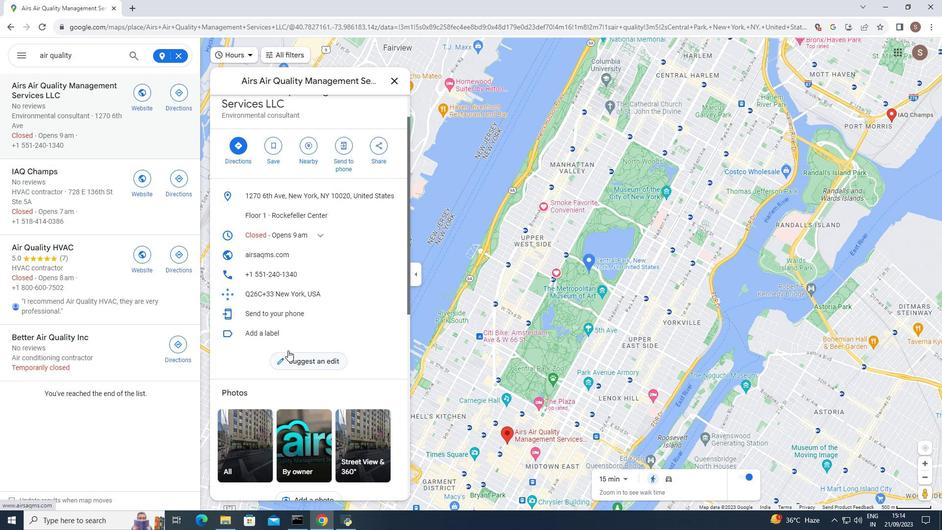 
Action: Mouse scrolled (288, 349) with delta (0, 0)
Screenshot: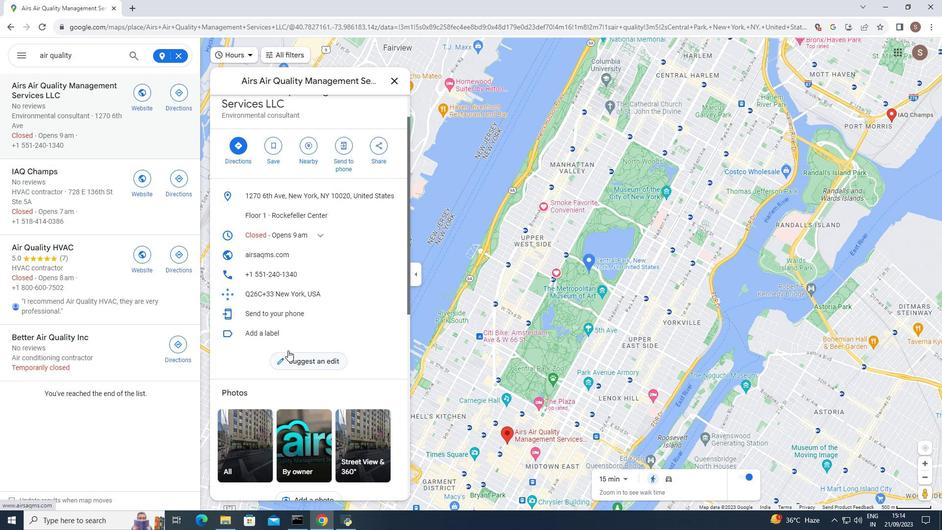 
Action: Mouse moved to (288, 350)
Screenshot: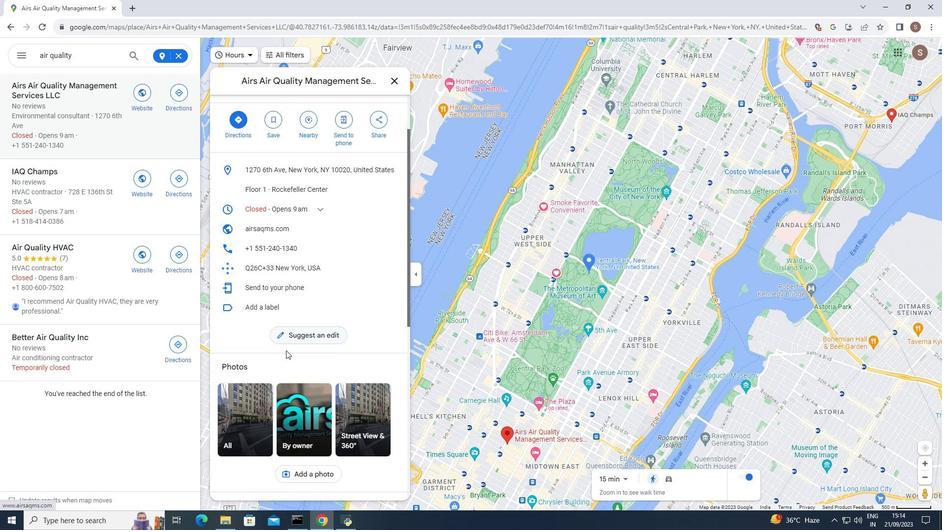 
Action: Mouse scrolled (288, 350) with delta (0, 0)
Screenshot: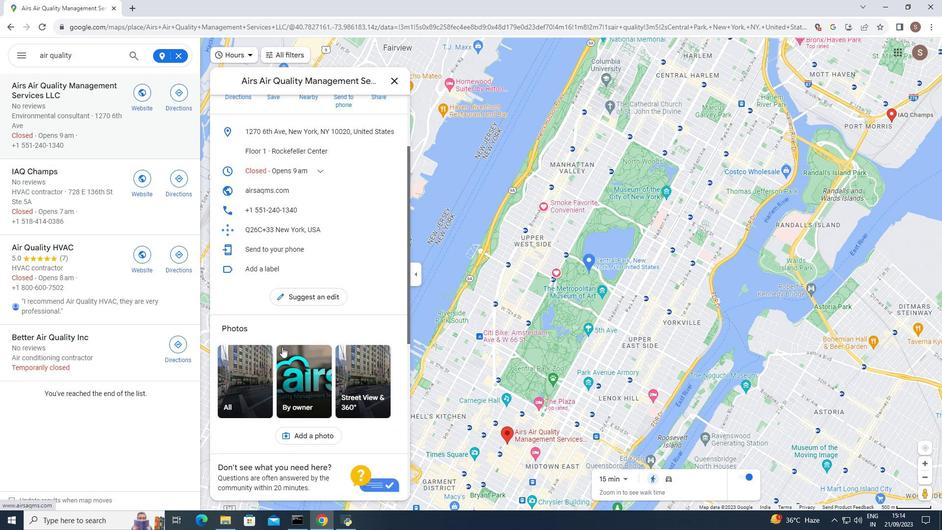 
Action: Mouse scrolled (288, 350) with delta (0, 0)
Screenshot: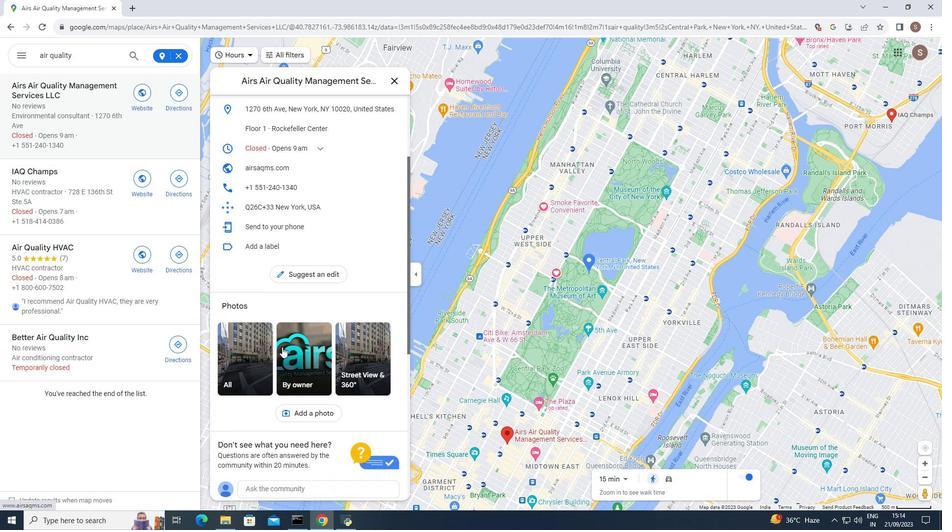 
Action: Mouse scrolled (288, 350) with delta (0, 0)
Screenshot: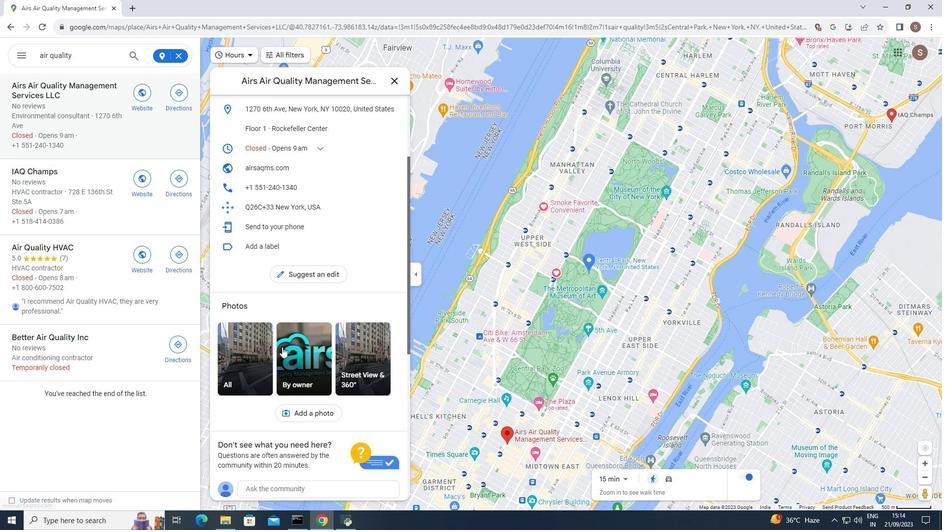 
Action: Mouse moved to (282, 347)
Screenshot: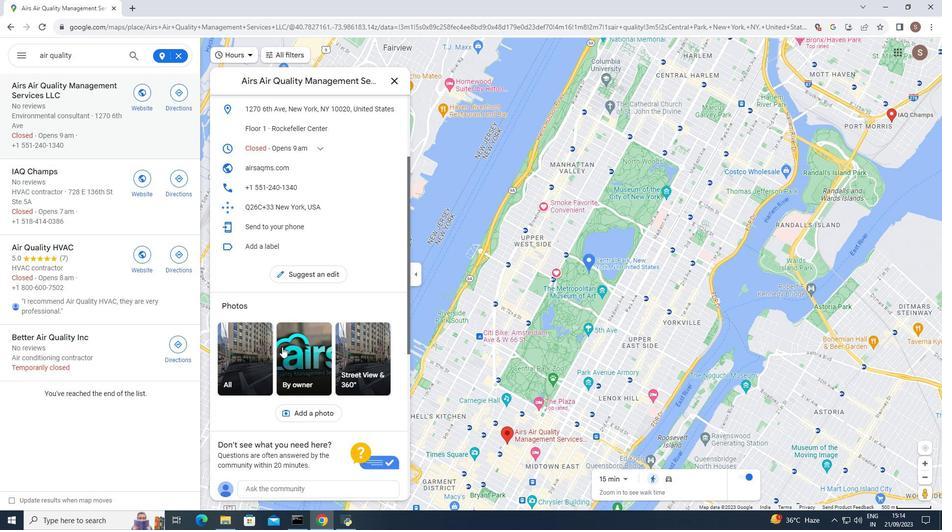 
Action: Mouse scrolled (282, 346) with delta (0, 0)
Screenshot: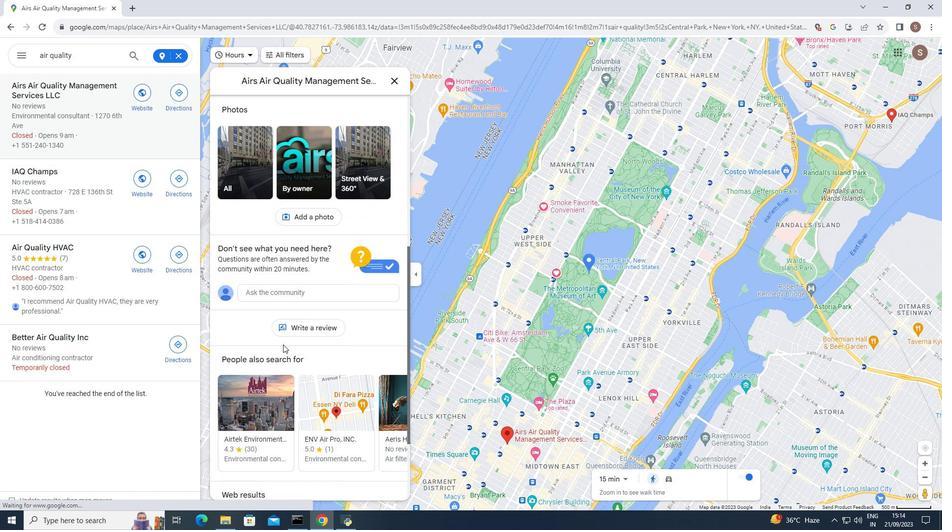 
Action: Mouse scrolled (282, 346) with delta (0, 0)
Screenshot: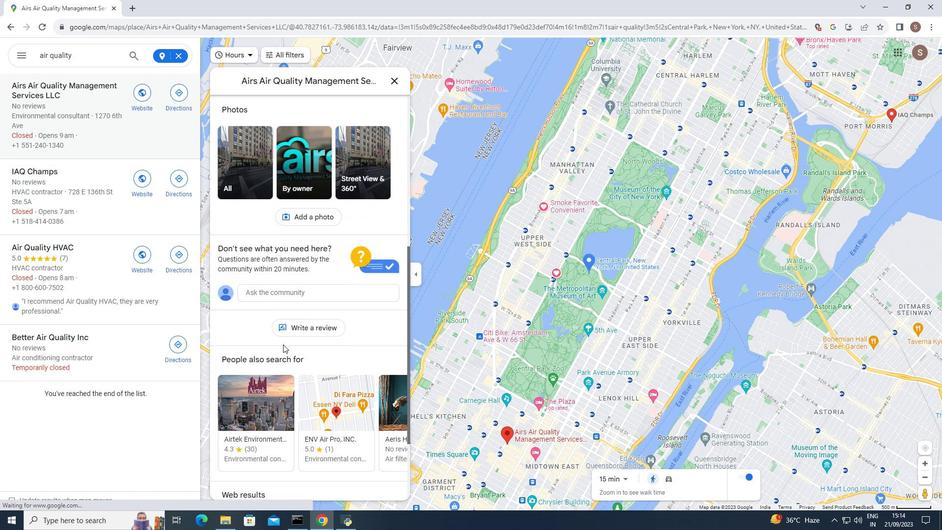 
Action: Mouse scrolled (282, 346) with delta (0, 0)
Screenshot: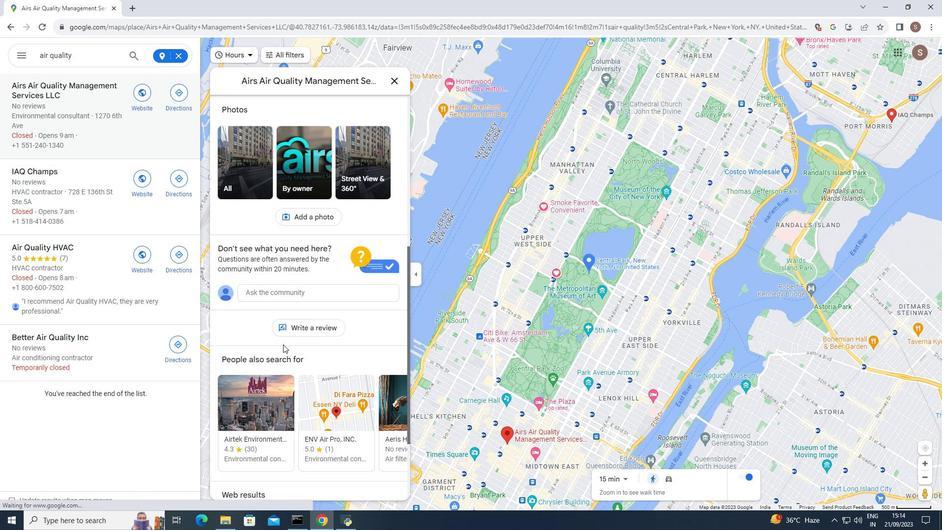 
Action: Mouse scrolled (282, 346) with delta (0, 0)
Screenshot: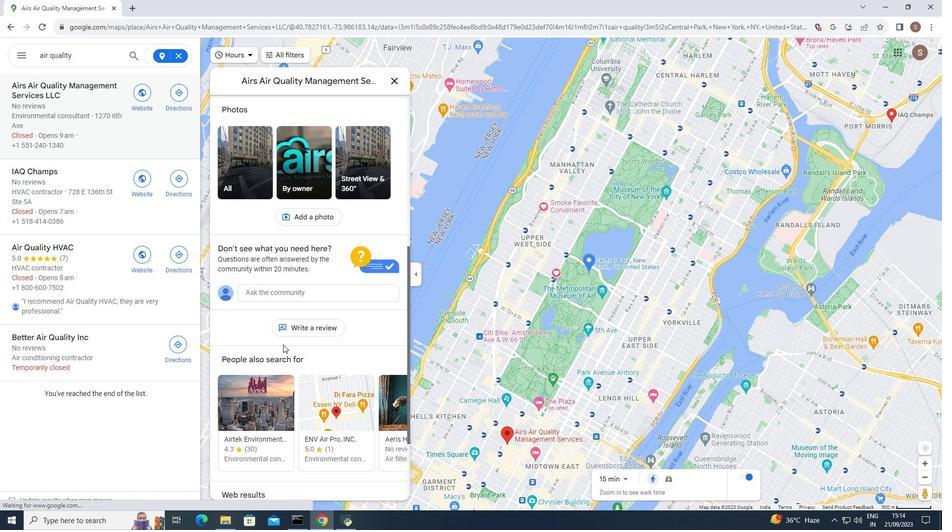 
Action: Mouse moved to (283, 344)
Screenshot: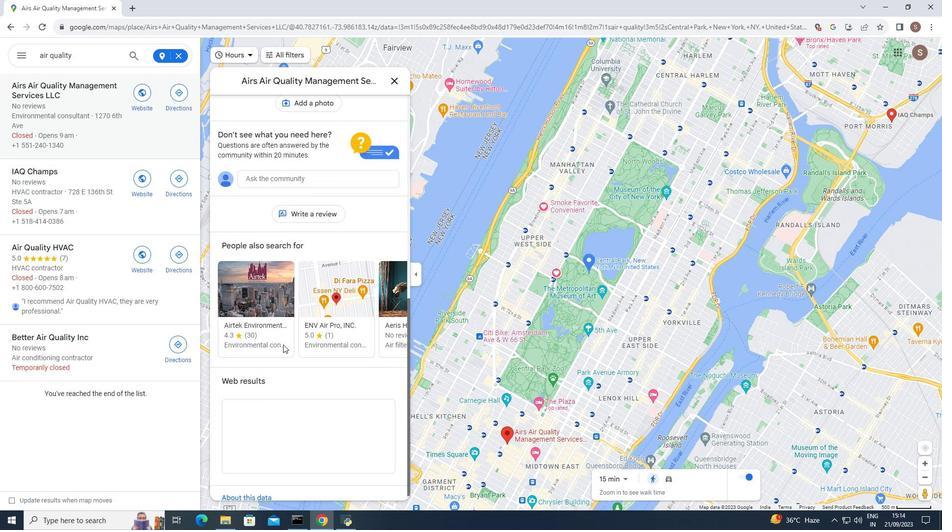 
Action: Mouse scrolled (283, 344) with delta (0, 0)
Screenshot: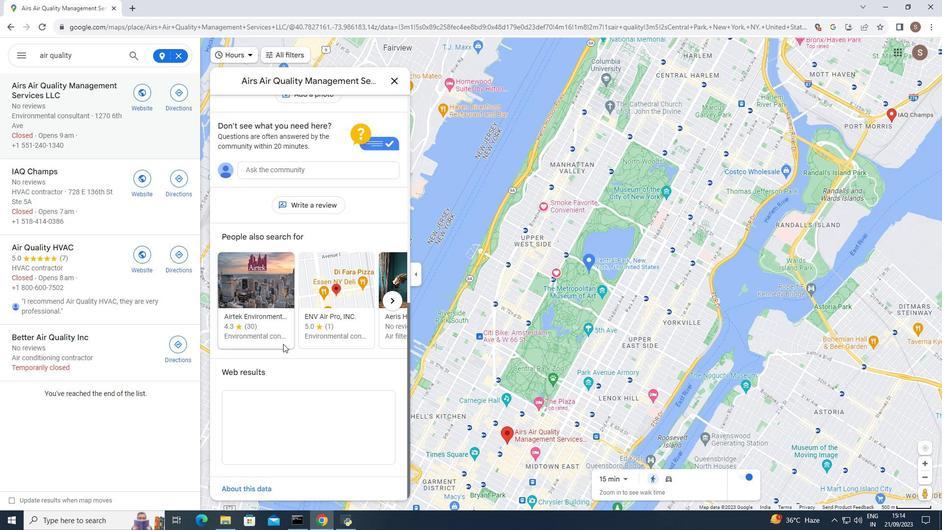 
Action: Mouse scrolled (283, 344) with delta (0, 0)
Screenshot: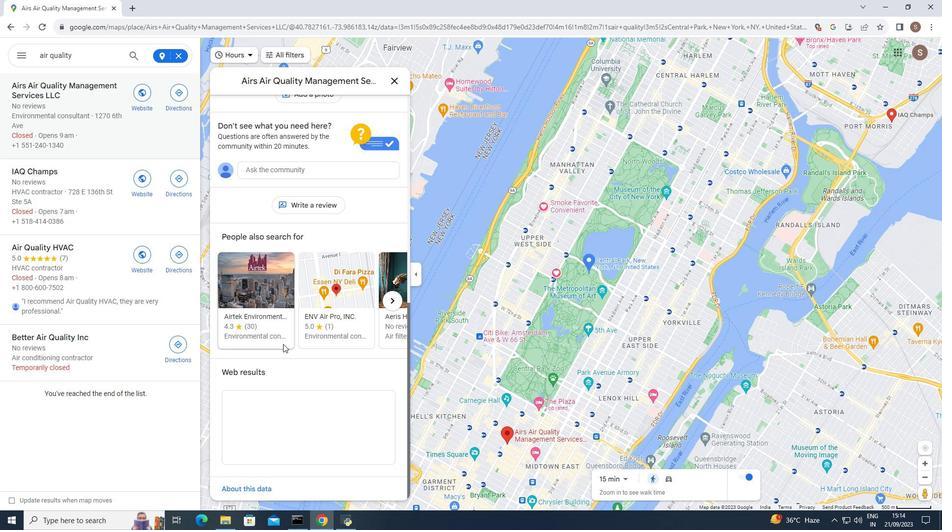 
Action: Mouse scrolled (283, 344) with delta (0, 0)
Screenshot: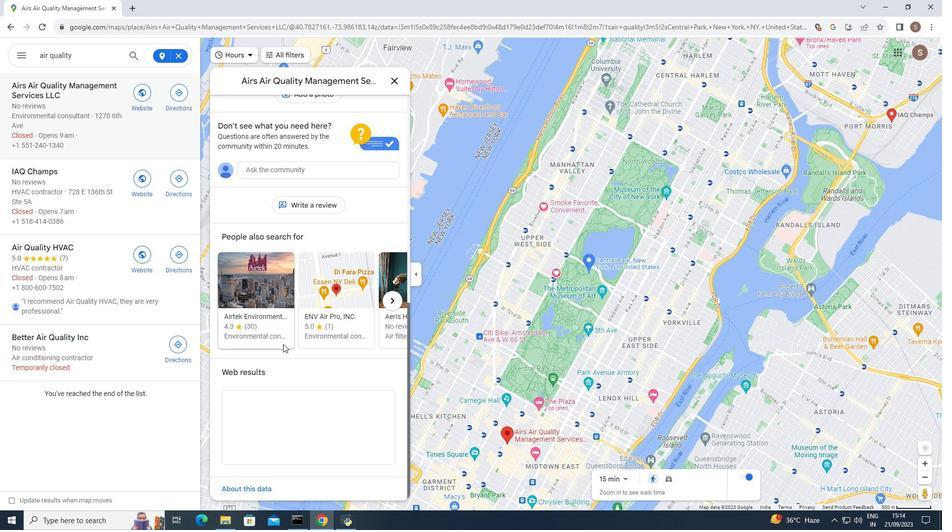 
Action: Mouse scrolled (283, 344) with delta (0, 0)
Screenshot: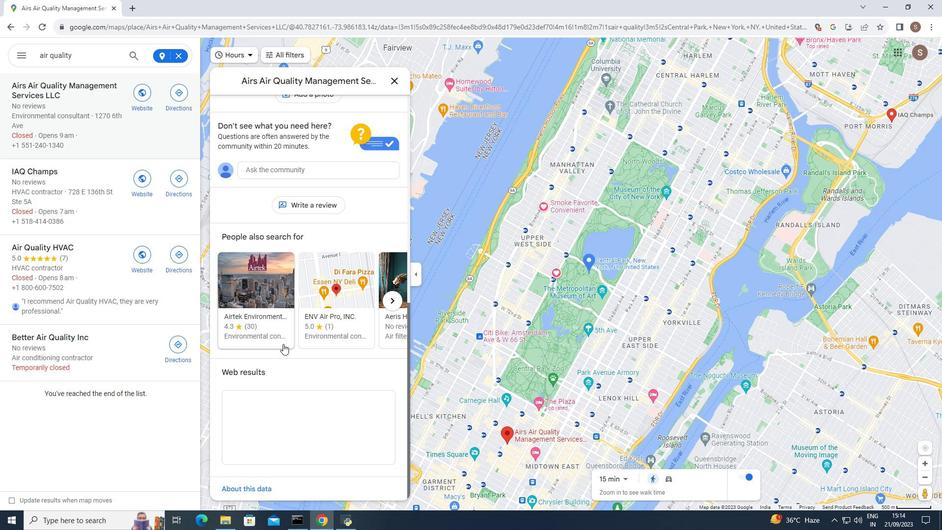 
Action: Mouse moved to (283, 344)
Screenshot: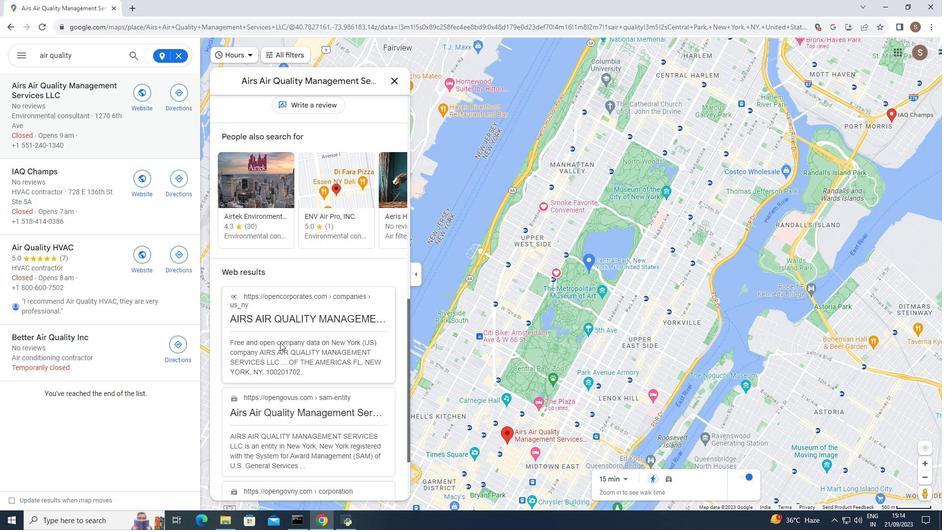 
Action: Mouse scrolled (283, 343) with delta (0, 0)
Screenshot: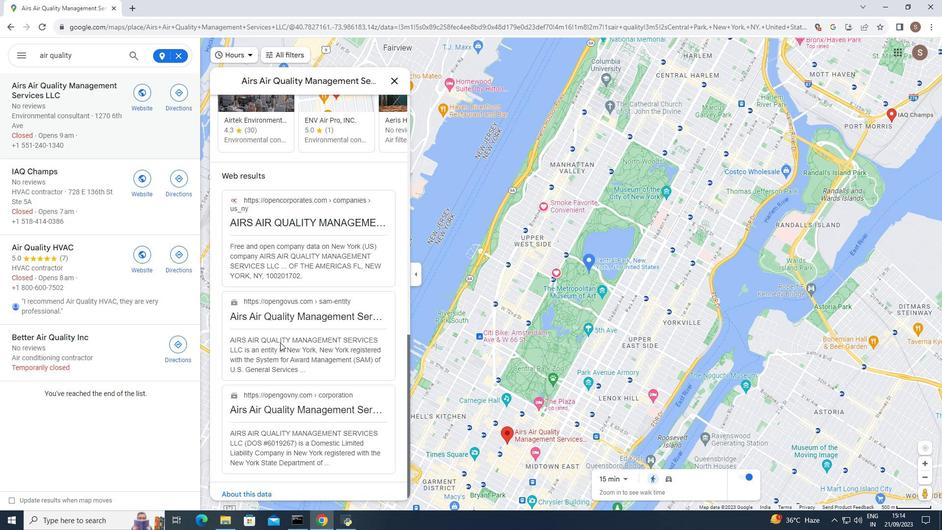 
Action: Mouse scrolled (283, 343) with delta (0, 0)
Screenshot: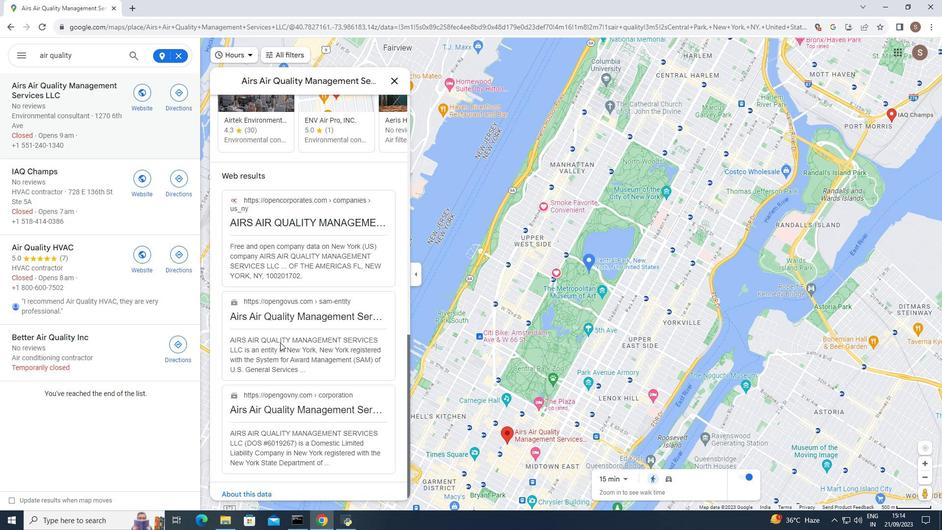 
Action: Mouse scrolled (283, 343) with delta (0, 0)
Screenshot: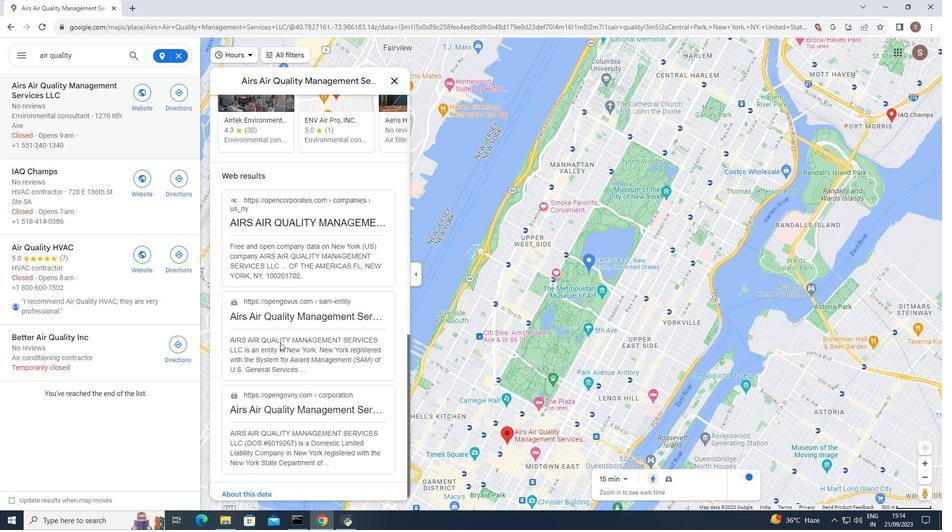 
Action: Mouse scrolled (283, 343) with delta (0, 0)
Screenshot: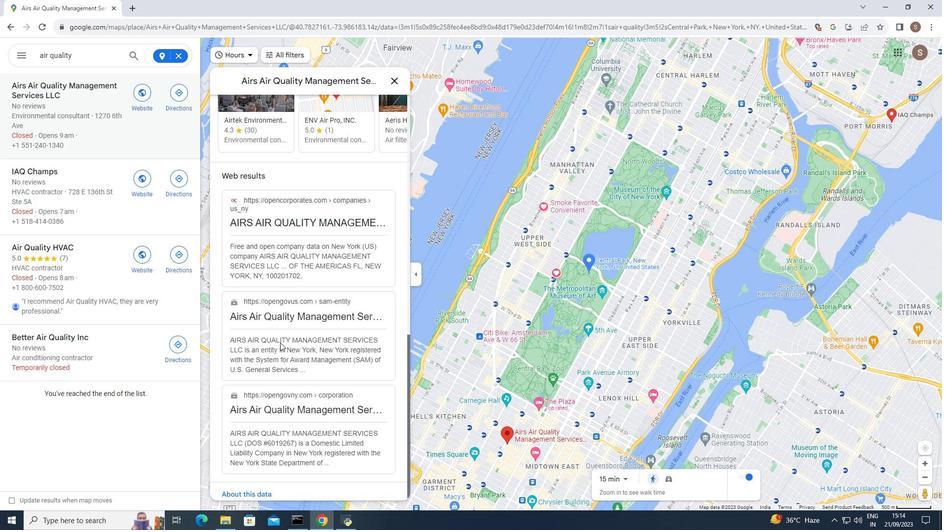 
Action: Mouse moved to (282, 344)
Screenshot: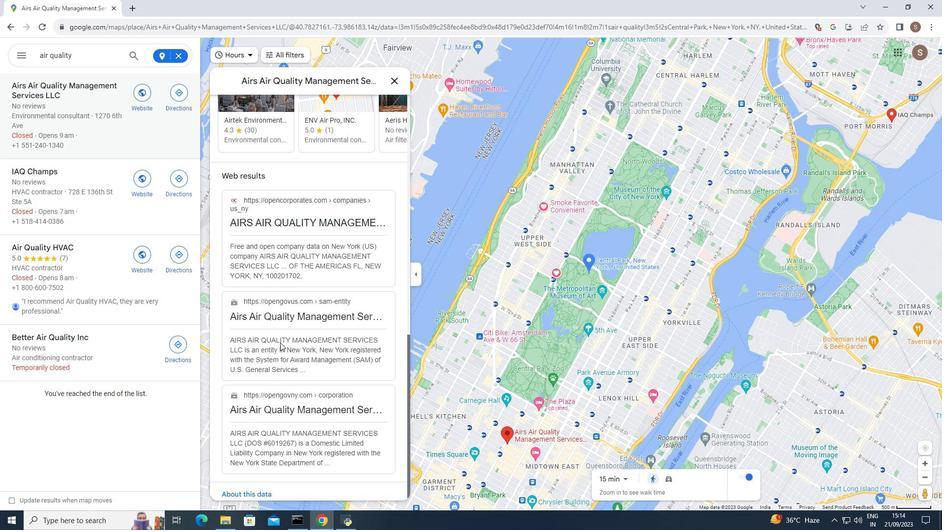 
Action: Mouse scrolled (282, 343) with delta (0, 0)
Screenshot: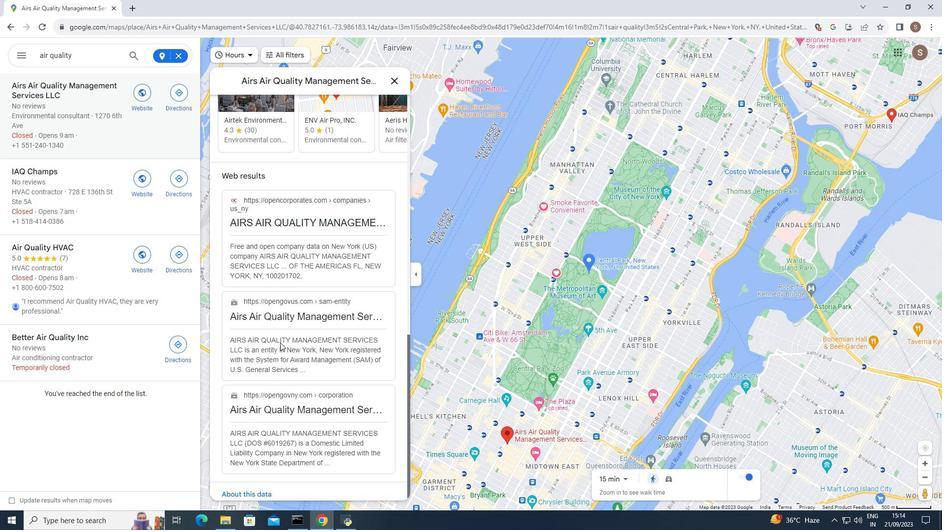 
Action: Mouse moved to (280, 342)
Screenshot: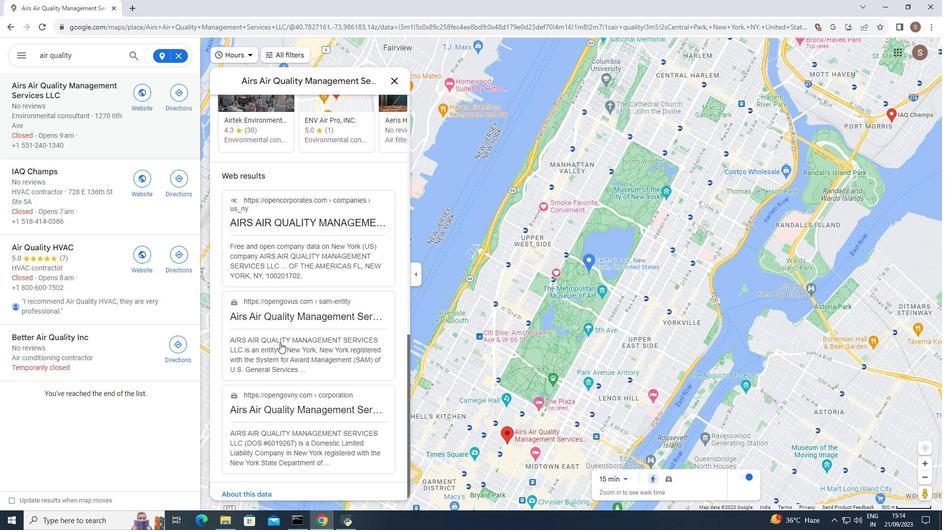 
Action: Mouse scrolled (280, 342) with delta (0, 0)
Screenshot: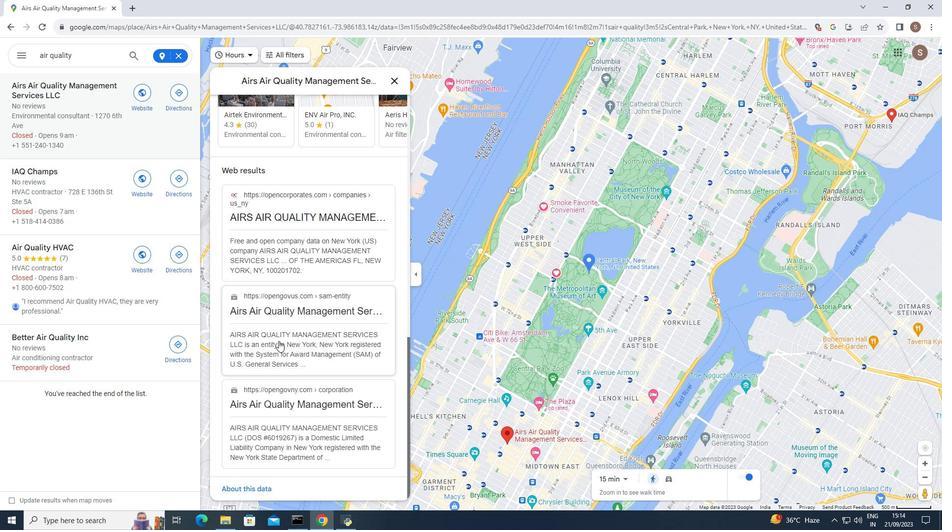 
Action: Mouse scrolled (280, 342) with delta (0, 0)
Screenshot: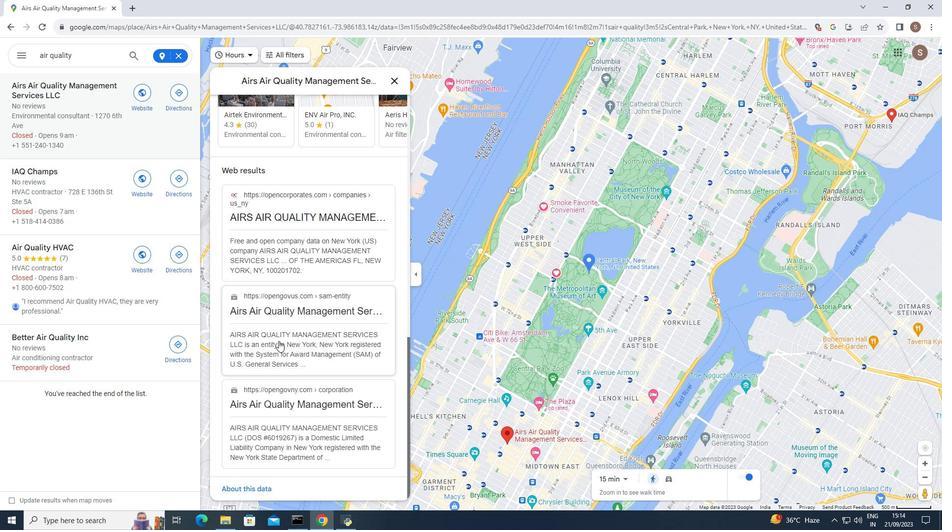 
Action: Mouse scrolled (280, 342) with delta (0, 0)
Screenshot: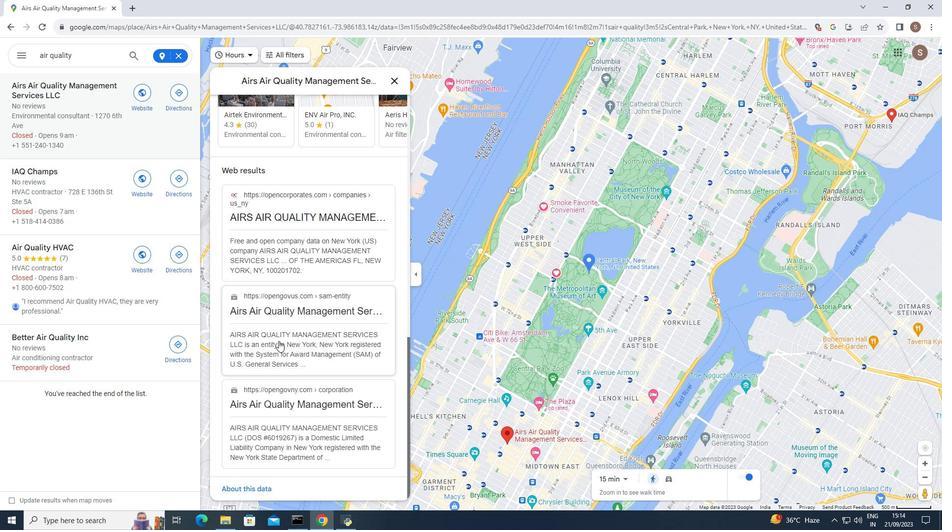 
Action: Mouse scrolled (280, 342) with delta (0, 0)
Screenshot: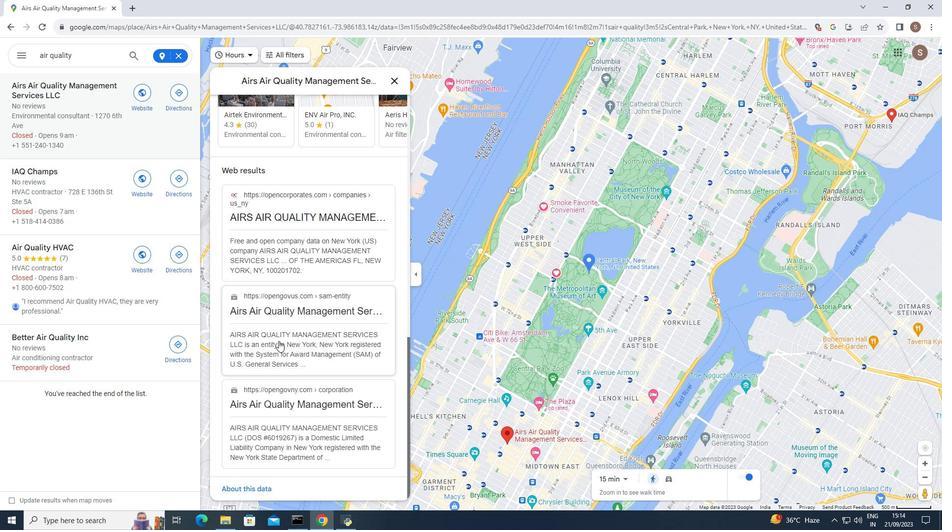 
Action: Mouse moved to (278, 341)
Screenshot: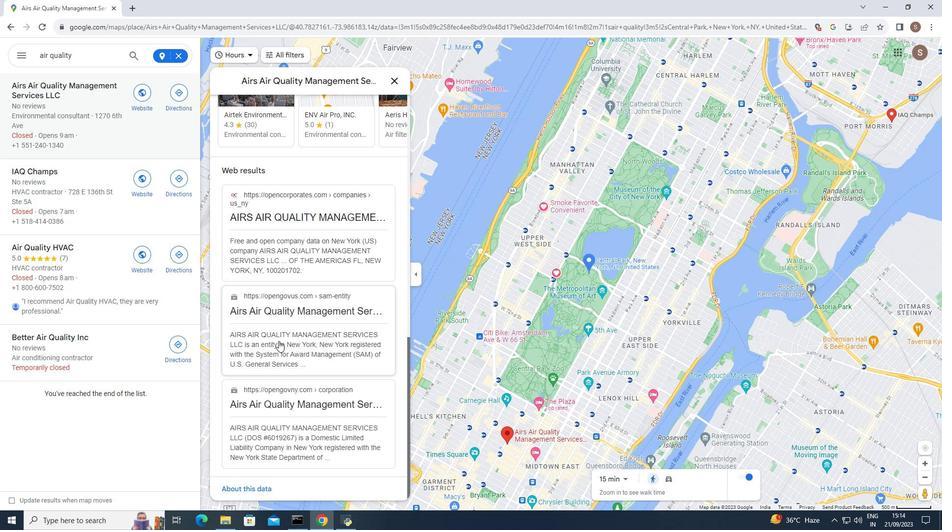 
Action: Mouse scrolled (278, 340) with delta (0, 0)
Screenshot: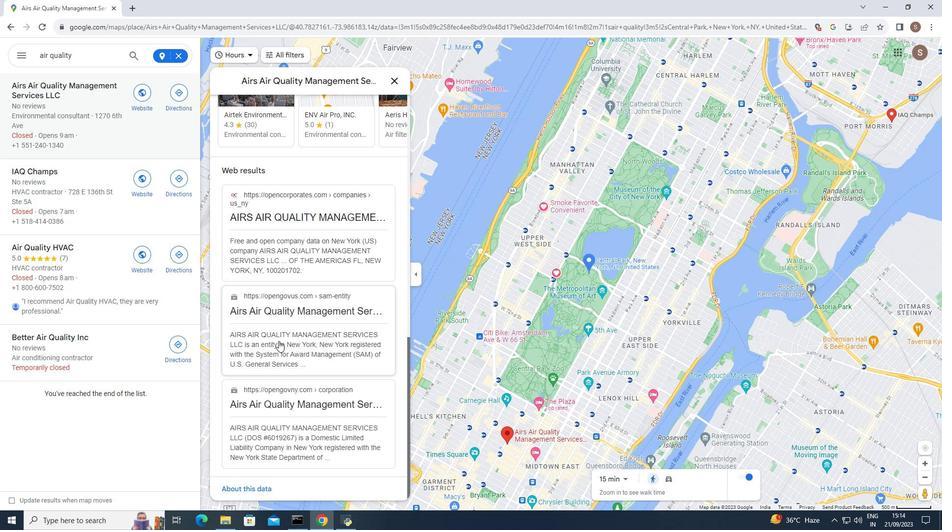 
Action: Mouse scrolled (278, 340) with delta (0, 0)
Screenshot: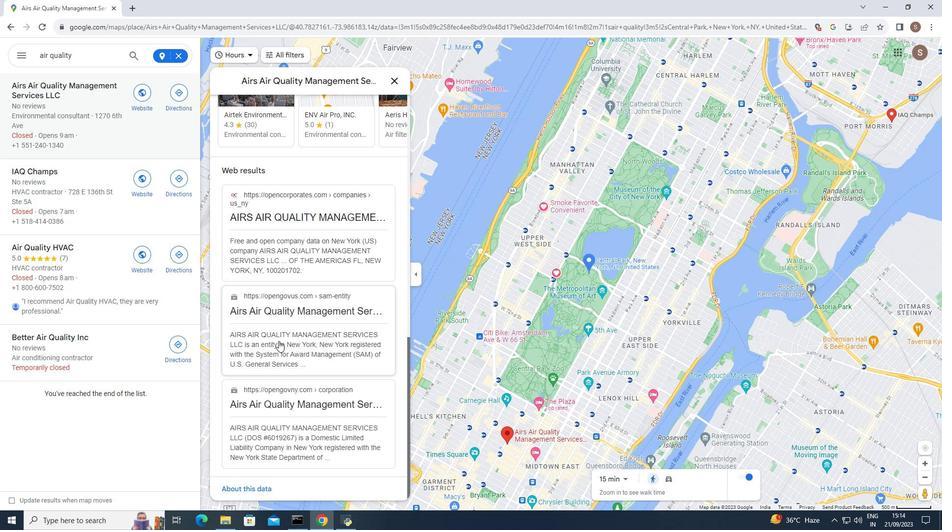 
Action: Mouse scrolled (278, 340) with delta (0, 0)
Screenshot: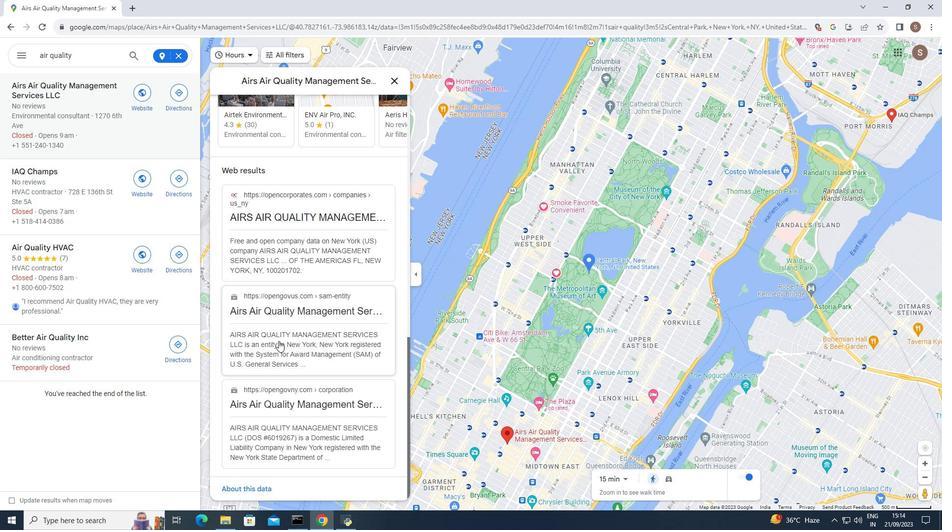 
Action: Mouse scrolled (278, 340) with delta (0, 0)
Screenshot: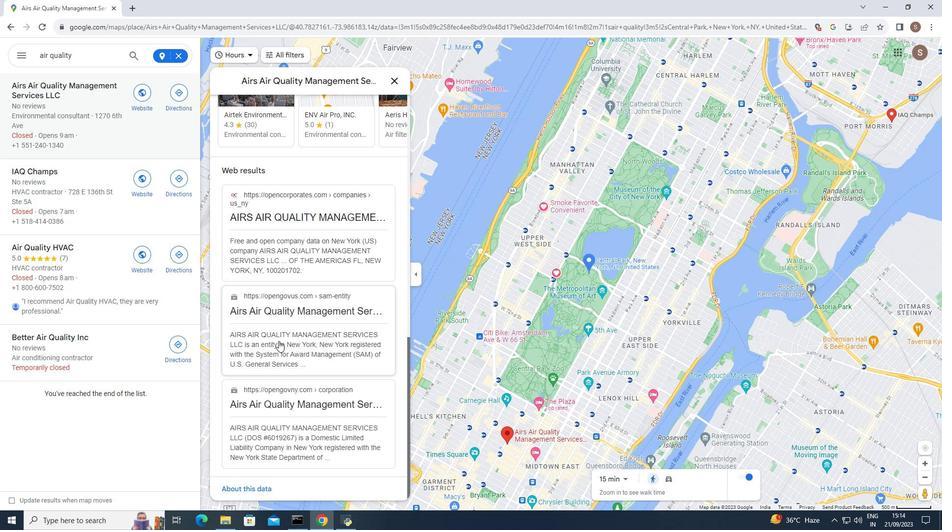 
Action: Mouse moved to (281, 338)
Screenshot: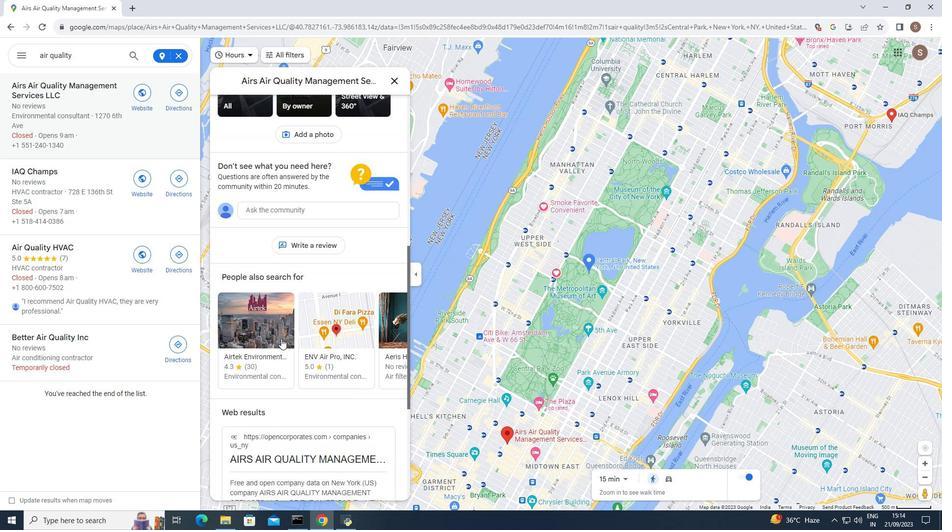 
Action: Mouse scrolled (281, 339) with delta (0, 0)
Screenshot: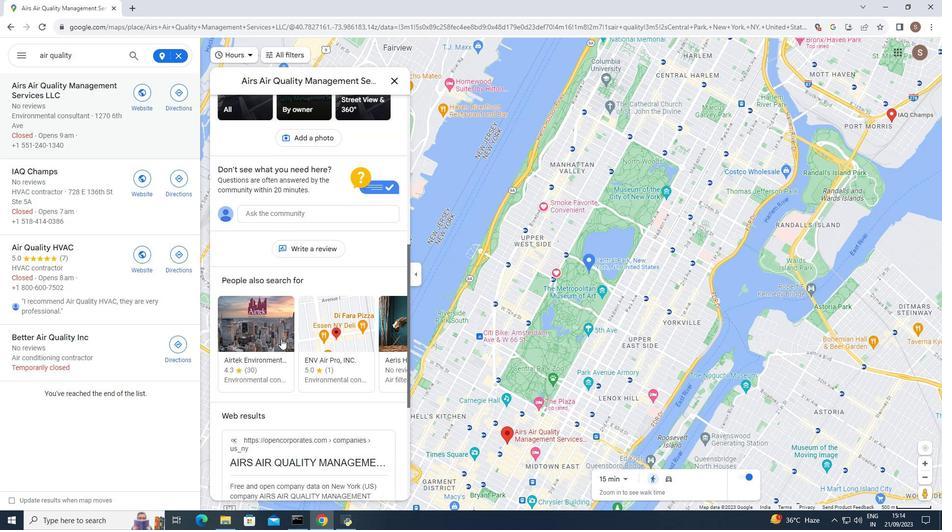
Action: Mouse scrolled (281, 339) with delta (0, 0)
Screenshot: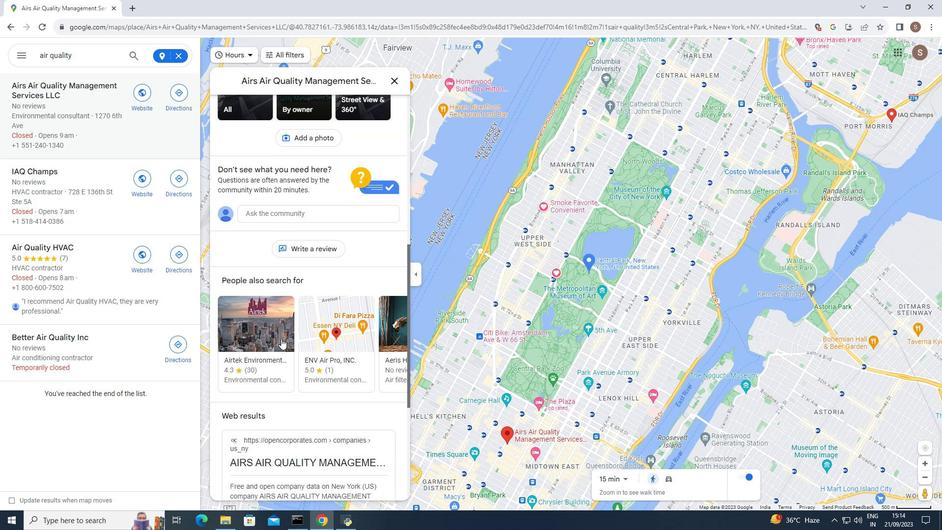 
Action: Mouse scrolled (281, 339) with delta (0, 0)
Screenshot: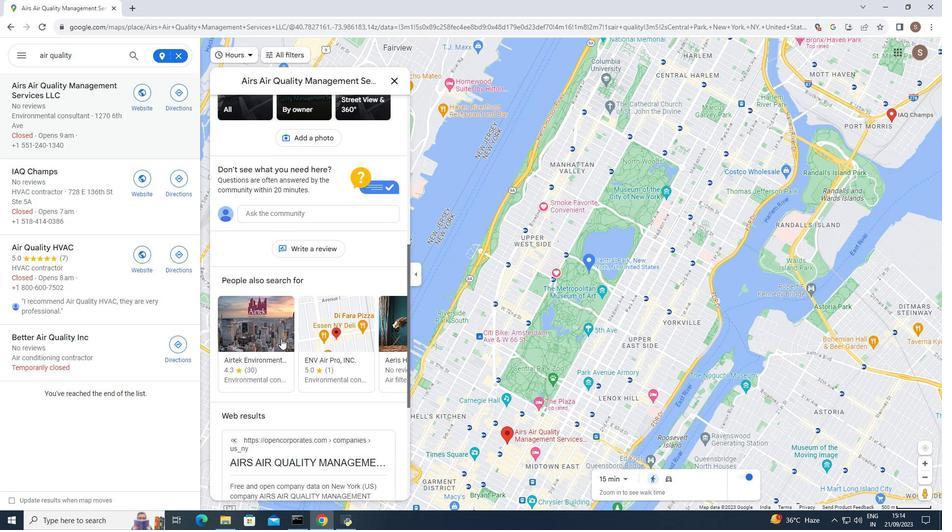 
Action: Mouse scrolled (281, 339) with delta (0, 0)
Screenshot: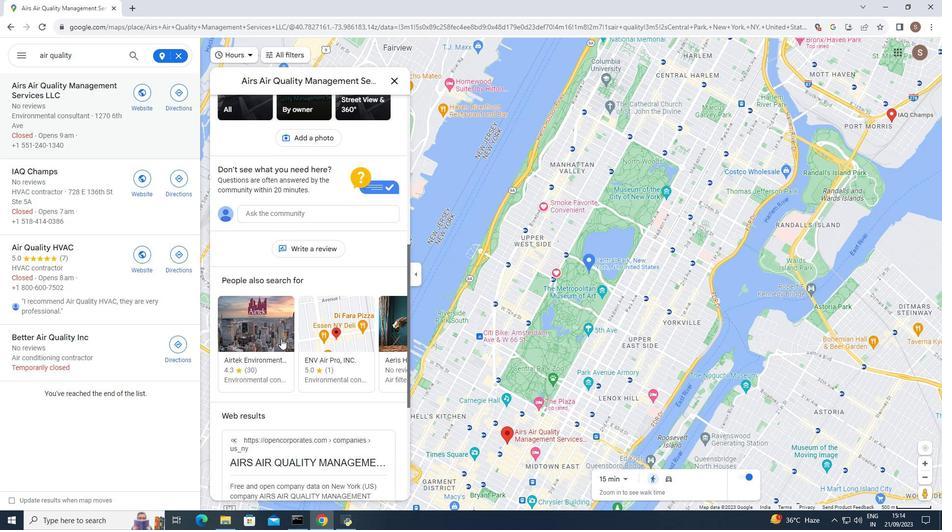 
Action: Mouse scrolled (281, 339) with delta (0, 0)
Screenshot: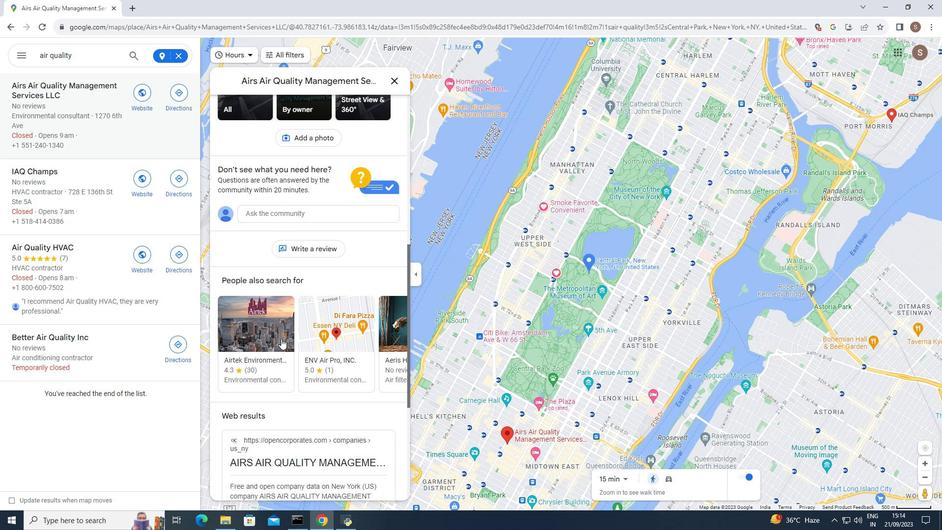 
Action: Mouse scrolled (281, 339) with delta (0, 0)
Screenshot: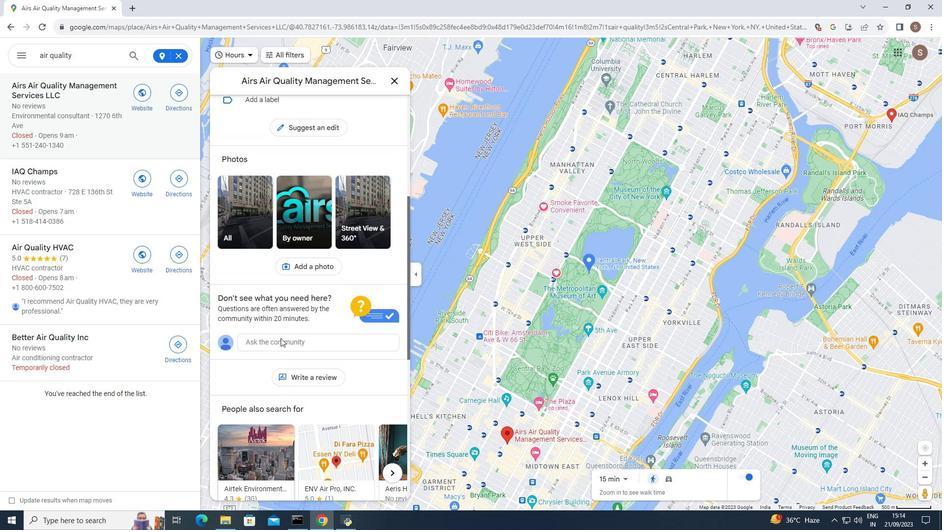 
Action: Mouse scrolled (281, 339) with delta (0, 0)
Screenshot: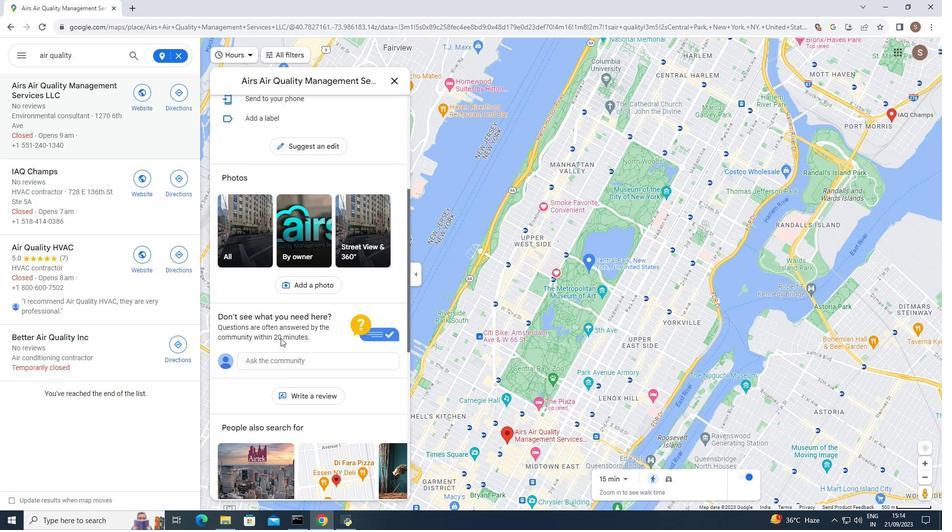 
Action: Mouse scrolled (281, 339) with delta (0, 0)
Screenshot: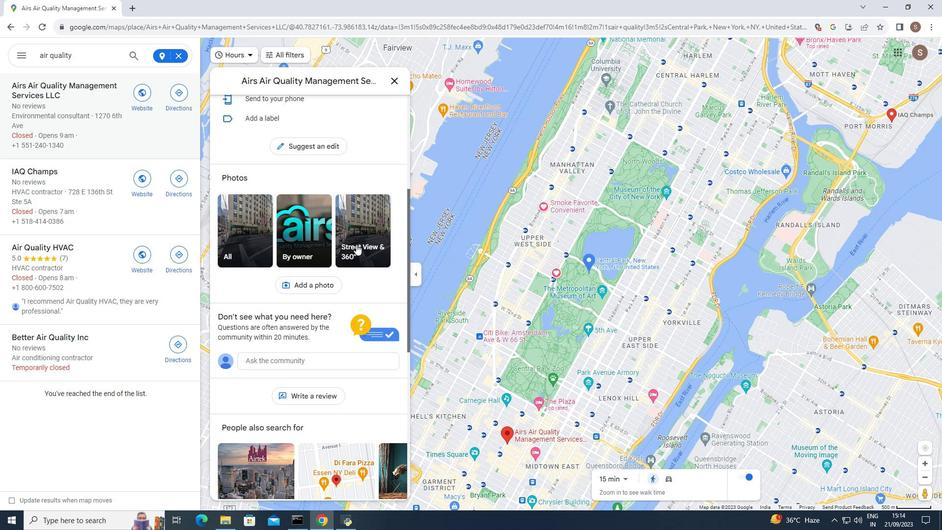 
Action: Mouse moved to (394, 79)
Screenshot: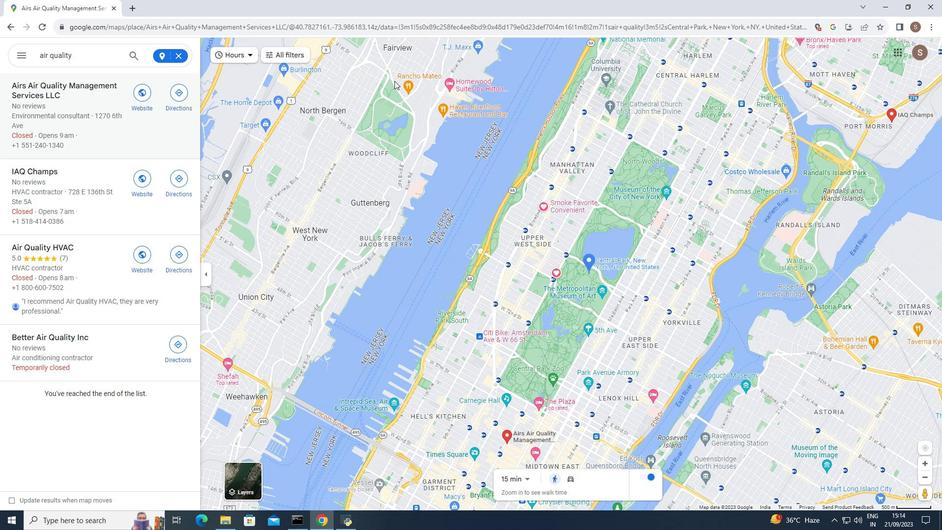 
Action: Mouse pressed left at (394, 79)
Screenshot: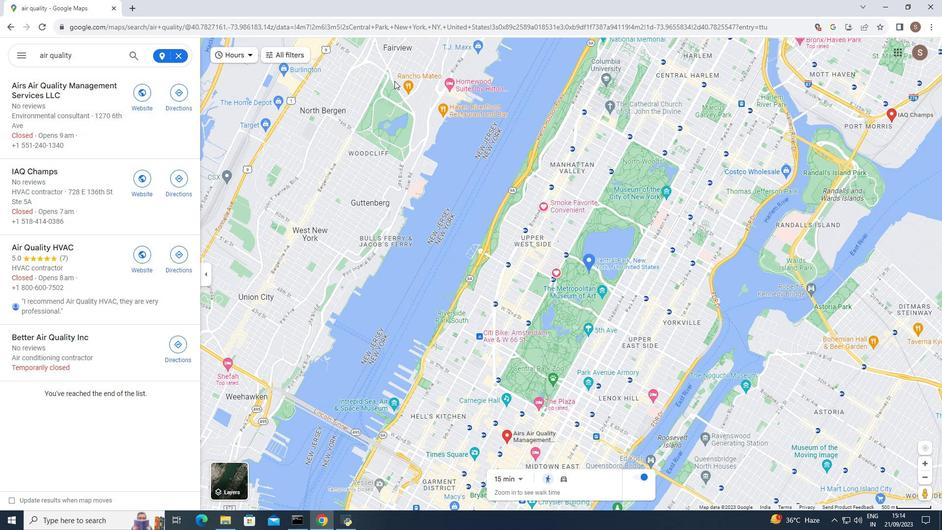 
Action: Mouse moved to (3, 25)
Screenshot: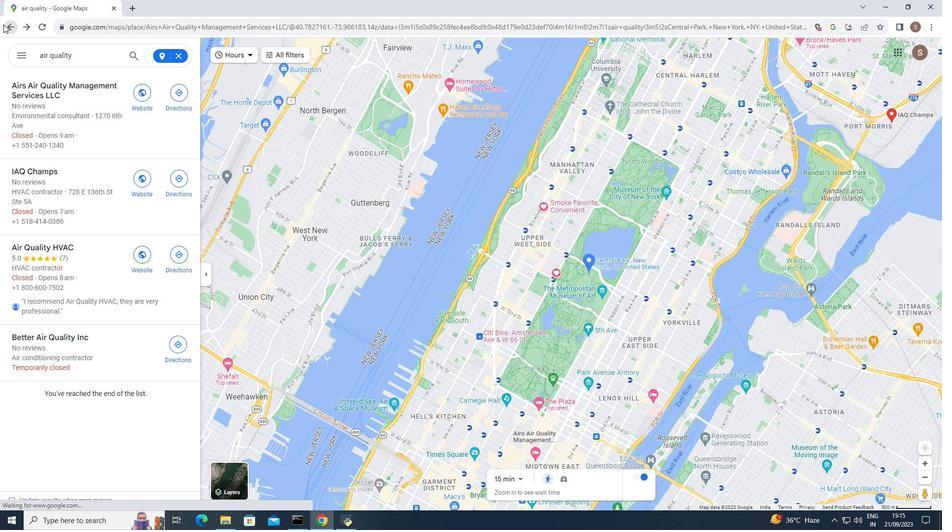 
Action: Mouse pressed left at (3, 25)
Screenshot: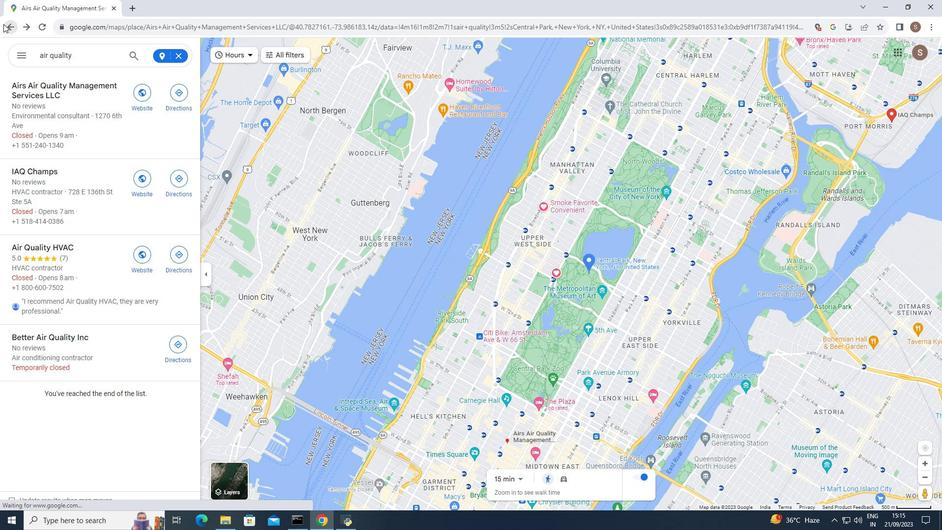 
Action: Mouse moved to (7, 24)
Screenshot: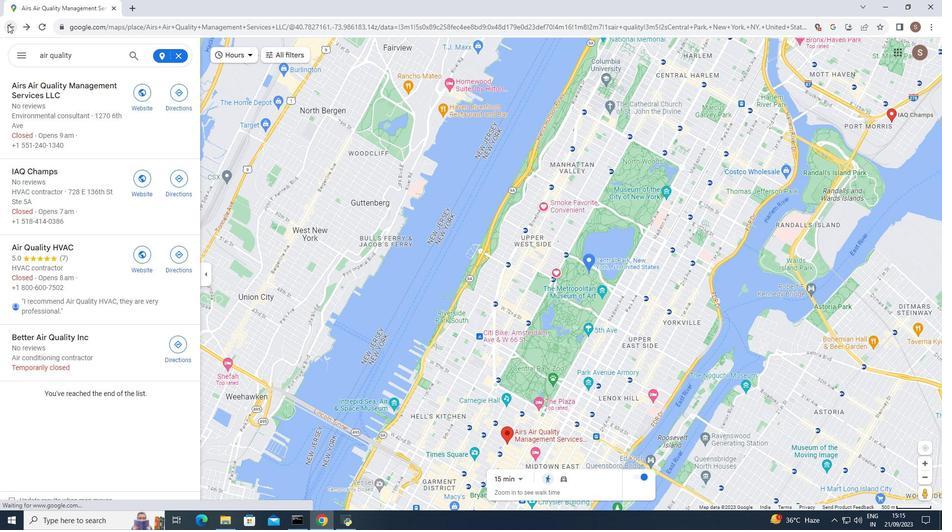 
Action: Mouse pressed left at (7, 24)
Screenshot: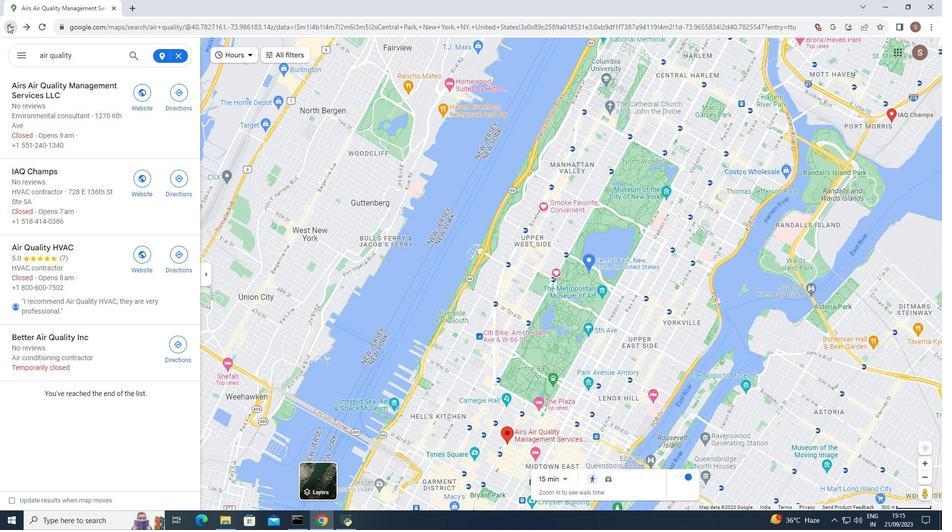 
Action: Mouse pressed left at (7, 24)
Screenshot: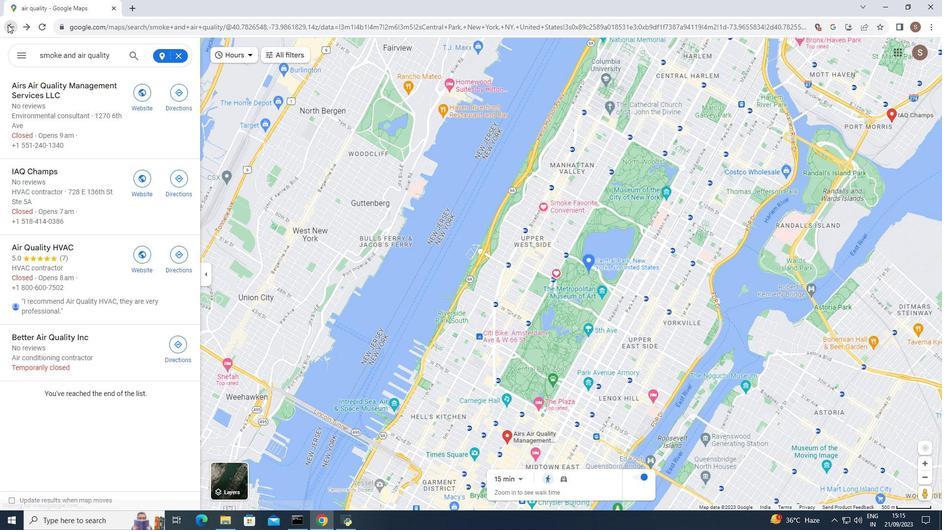 
Action: Mouse pressed left at (7, 24)
Screenshot: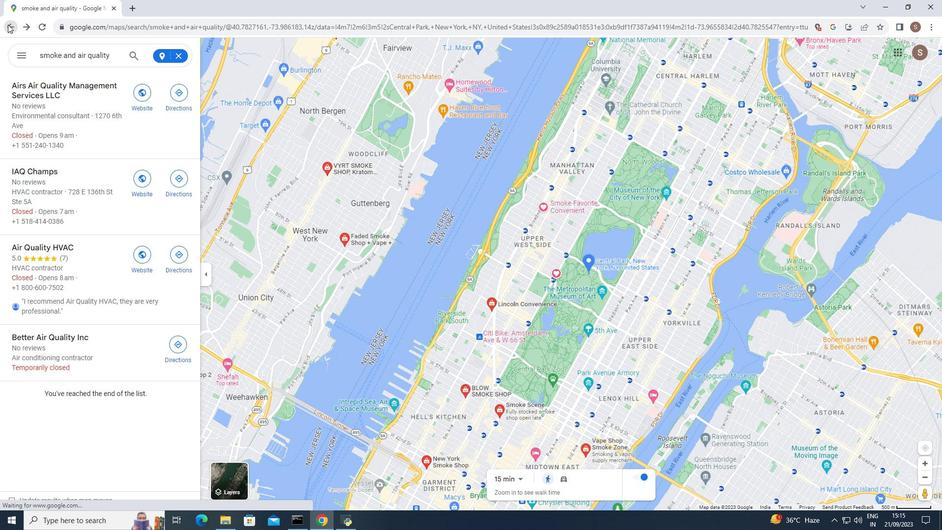 
Action: Mouse moved to (8, 28)
Screenshot: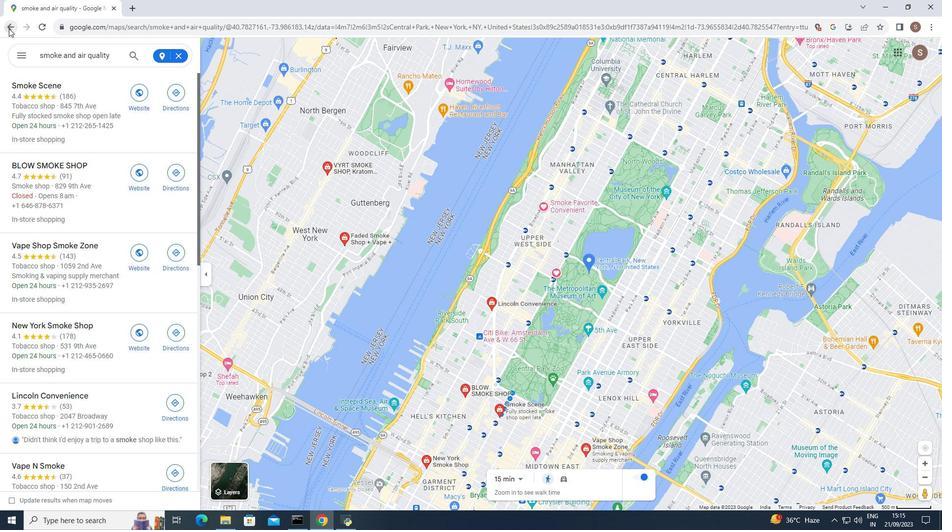 
Action: Mouse pressed left at (8, 28)
Screenshot: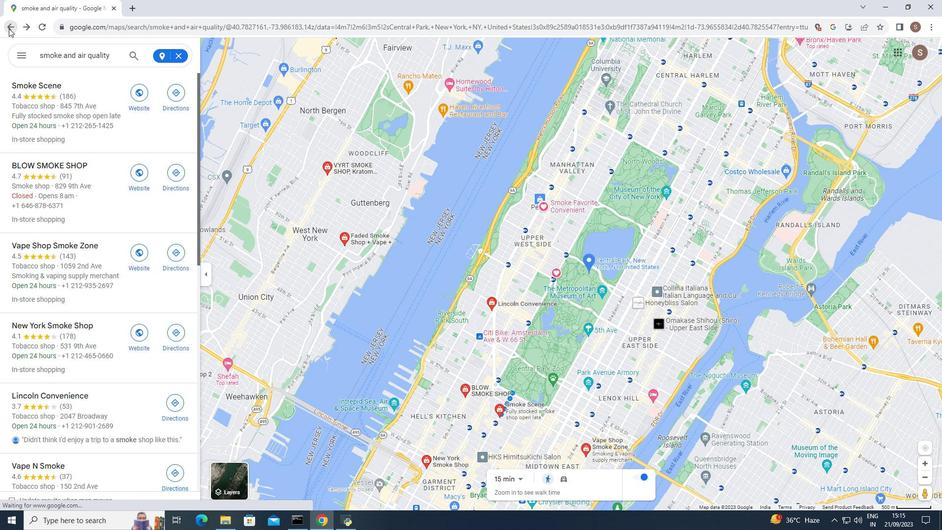 
Action: Mouse moved to (9, 26)
Screenshot: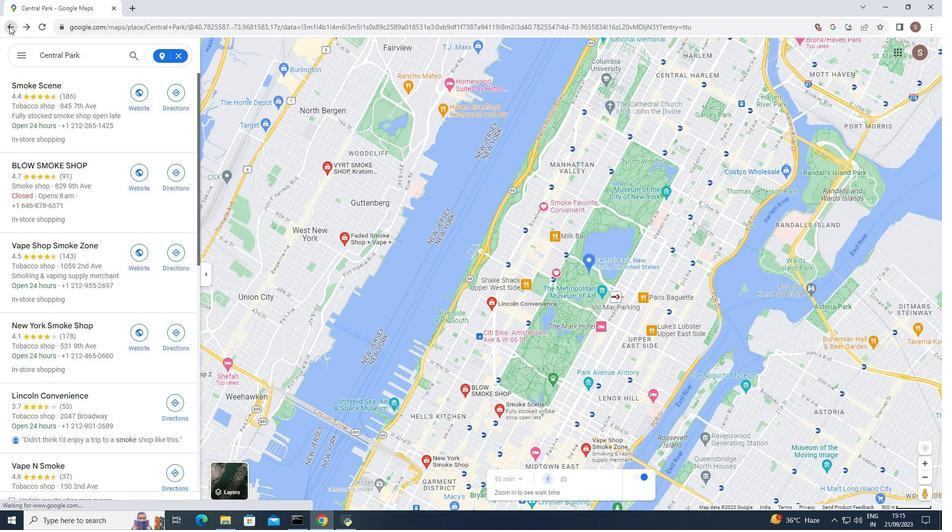 
Action: Mouse pressed left at (9, 26)
Screenshot: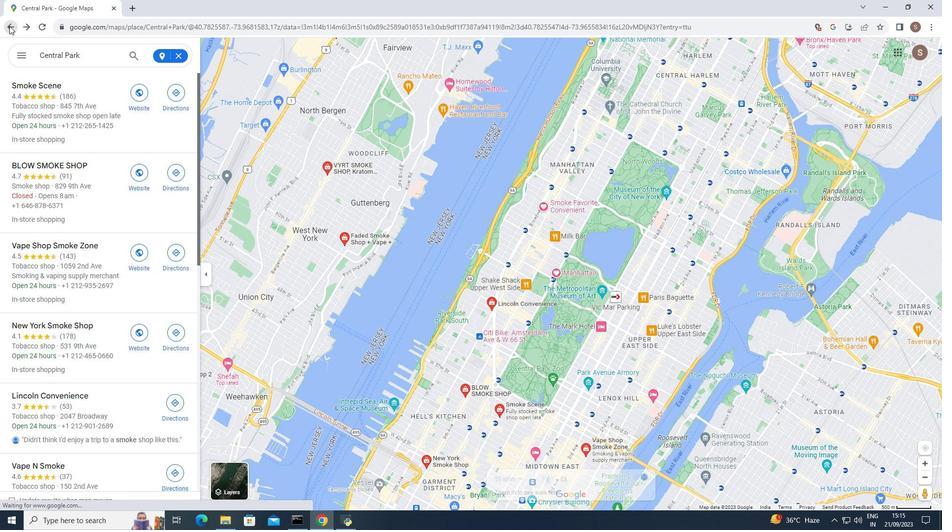 
Action: Mouse moved to (11, 27)
Screenshot: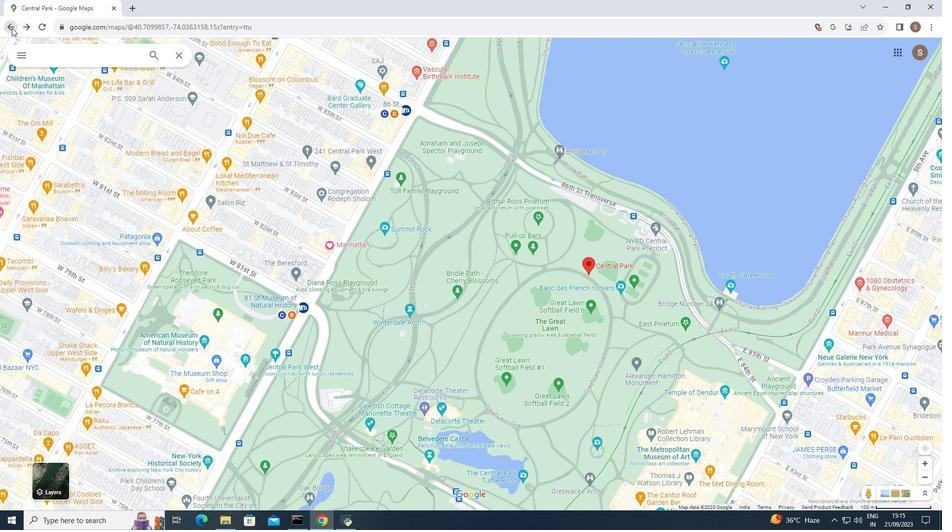 
Action: Mouse pressed left at (11, 27)
Screenshot: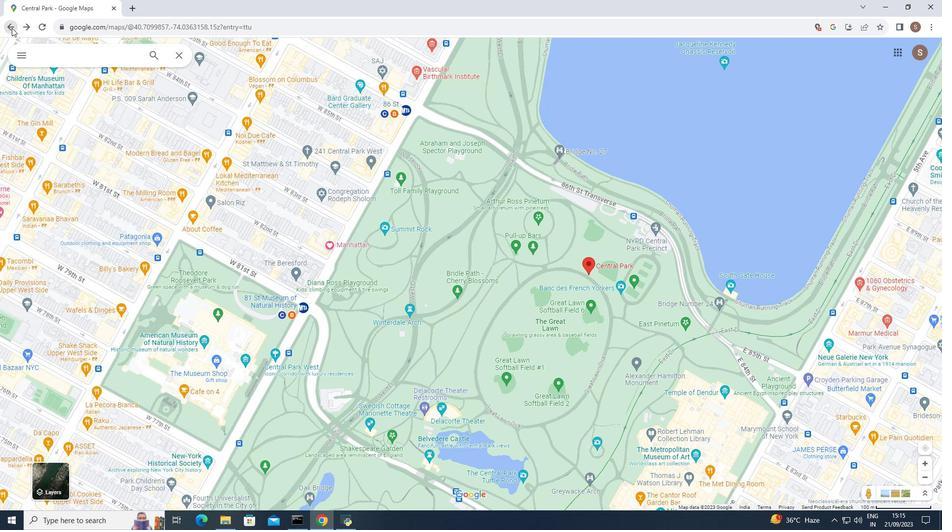 
Action: Mouse moved to (66, 54)
Screenshot: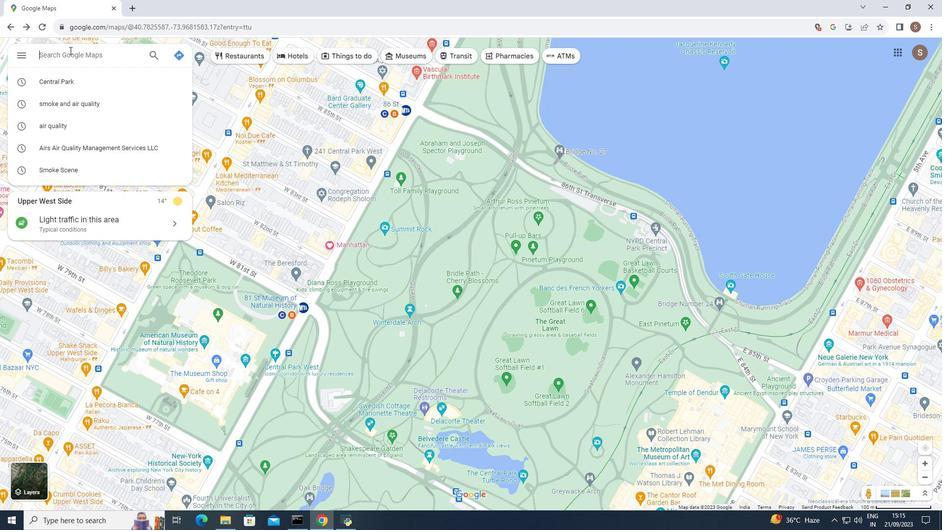
Action: Mouse pressed left at (66, 54)
Screenshot: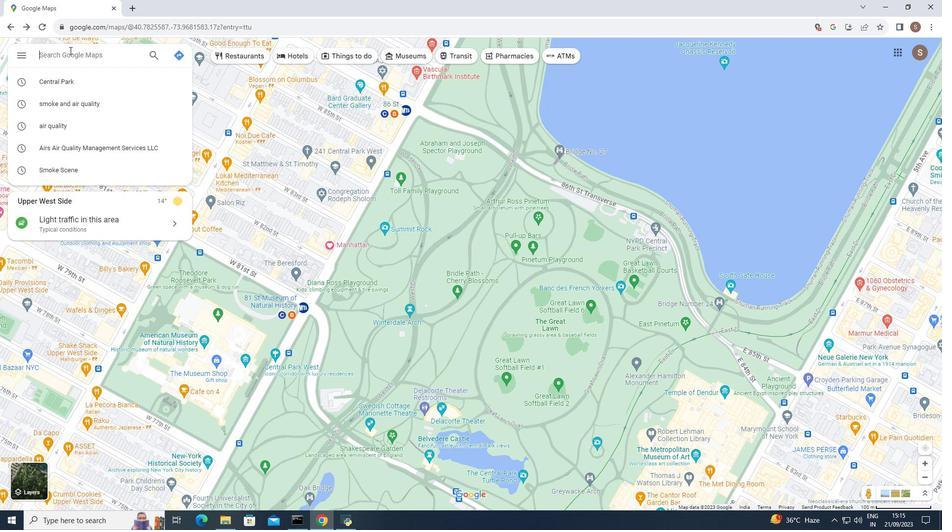 
Action: Mouse moved to (69, 50)
Screenshot: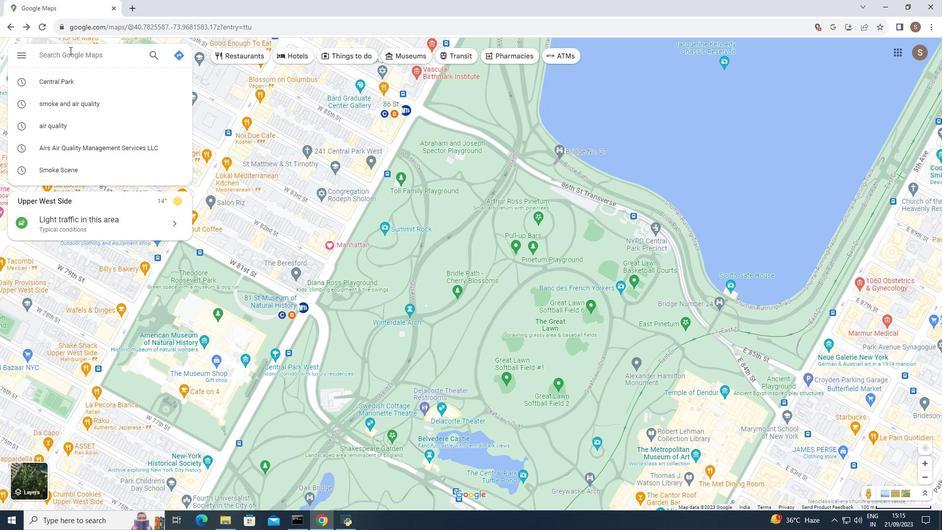 
Action: Key pressed millennium<Key.space>park
Screenshot: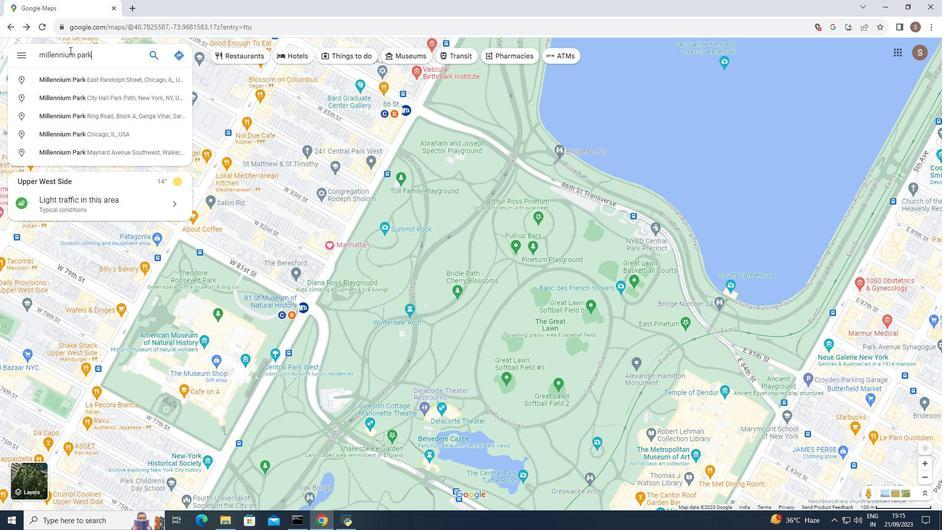 
Action: Mouse moved to (93, 98)
Screenshot: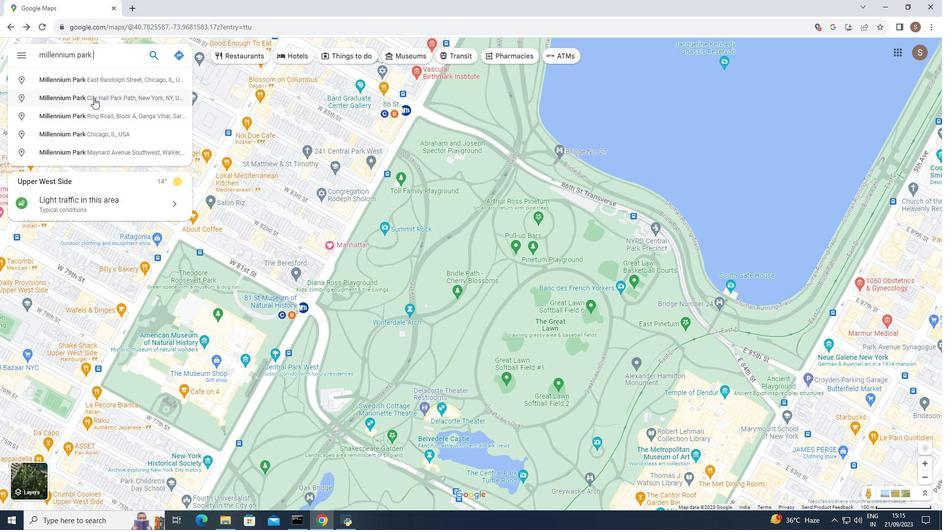 
Action: Key pressed <Key.space>
Screenshot: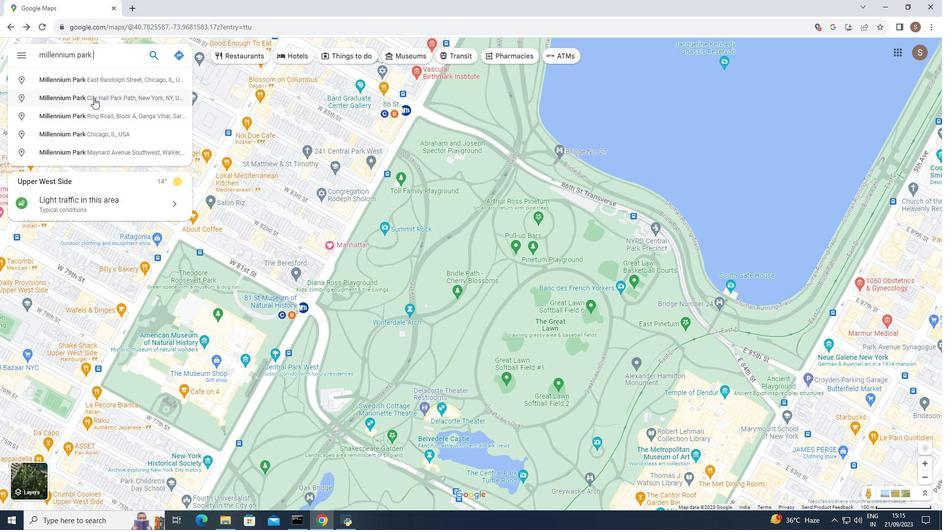 
Action: Mouse moved to (110, 102)
Screenshot: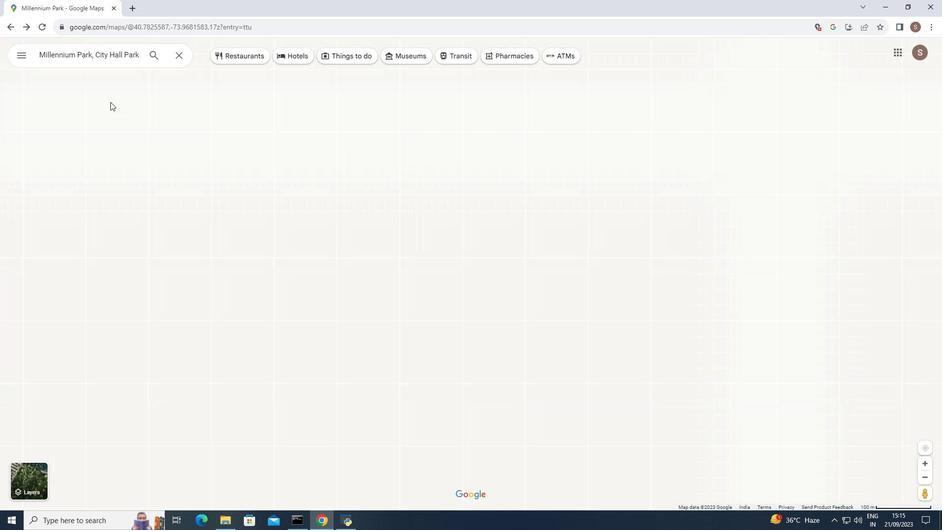 
Action: Mouse pressed left at (110, 102)
Screenshot: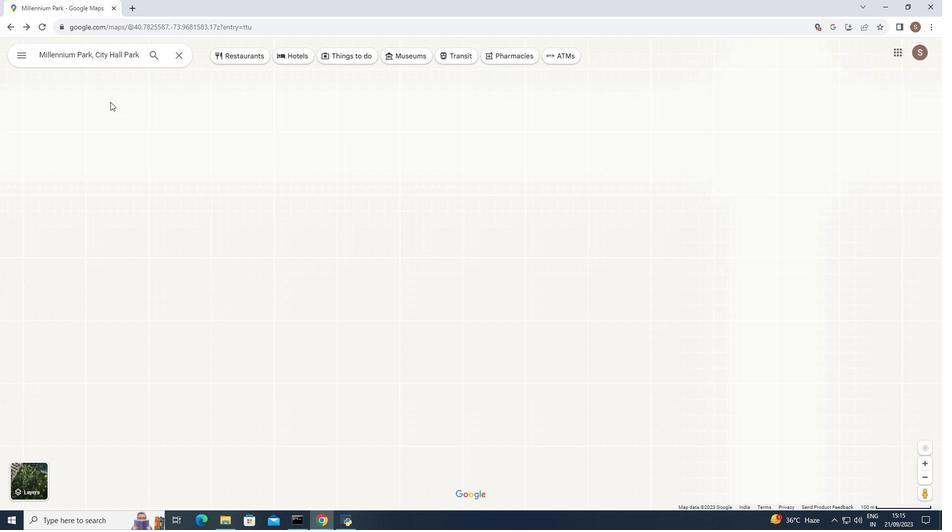 
Action: Mouse moved to (97, 244)
Screenshot: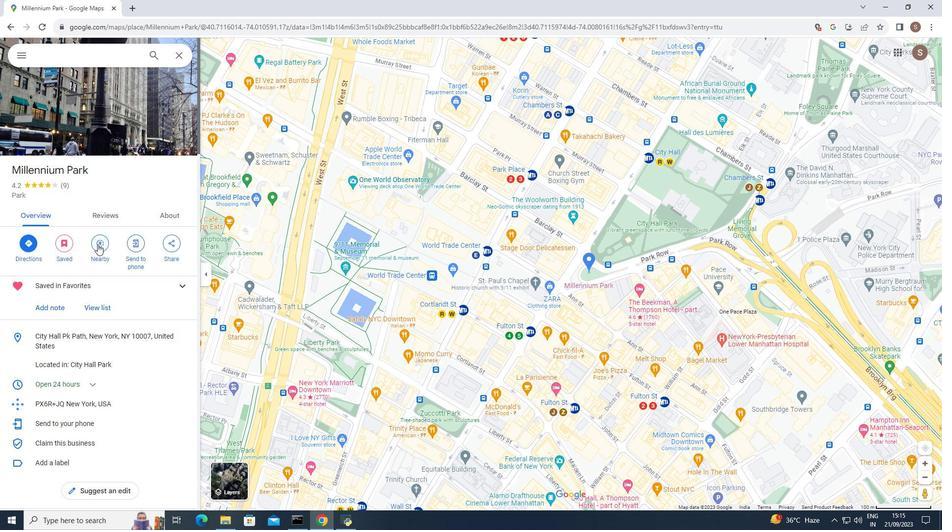 
Action: Mouse pressed left at (97, 244)
Screenshot: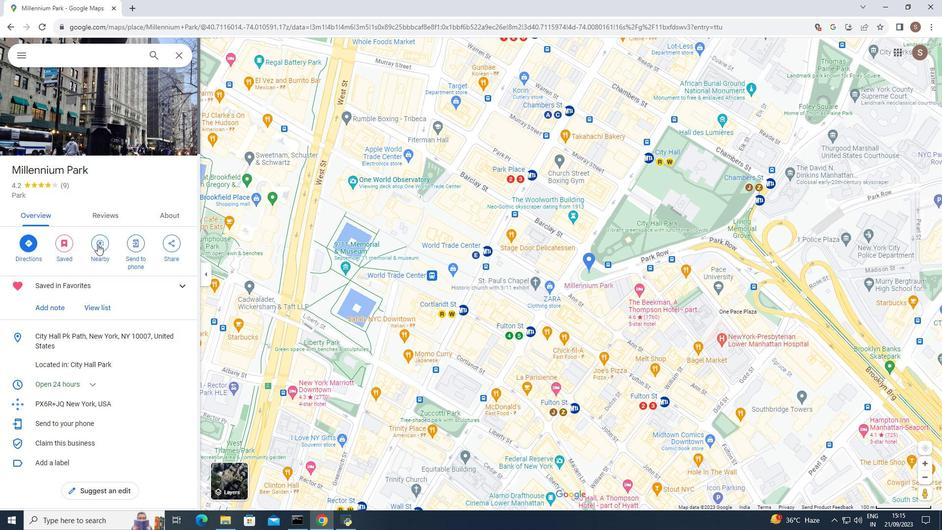 
Action: Mouse moved to (84, 55)
Screenshot: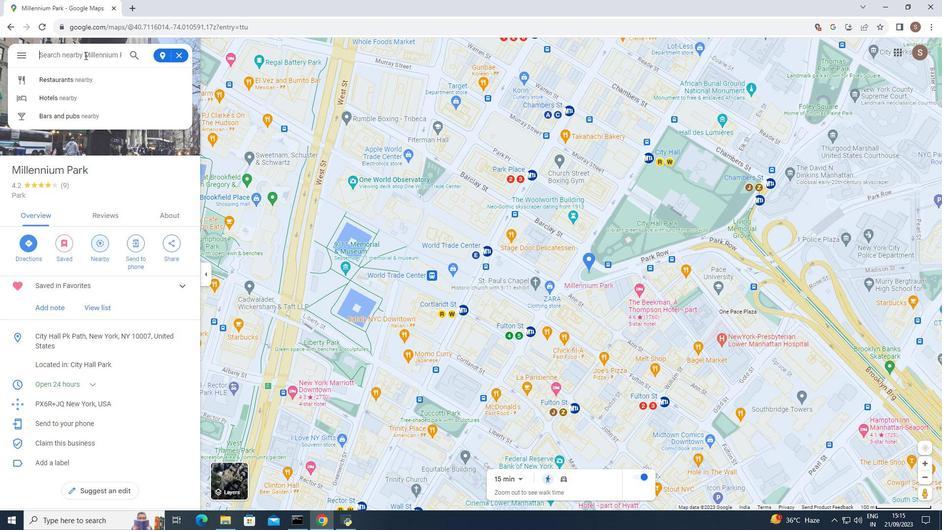 
Action: Mouse pressed left at (84, 55)
Screenshot: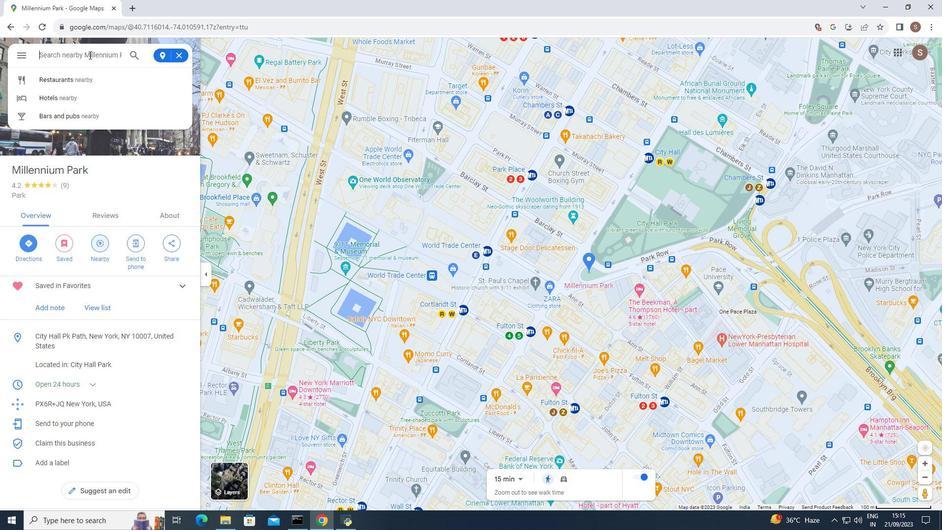 
Action: Mouse moved to (89, 54)
Screenshot: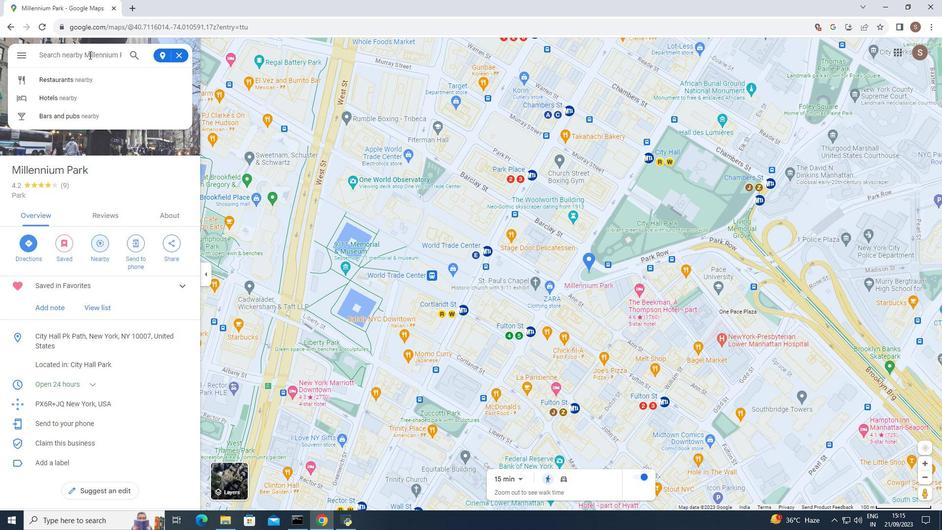 
Action: Key pressed smoke<Key.enter>
Screenshot: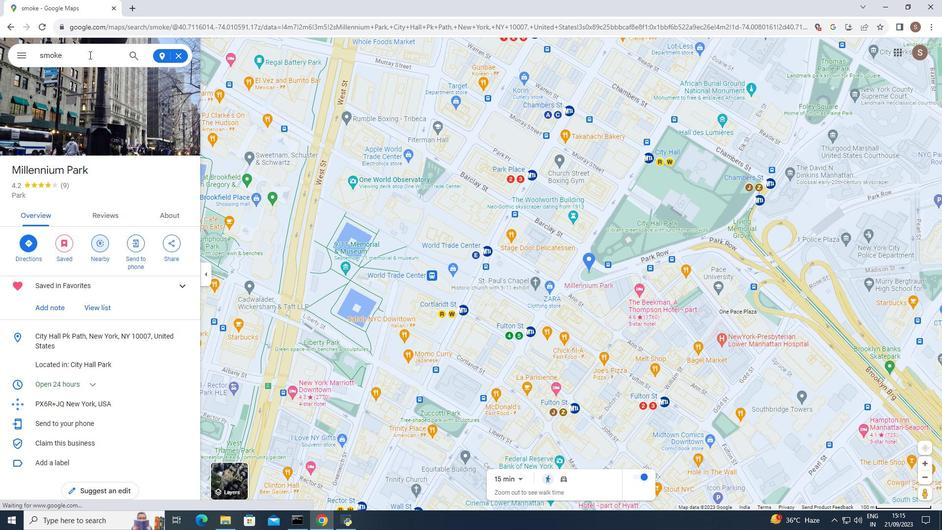 
Action: Mouse moved to (52, 195)
Screenshot: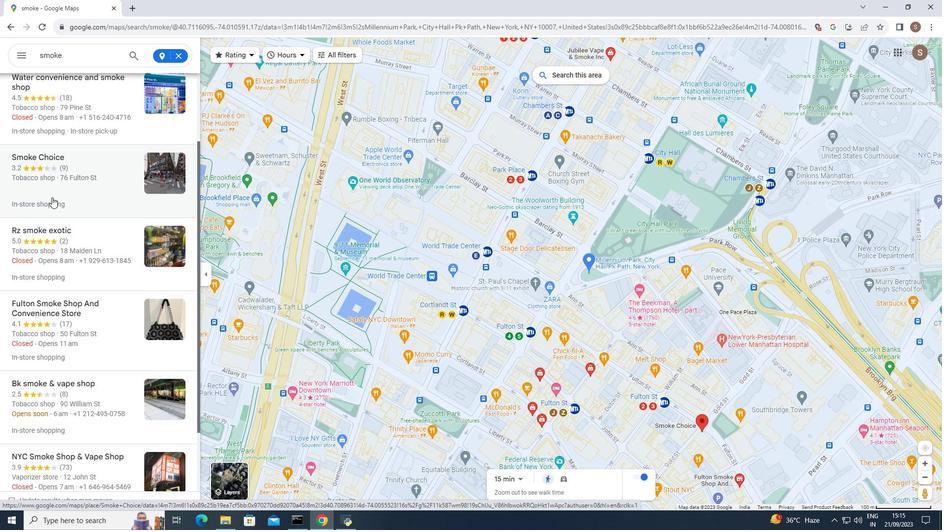 
Action: Mouse scrolled (52, 195) with delta (0, 0)
Screenshot: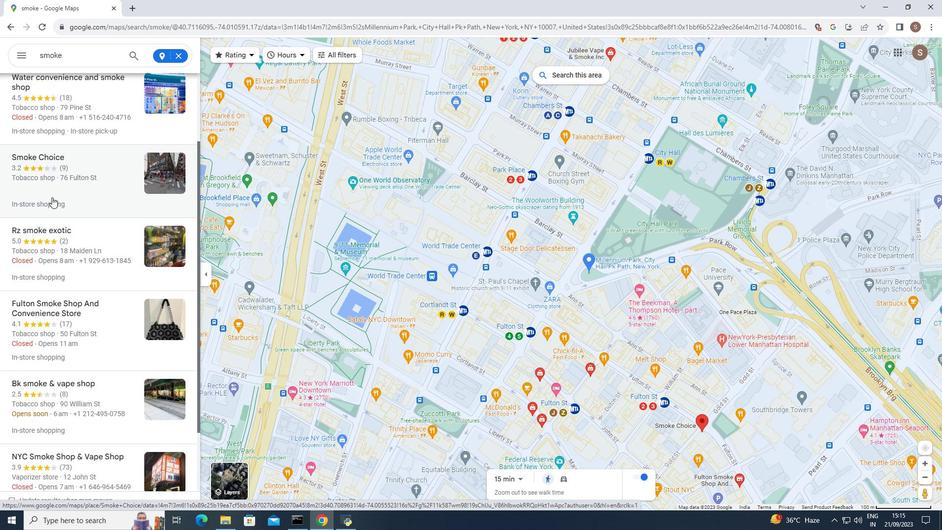 
Action: Mouse moved to (52, 196)
Screenshot: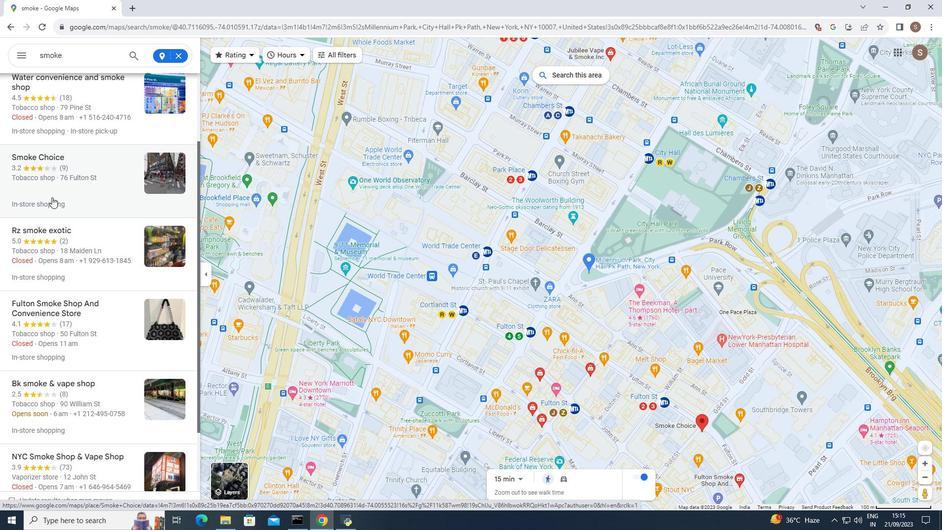 
Action: Mouse scrolled (52, 196) with delta (0, 0)
Screenshot: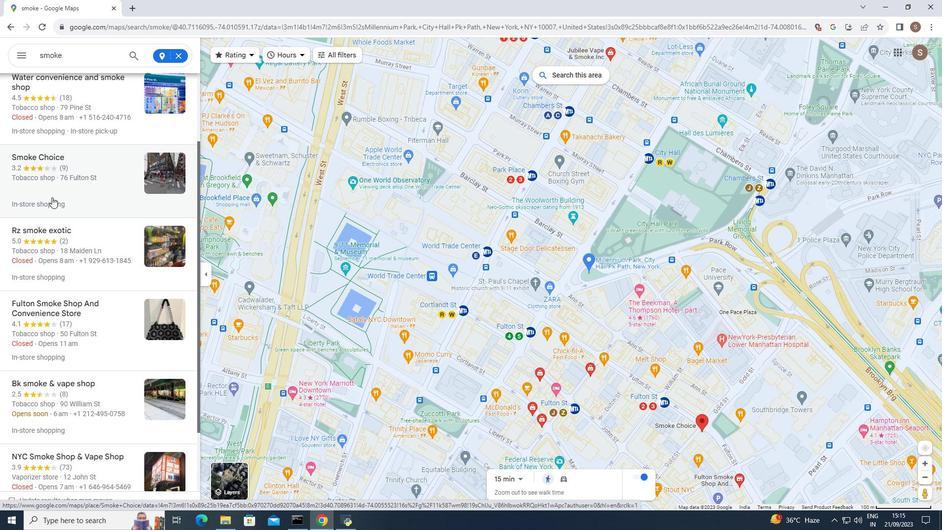 
Action: Mouse moved to (52, 197)
Screenshot: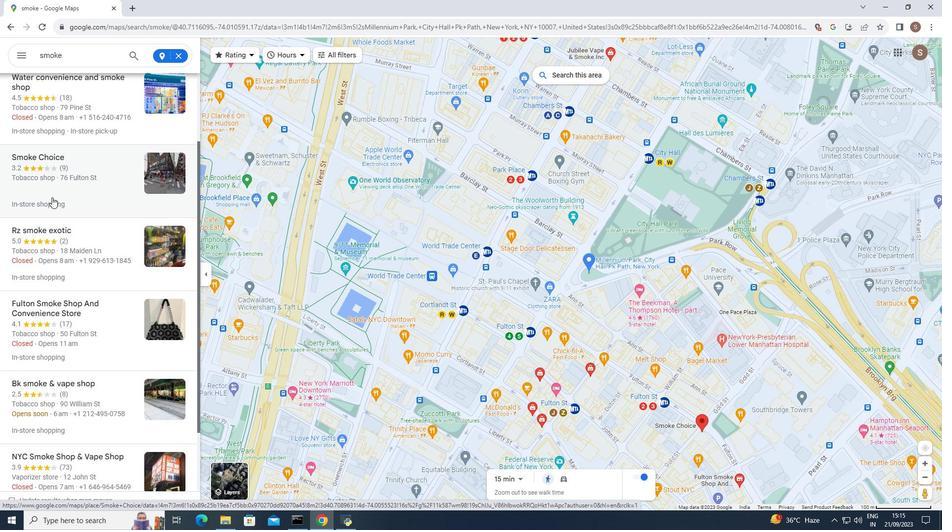 
Action: Mouse scrolled (52, 196) with delta (0, 0)
Screenshot: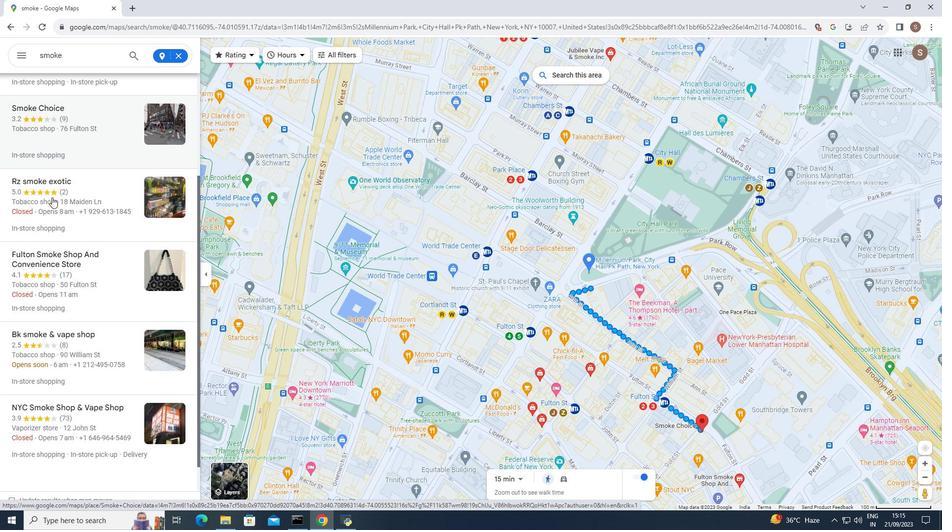 
Action: Mouse scrolled (52, 197) with delta (0, 0)
Screenshot: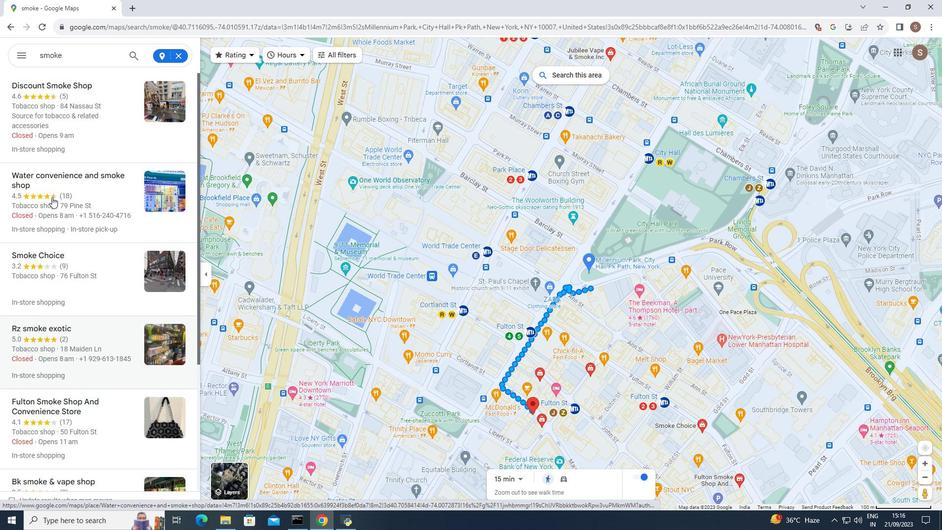 
Action: Mouse scrolled (52, 197) with delta (0, 0)
Screenshot: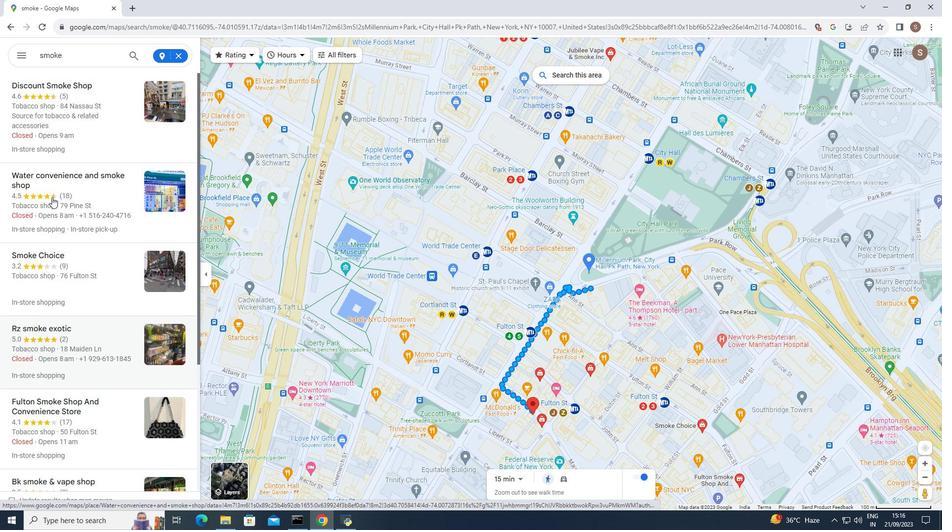 
Action: Mouse scrolled (52, 197) with delta (0, 0)
Screenshot: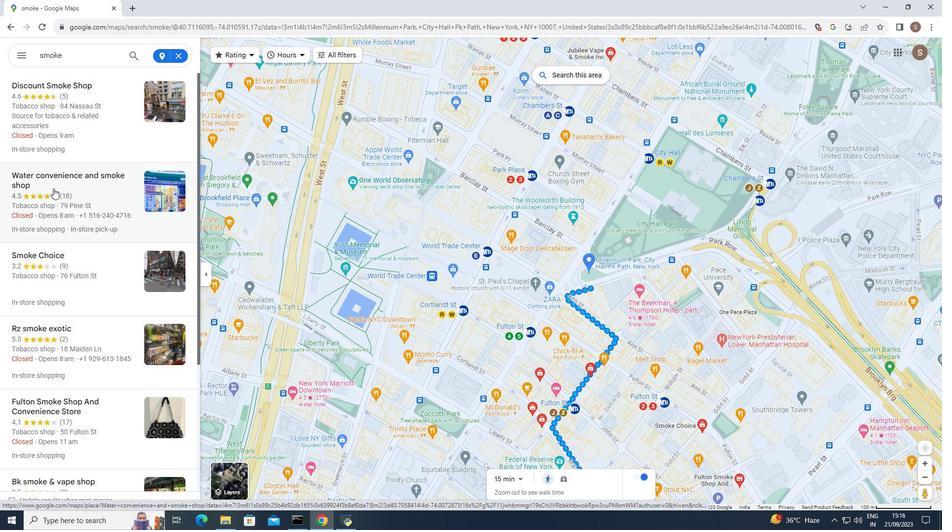 
Action: Mouse scrolled (52, 197) with delta (0, 0)
Screenshot: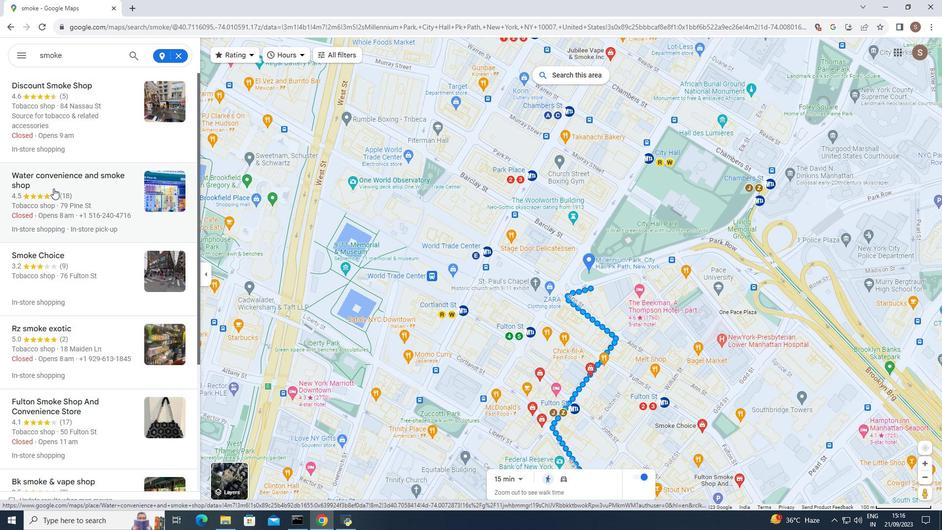 
Action: Mouse scrolled (52, 197) with delta (0, 0)
Screenshot: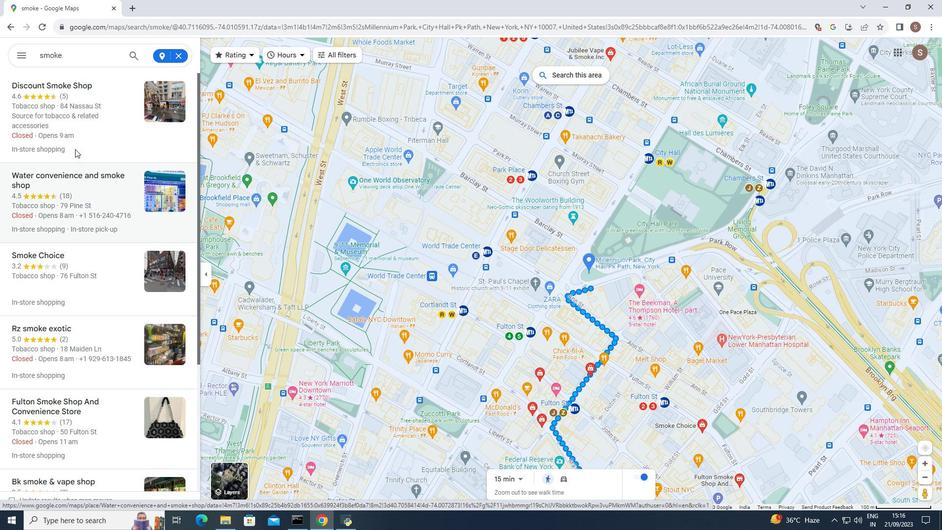 
Action: Mouse moved to (62, 84)
Screenshot: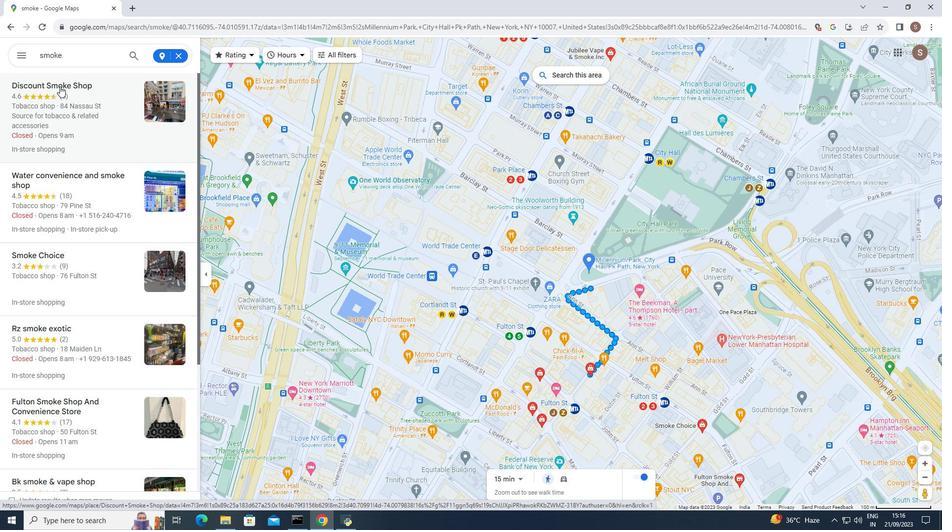 
Action: Mouse pressed left at (62, 84)
Screenshot: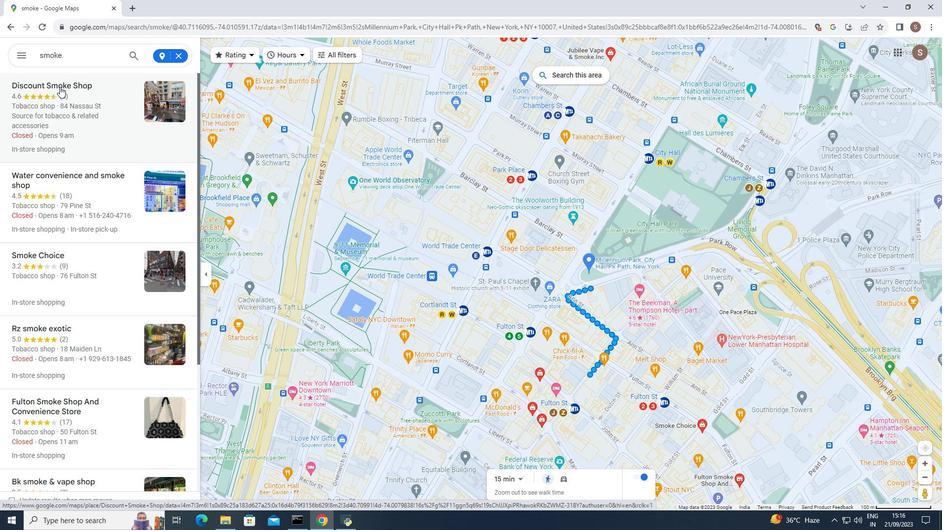 
Action: Mouse moved to (324, 234)
Screenshot: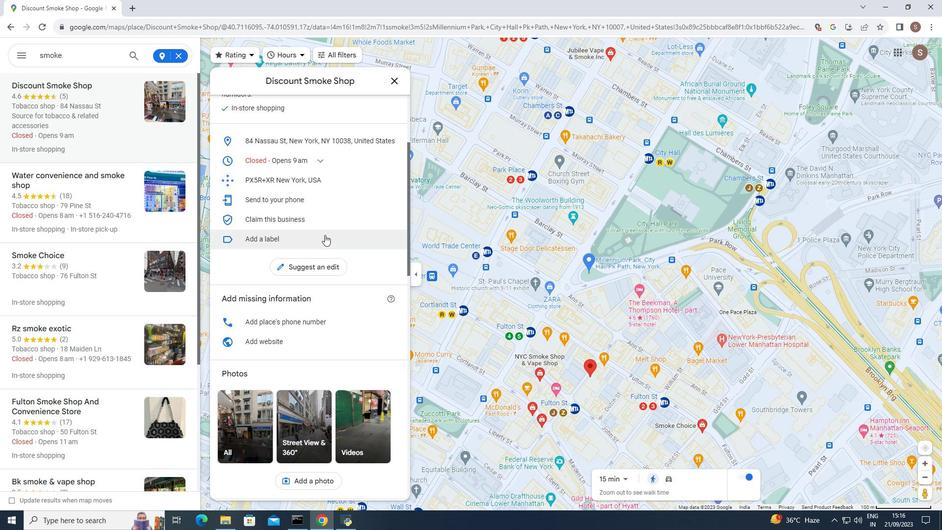 
Action: Mouse scrolled (324, 233) with delta (0, 0)
Screenshot: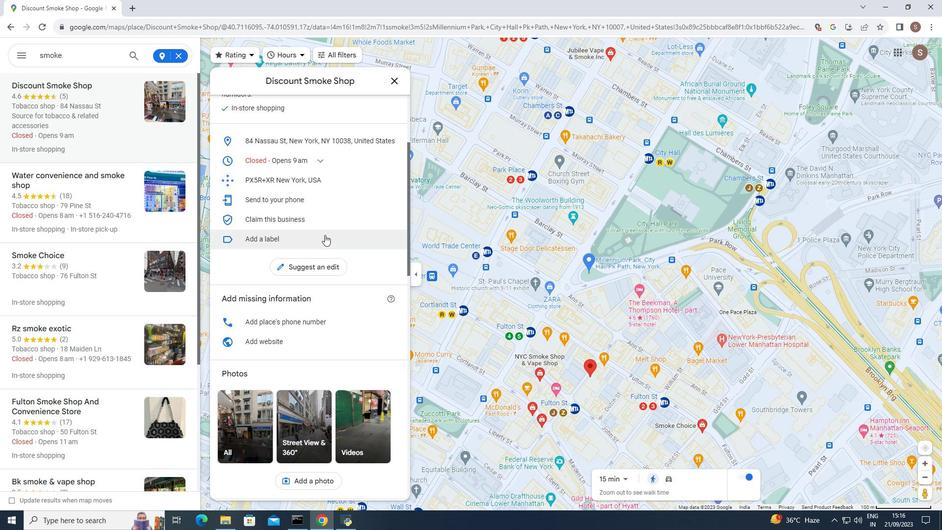 
Action: Mouse moved to (325, 235)
Screenshot: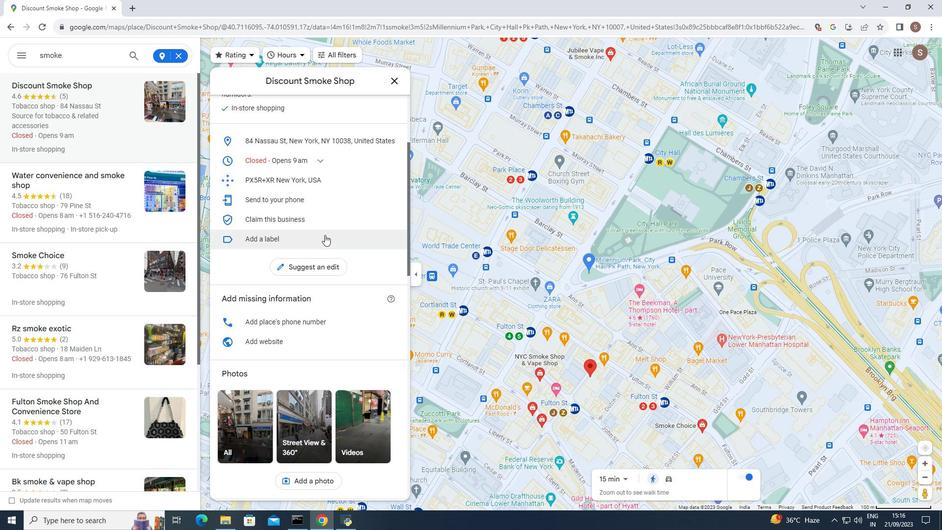 
Action: Mouse scrolled (325, 234) with delta (0, 0)
Screenshot: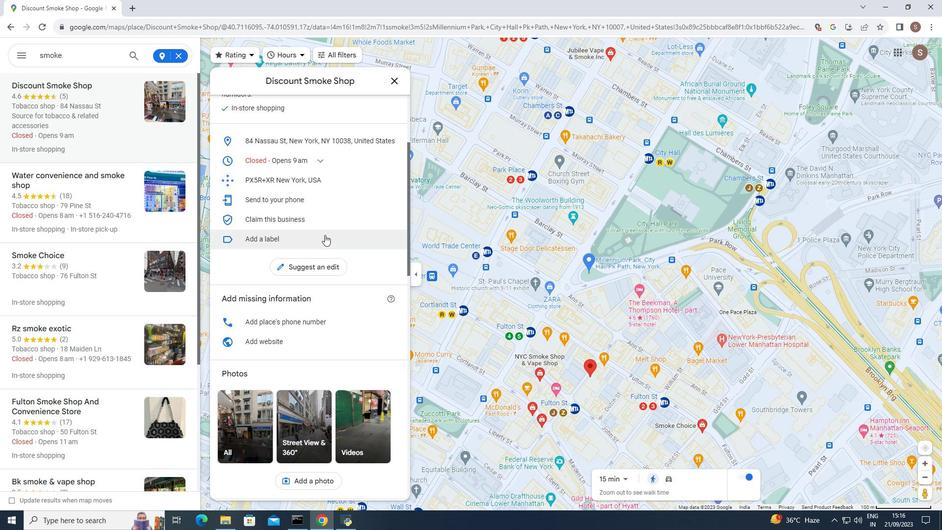 
Action: Mouse scrolled (325, 234) with delta (0, 0)
Screenshot: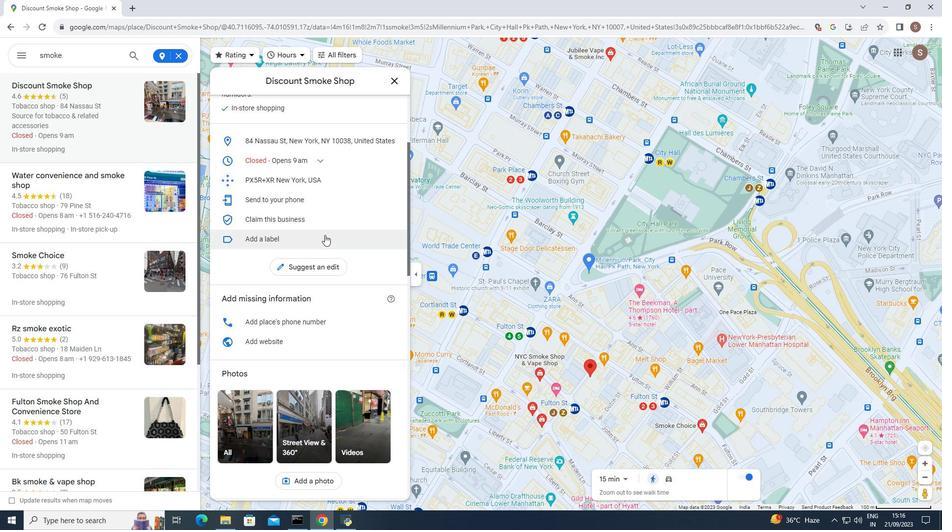 
Action: Mouse scrolled (325, 234) with delta (0, 0)
Screenshot: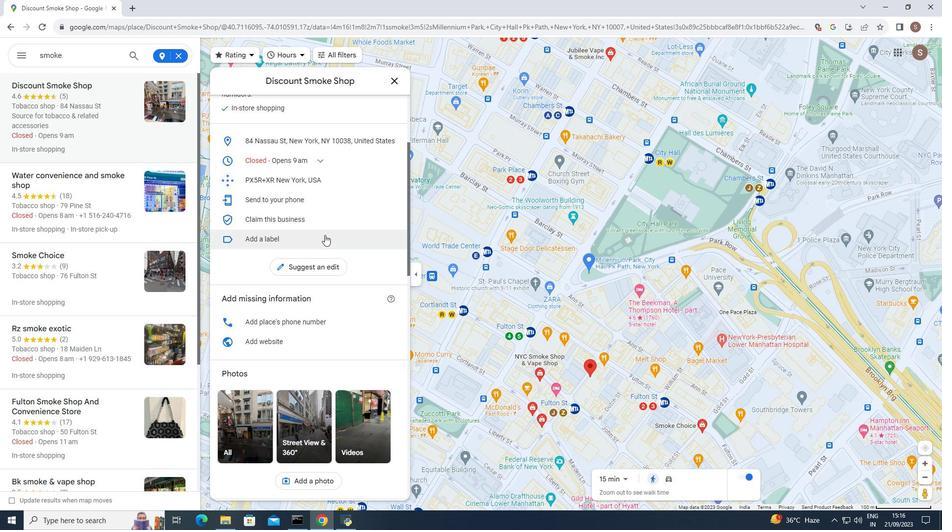 
Action: Mouse scrolled (325, 234) with delta (0, 0)
Screenshot: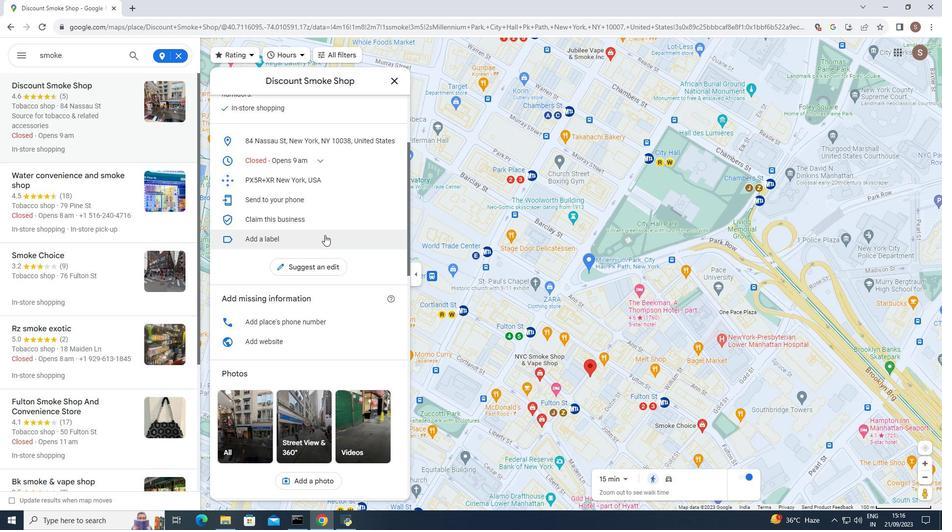 
Action: Mouse scrolled (325, 234) with delta (0, 0)
Screenshot: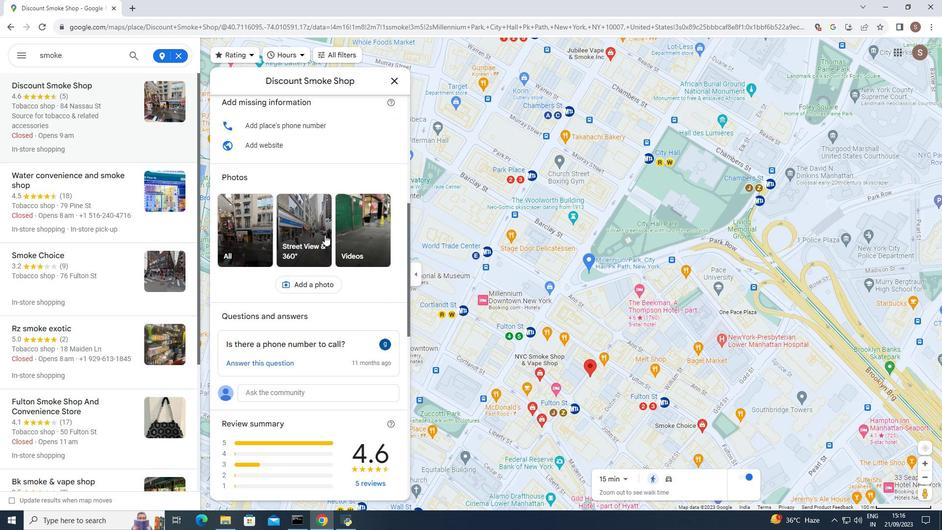 
Action: Mouse scrolled (325, 234) with delta (0, 0)
Screenshot: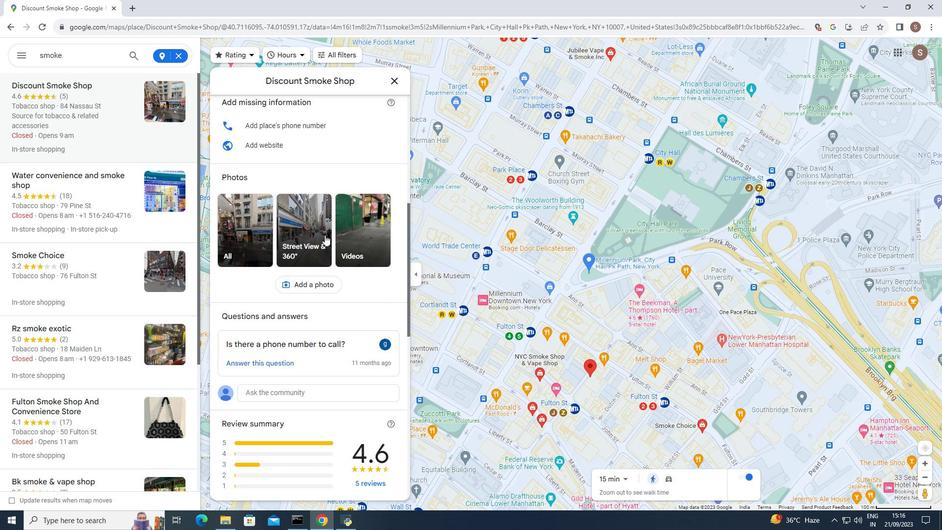 
Action: Mouse scrolled (325, 234) with delta (0, 0)
Screenshot: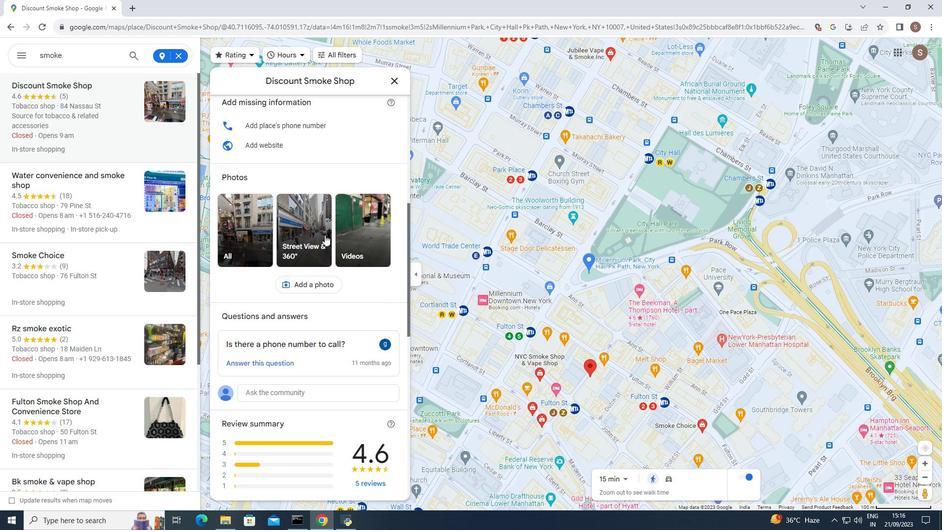 
Action: Mouse scrolled (325, 234) with delta (0, 0)
Screenshot: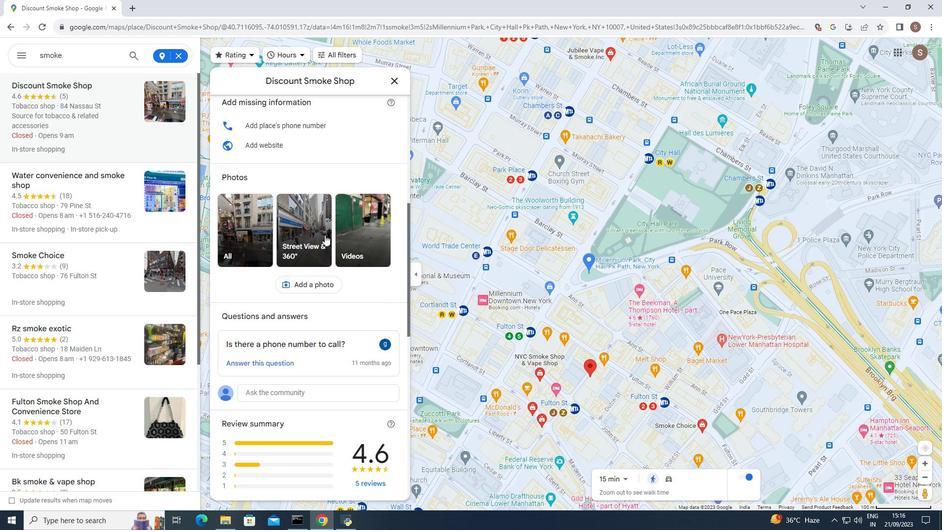 
Action: Mouse scrolled (325, 234) with delta (0, 0)
Screenshot: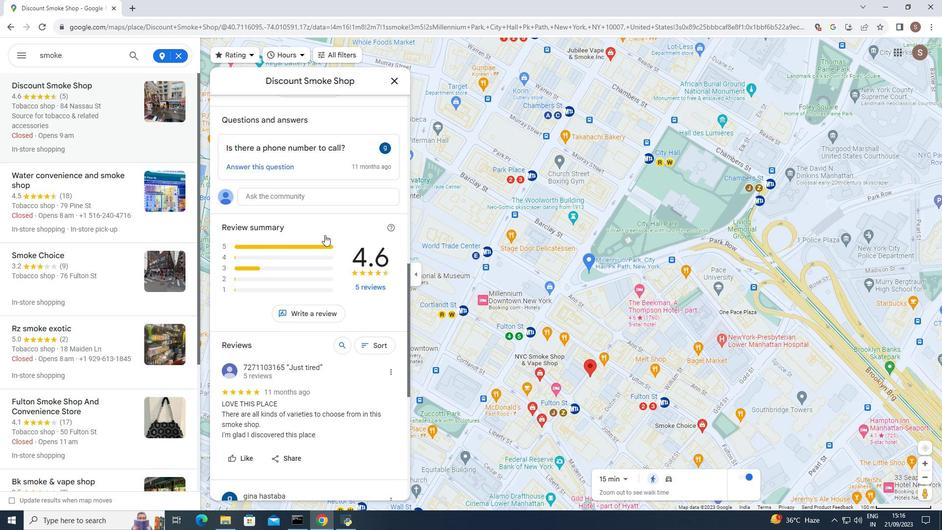 
Action: Mouse scrolled (325, 234) with delta (0, 0)
Screenshot: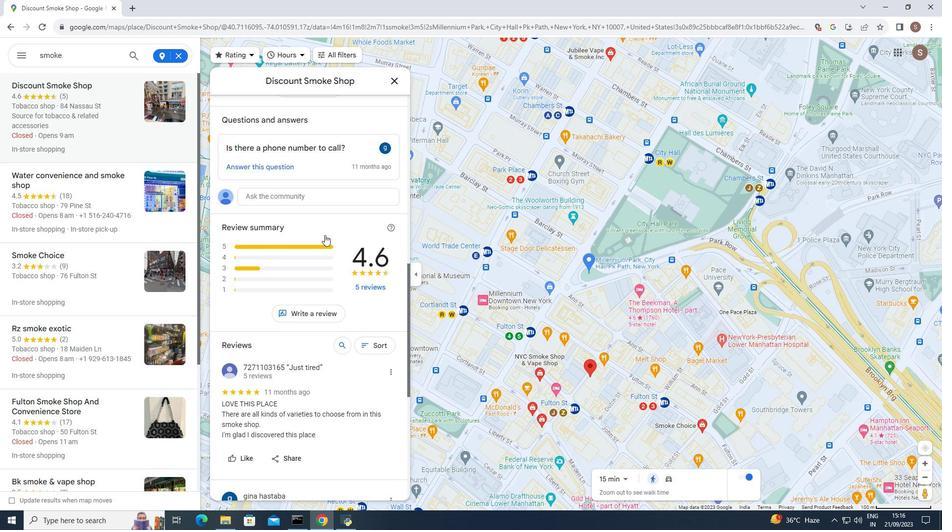 
Action: Mouse scrolled (325, 234) with delta (0, 0)
Screenshot: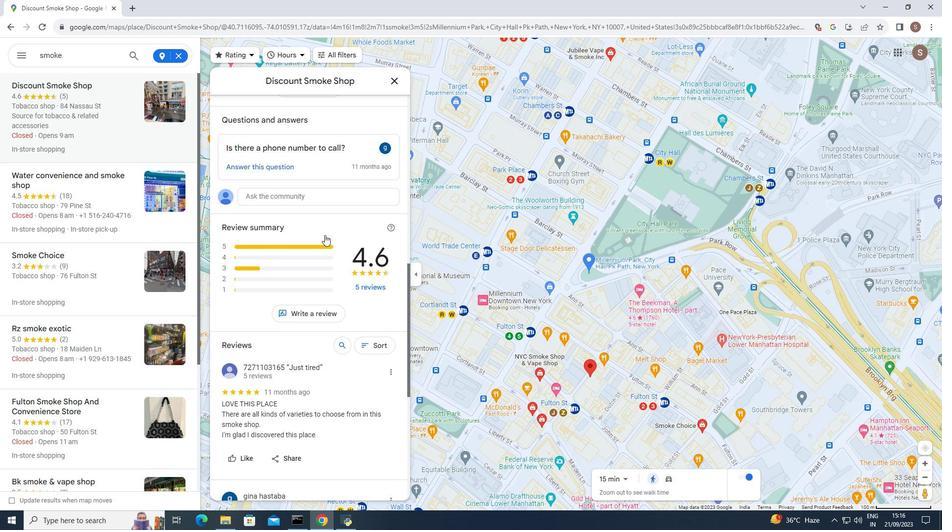 
Action: Mouse scrolled (325, 234) with delta (0, 0)
Screenshot: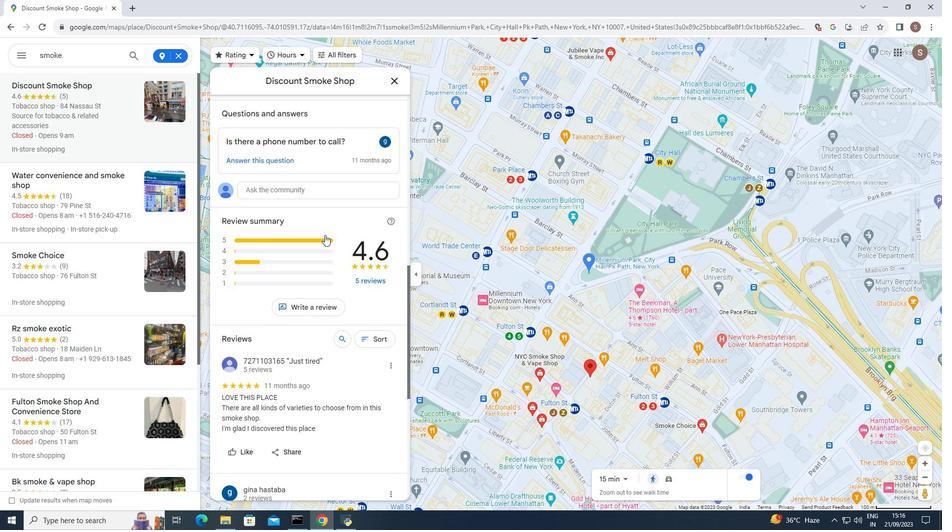 
Action: Mouse scrolled (325, 234) with delta (0, 0)
Screenshot: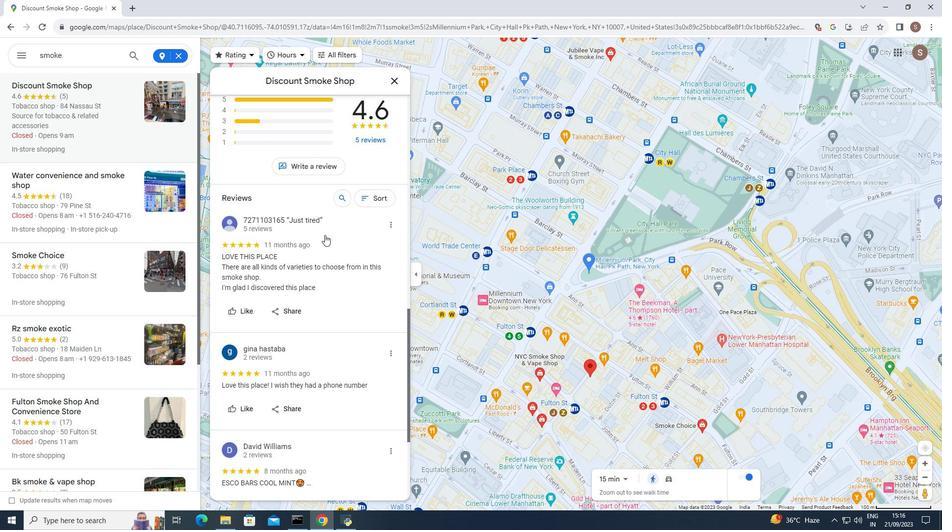 
Action: Mouse scrolled (325, 234) with delta (0, 0)
Screenshot: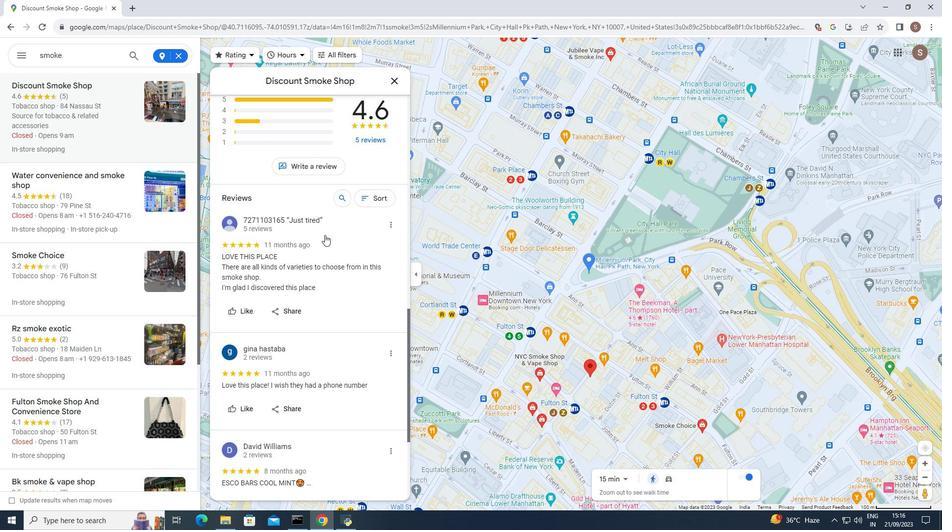 
Action: Mouse scrolled (325, 234) with delta (0, 0)
Screenshot: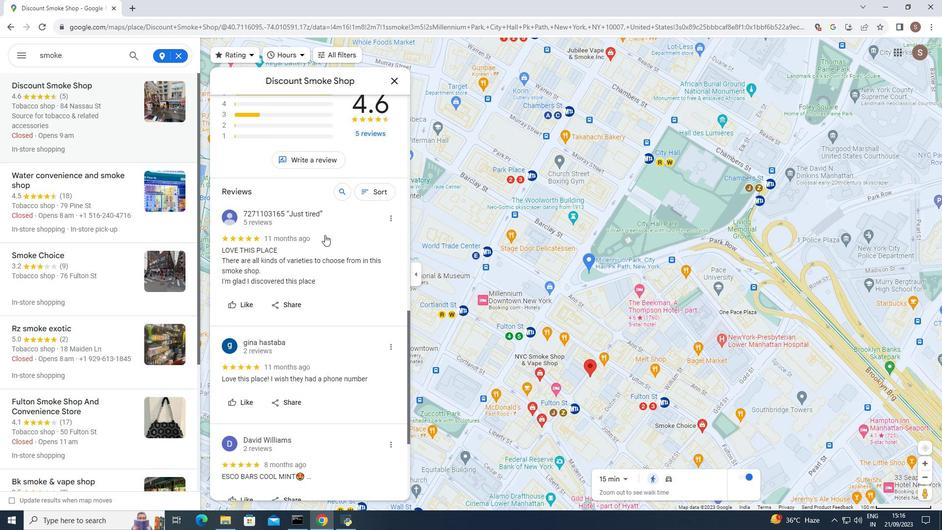
Action: Mouse scrolled (325, 234) with delta (0, 0)
Screenshot: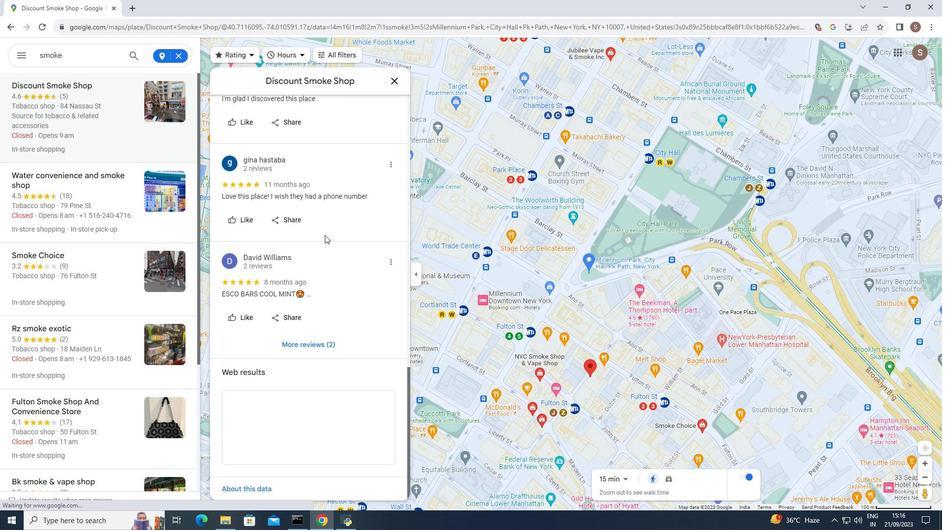 
Action: Mouse scrolled (325, 234) with delta (0, 0)
Screenshot: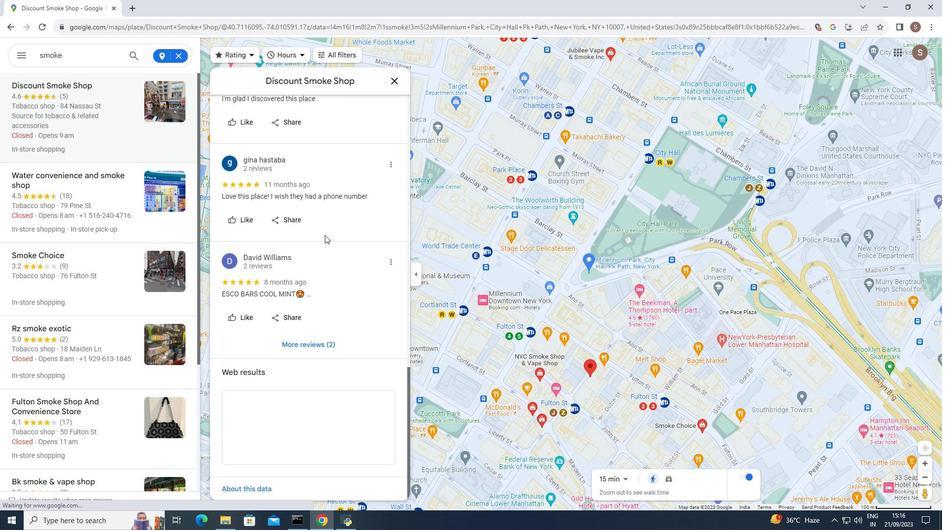 
Action: Mouse scrolled (325, 234) with delta (0, 0)
Screenshot: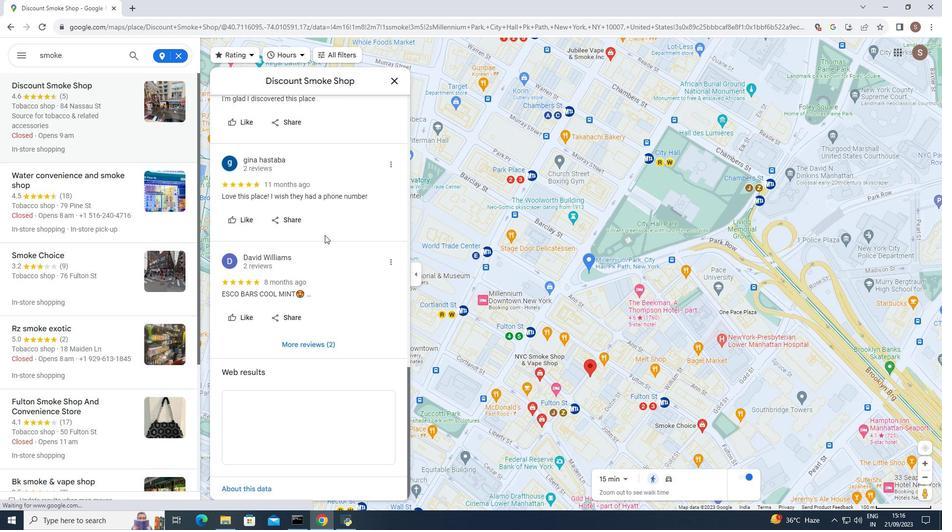 
Action: Mouse scrolled (325, 234) with delta (0, 0)
Screenshot: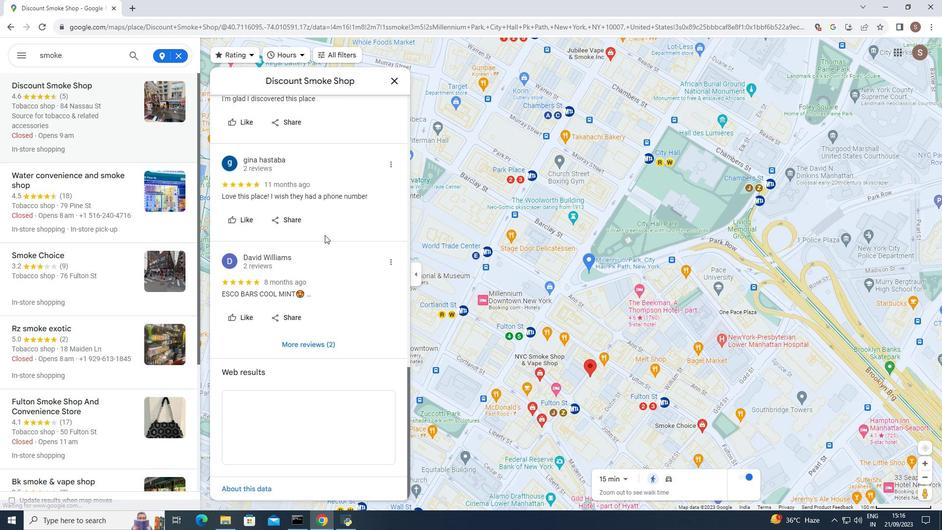 
Action: Mouse scrolled (325, 234) with delta (0, 0)
Screenshot: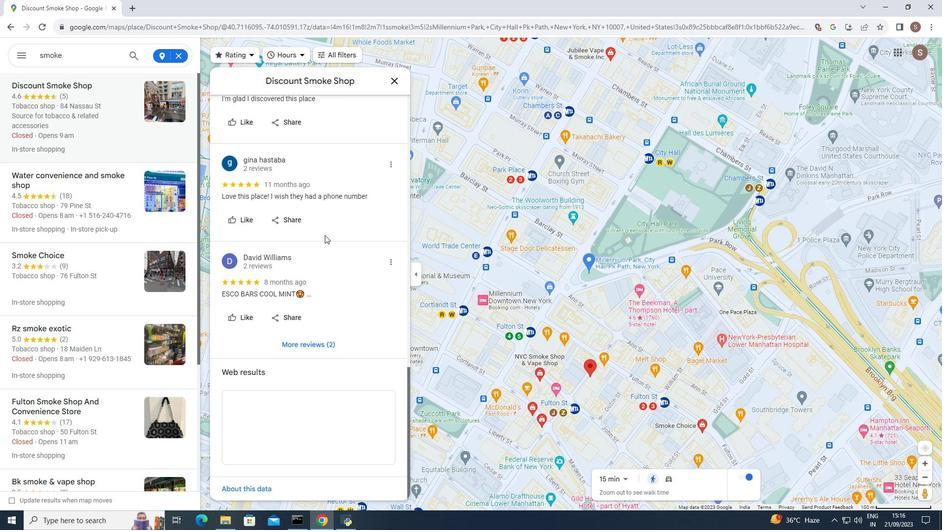 
Action: Mouse scrolled (325, 234) with delta (0, 0)
Screenshot: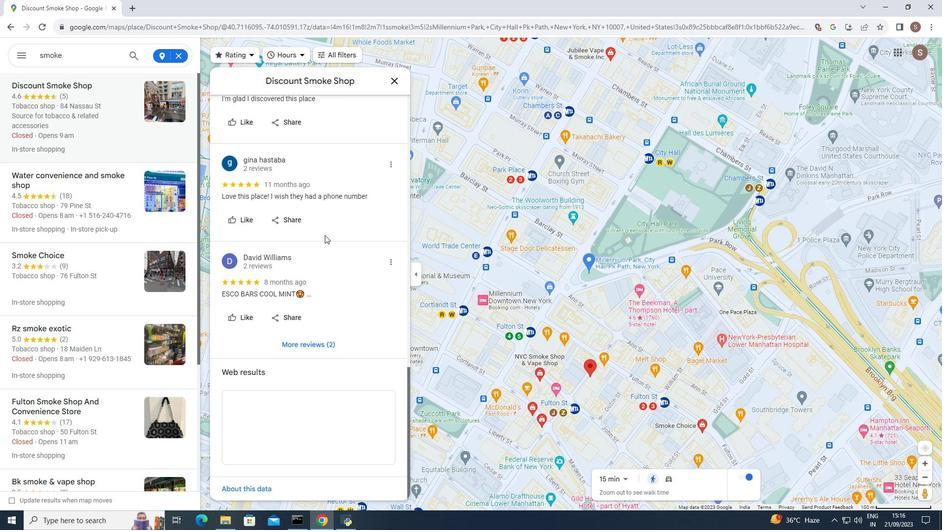 
Action: Mouse scrolled (325, 234) with delta (0, 0)
Screenshot: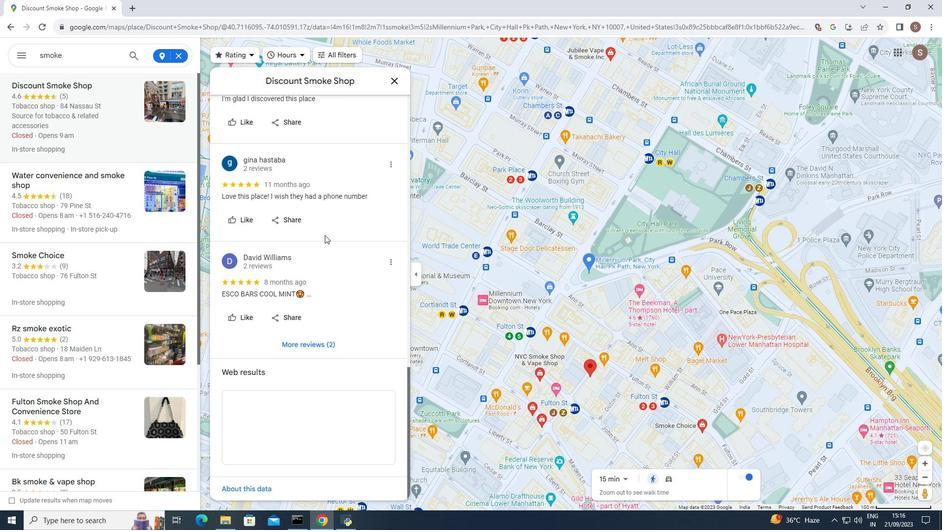 
Action: Mouse scrolled (325, 234) with delta (0, 0)
Screenshot: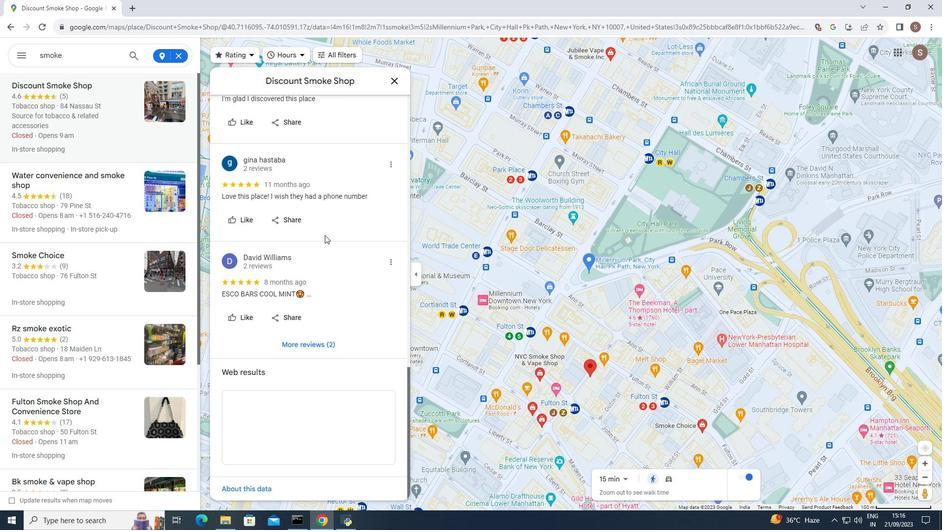 
Action: Mouse moved to (313, 344)
Screenshot: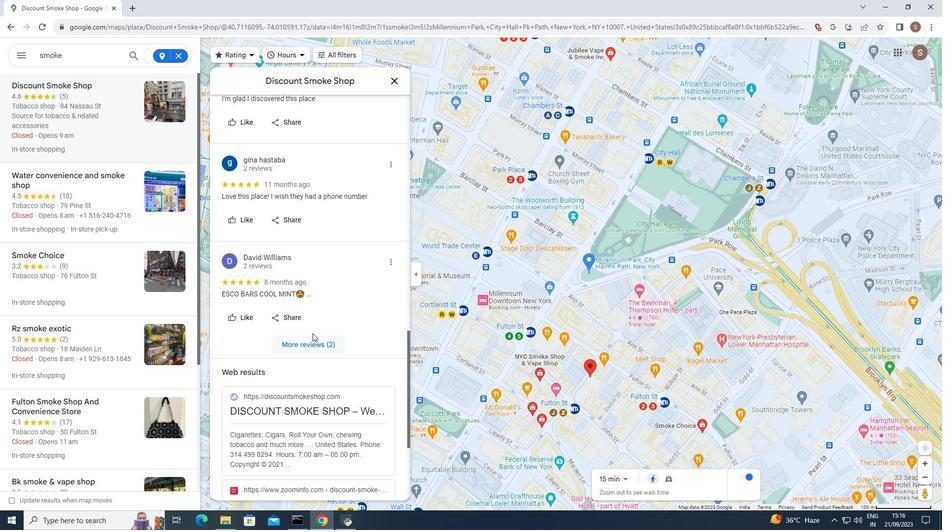 
Action: Mouse pressed left at (313, 344)
Screenshot: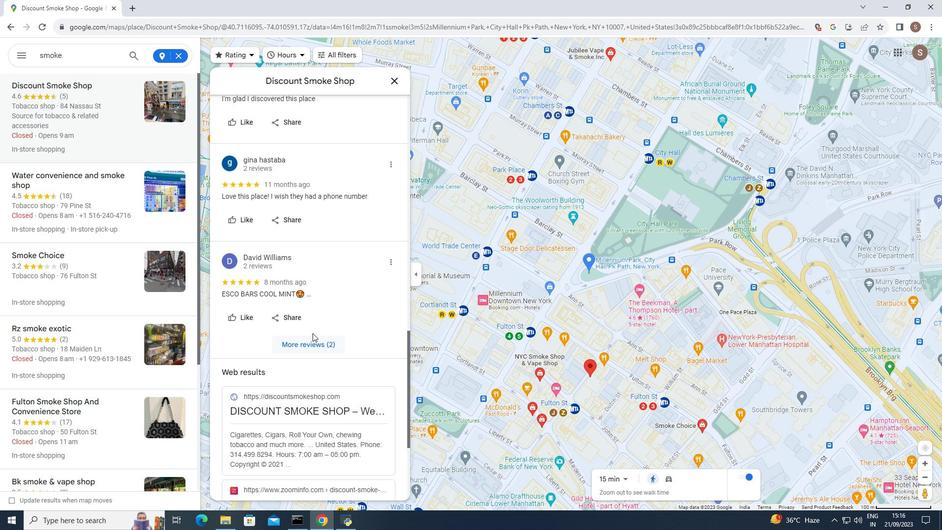 
Action: Mouse moved to (290, 323)
Screenshot: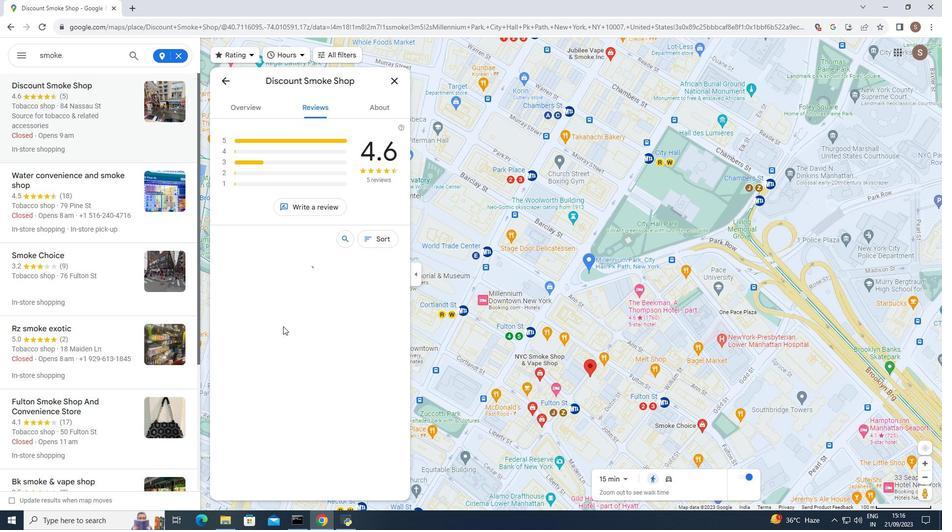 
Action: Mouse scrolled (290, 323) with delta (0, 0)
Screenshot: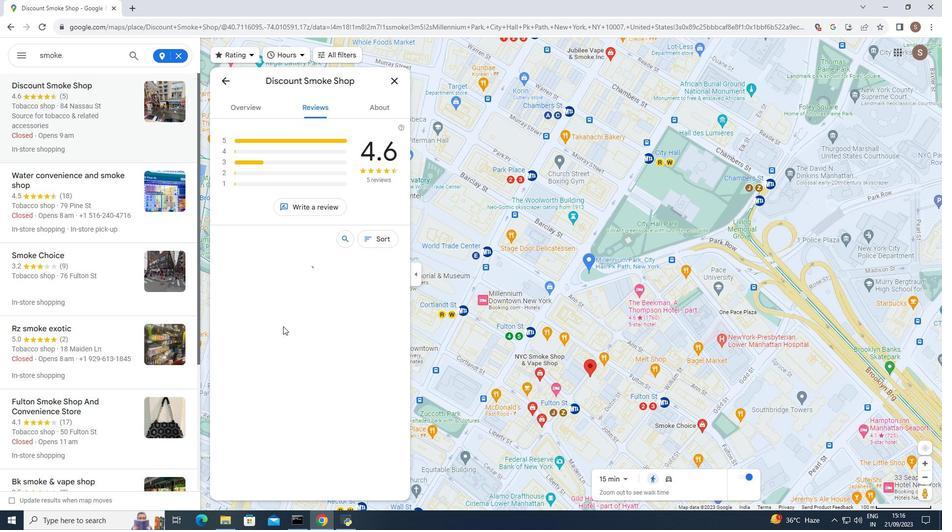 
Action: Mouse moved to (289, 324)
Screenshot: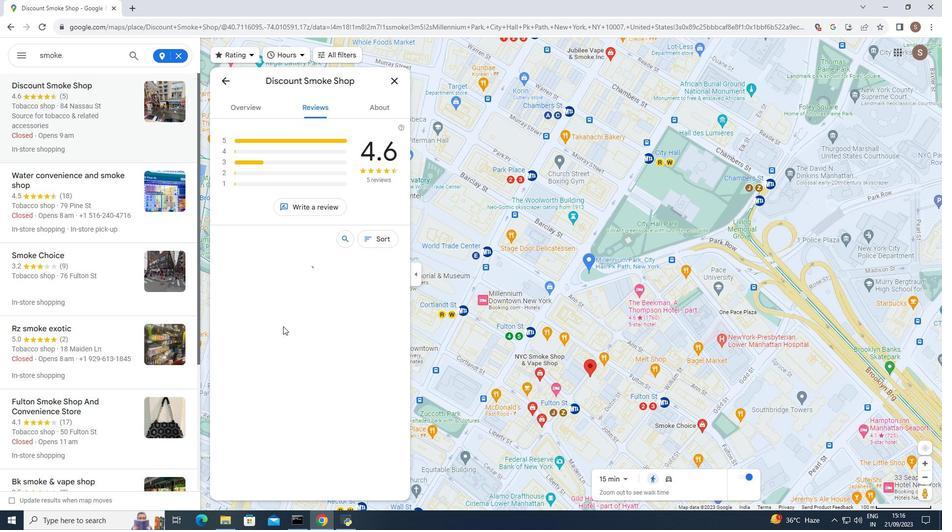 
Action: Mouse scrolled (289, 324) with delta (0, 0)
